 Task: Look for space in Shahrisabz, Uzbekistan from 8th August, 2023 to 15th August, 2023 for 9 adults in price range Rs.10000 to Rs.14000. Place can be shared room with 5 bedrooms having 9 beds and 5 bathrooms. Property type can be house, flat, guest house. Amenities needed are: wifi, TV, free parkinig on premises, gym, breakfast. Booking option can be shelf check-in. Required host language is English.
Action: Mouse moved to (548, 129)
Screenshot: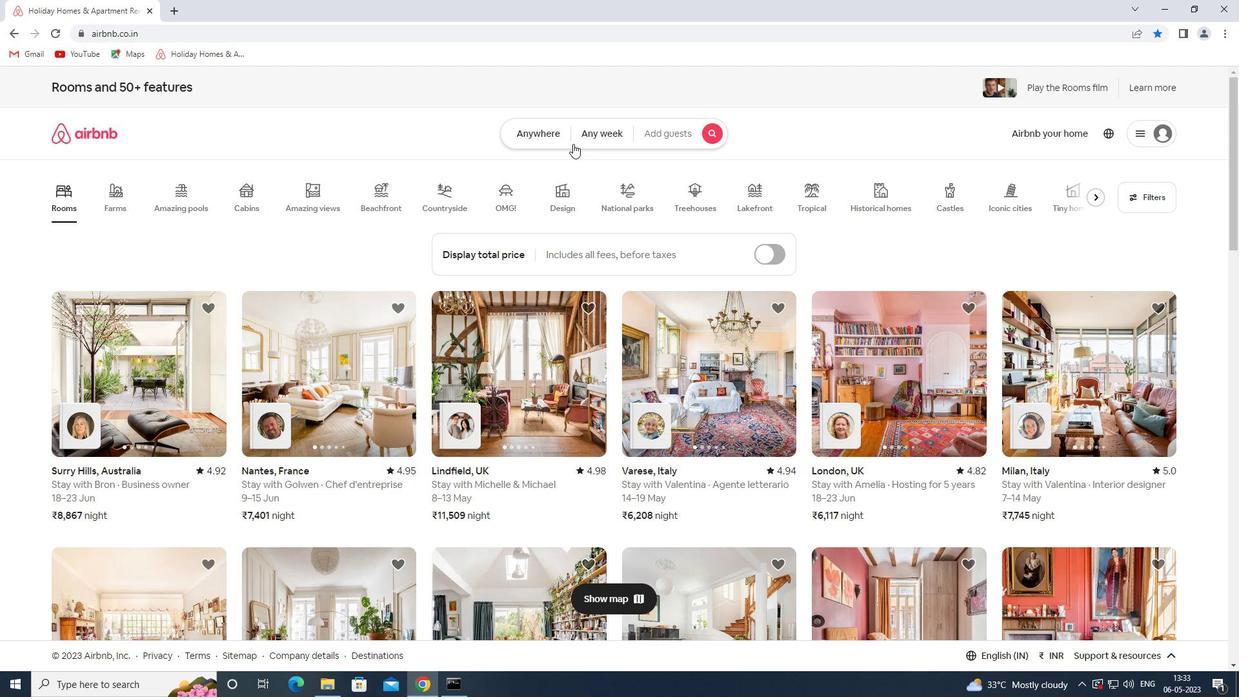 
Action: Mouse pressed left at (548, 129)
Screenshot: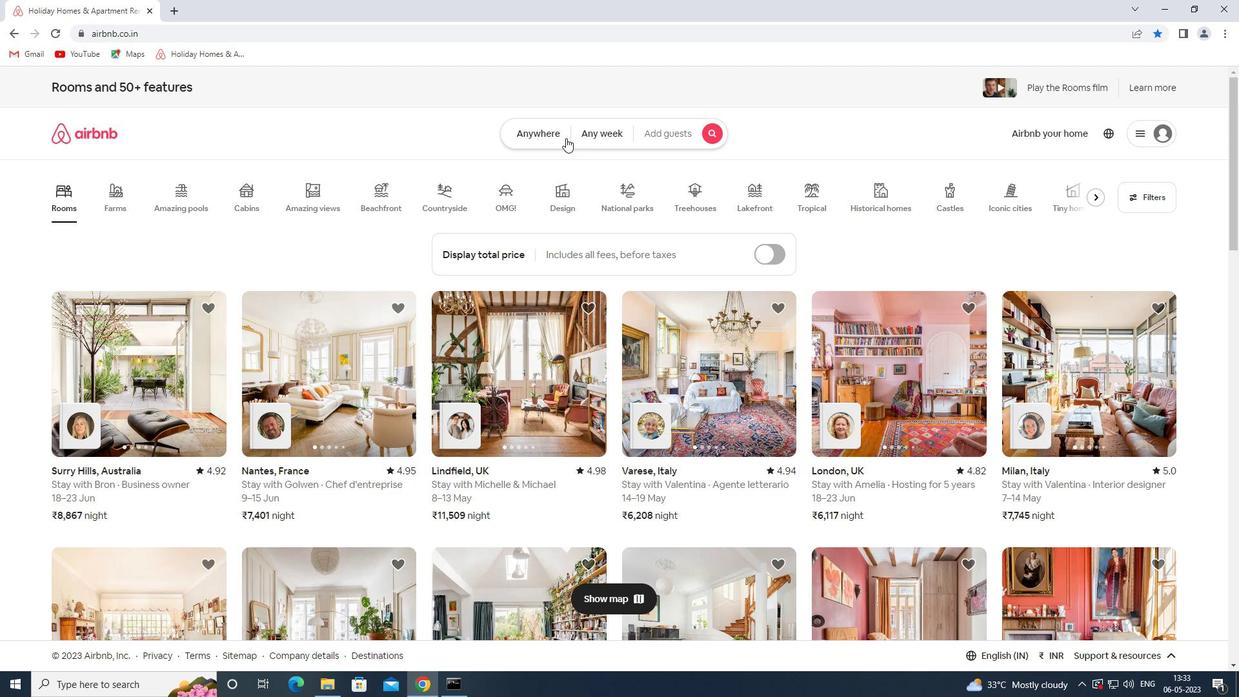 
Action: Mouse moved to (418, 189)
Screenshot: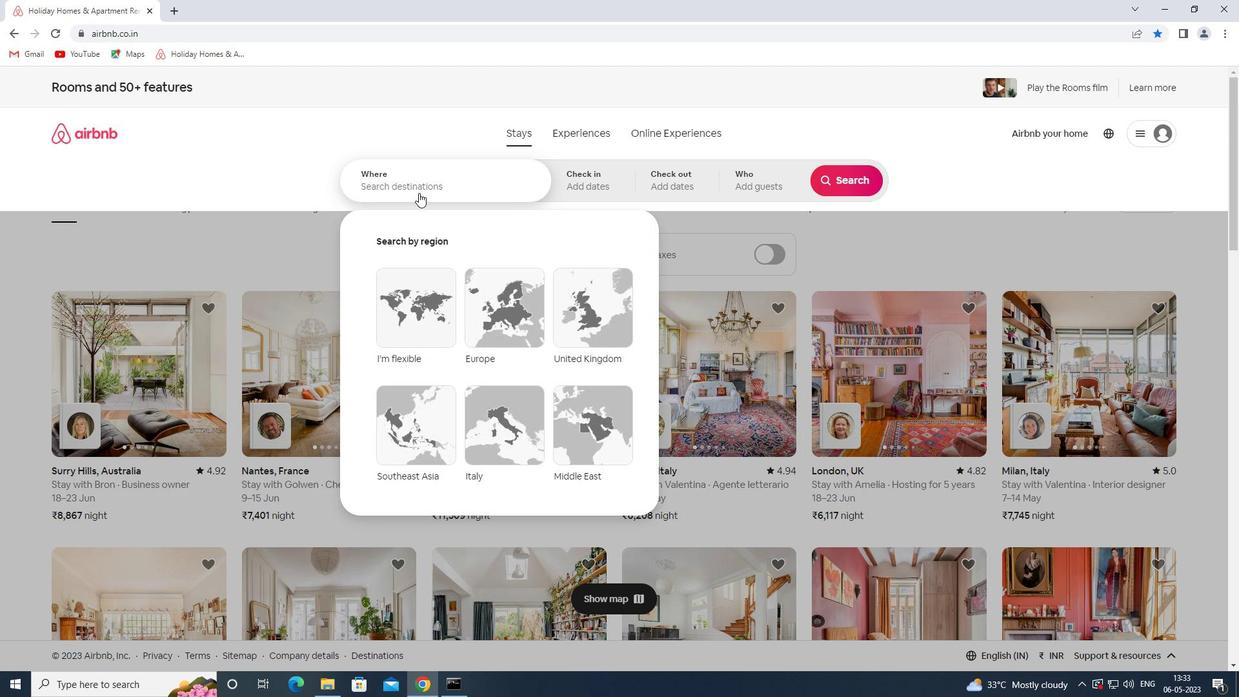 
Action: Mouse pressed left at (418, 189)
Screenshot: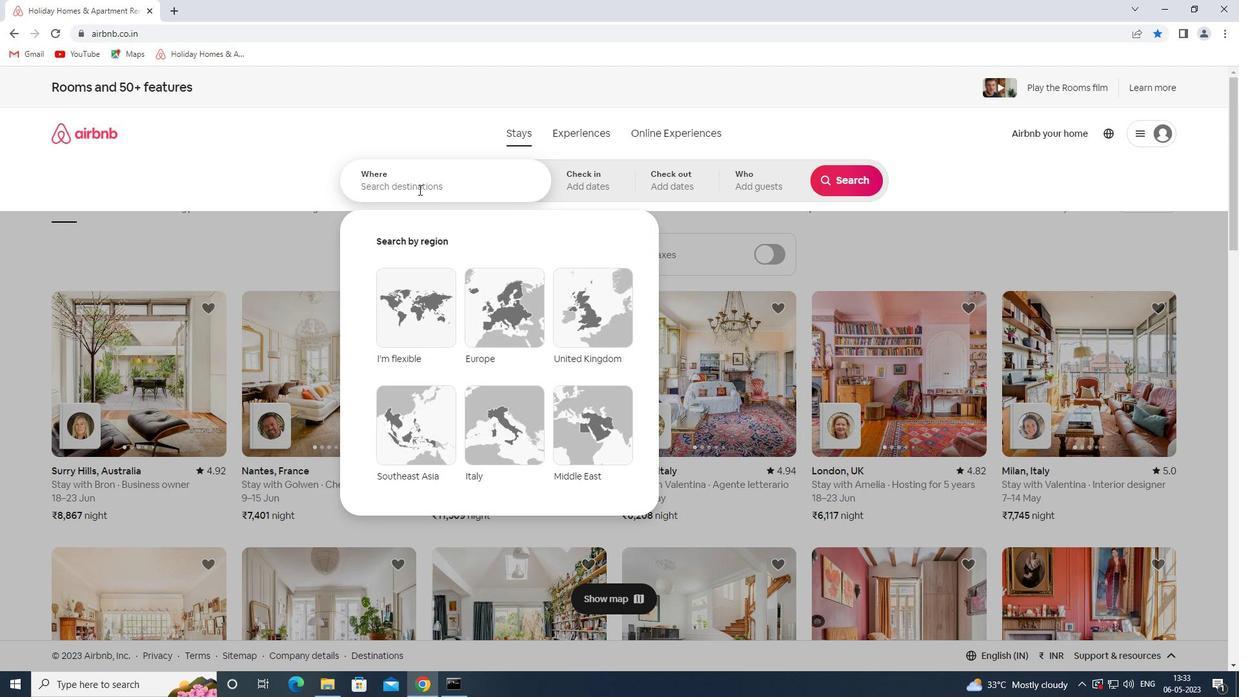 
Action: Key pressed shahrisabz<Key.space>
Screenshot: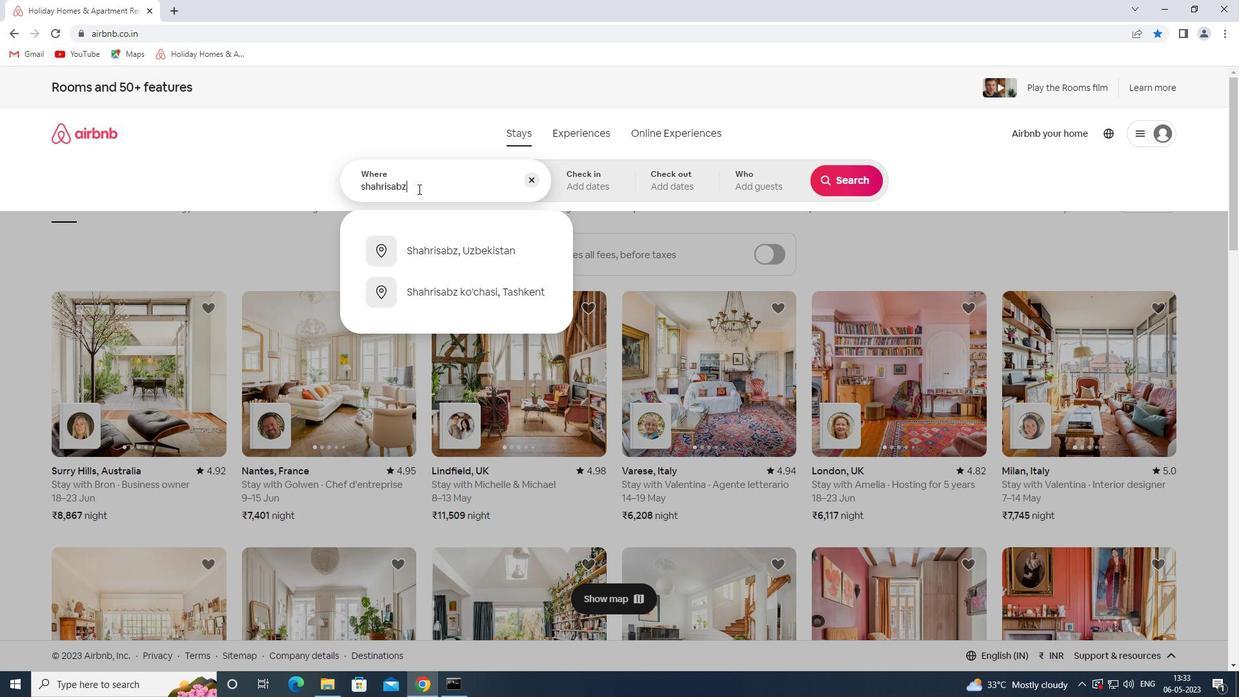 
Action: Mouse moved to (527, 246)
Screenshot: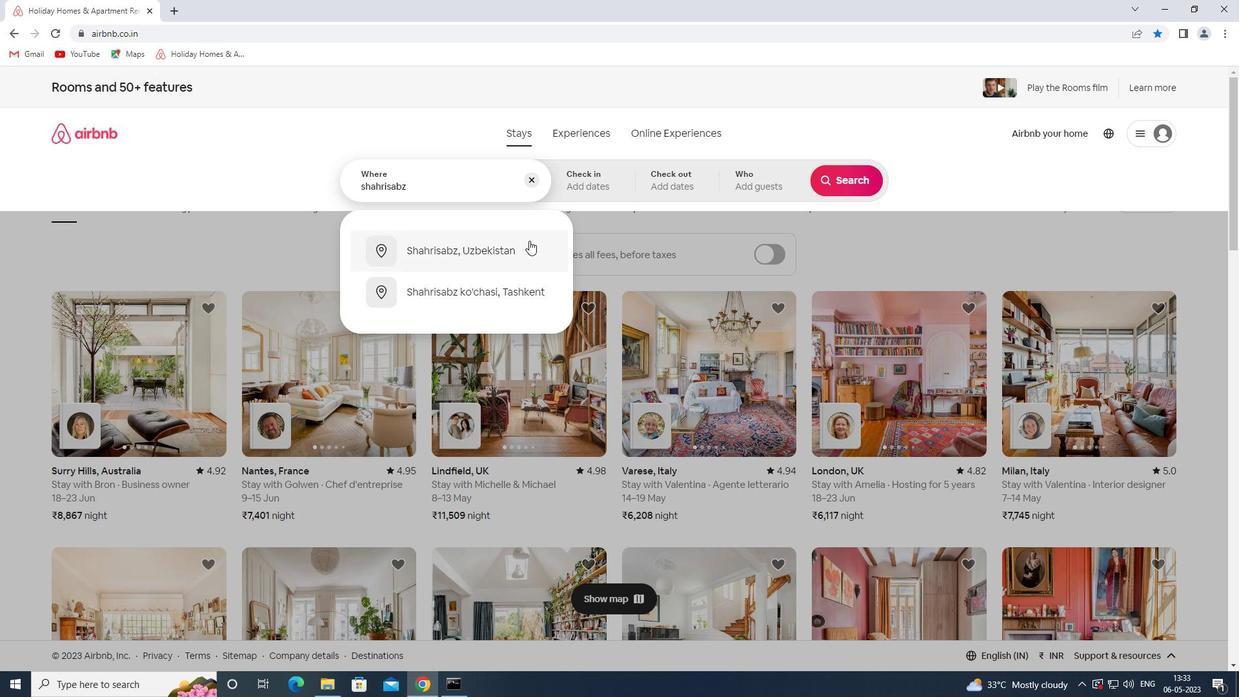
Action: Mouse pressed left at (527, 246)
Screenshot: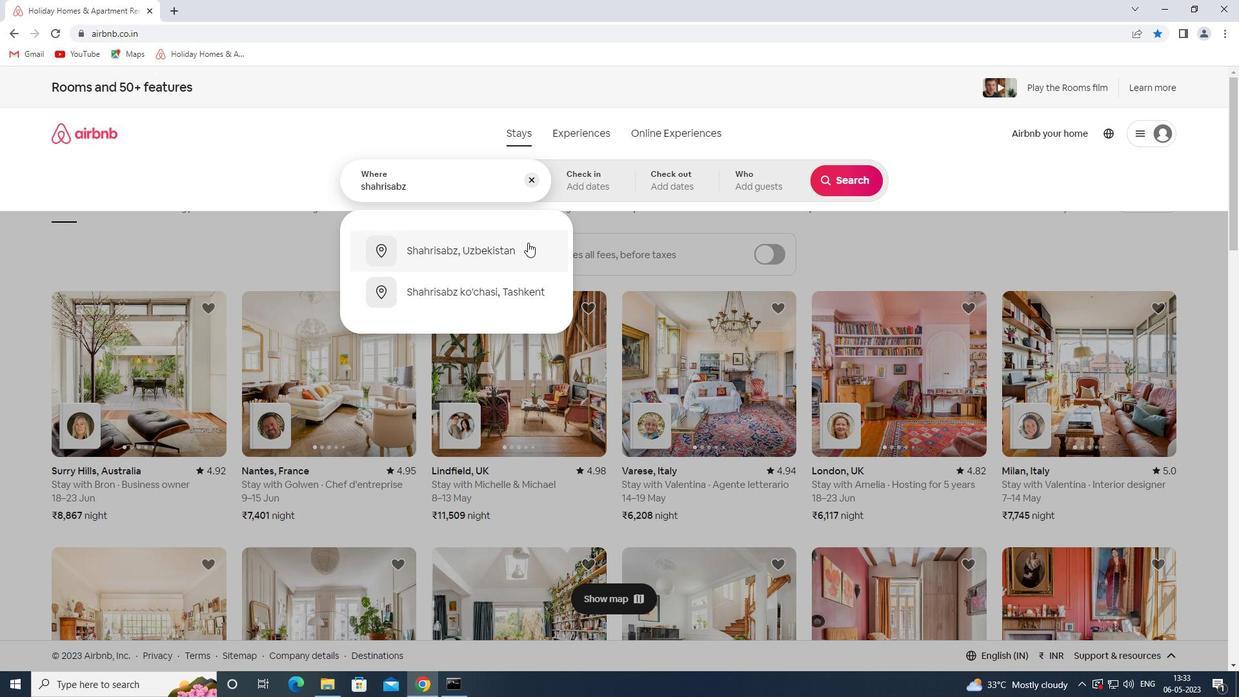 
Action: Mouse moved to (850, 281)
Screenshot: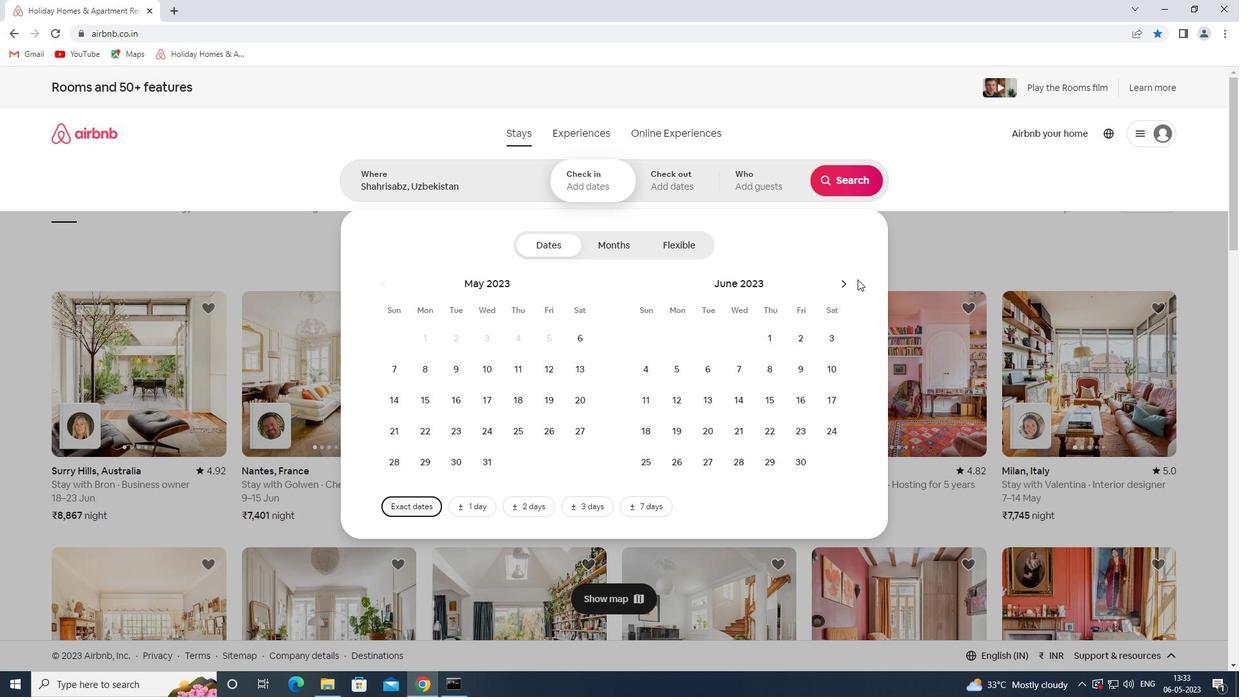
Action: Mouse pressed left at (850, 281)
Screenshot: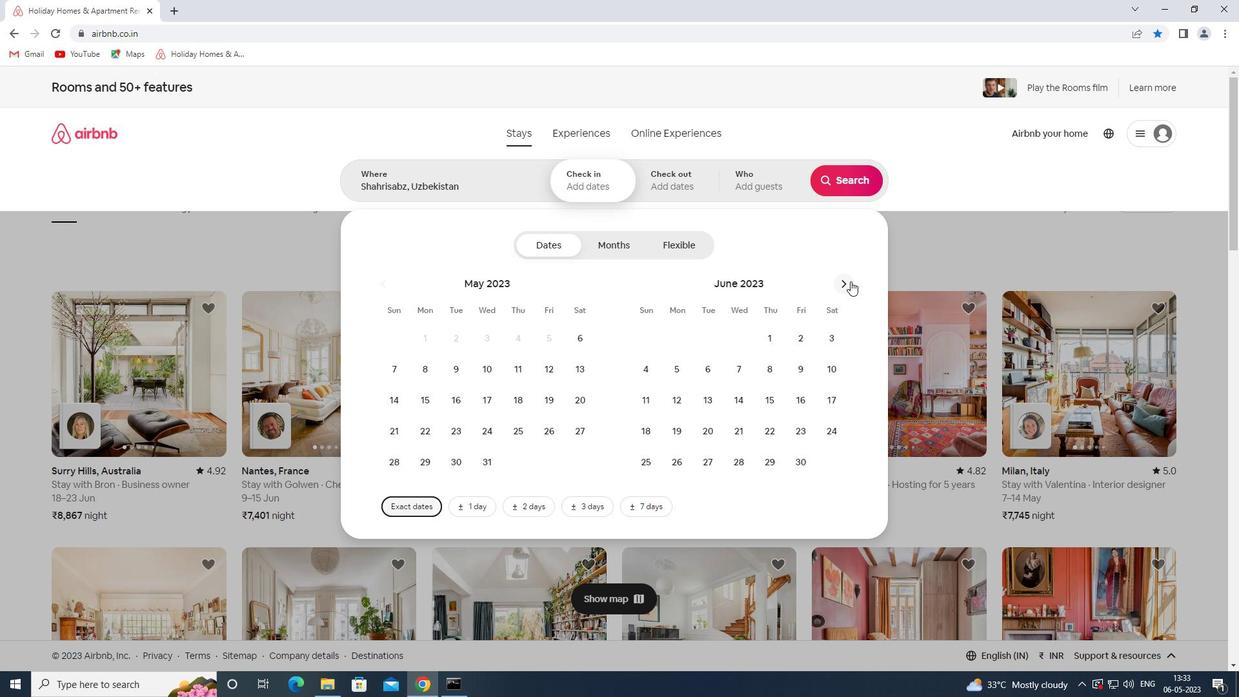 
Action: Mouse moved to (838, 281)
Screenshot: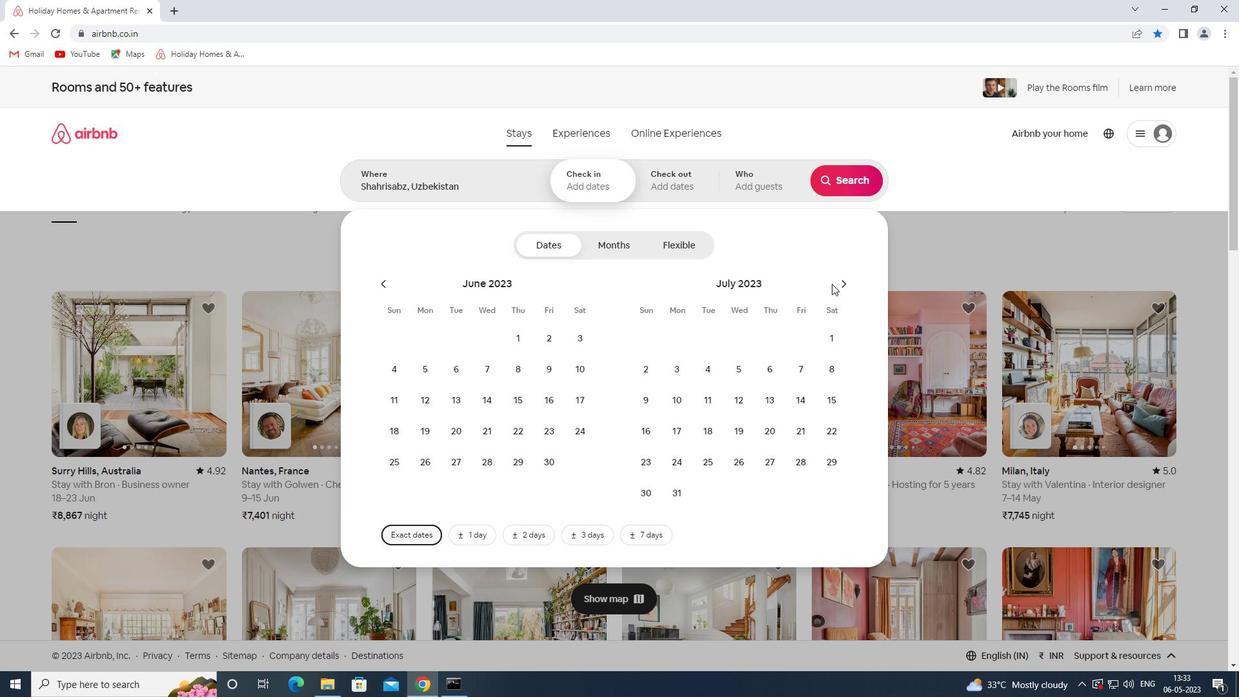 
Action: Mouse pressed left at (838, 281)
Screenshot: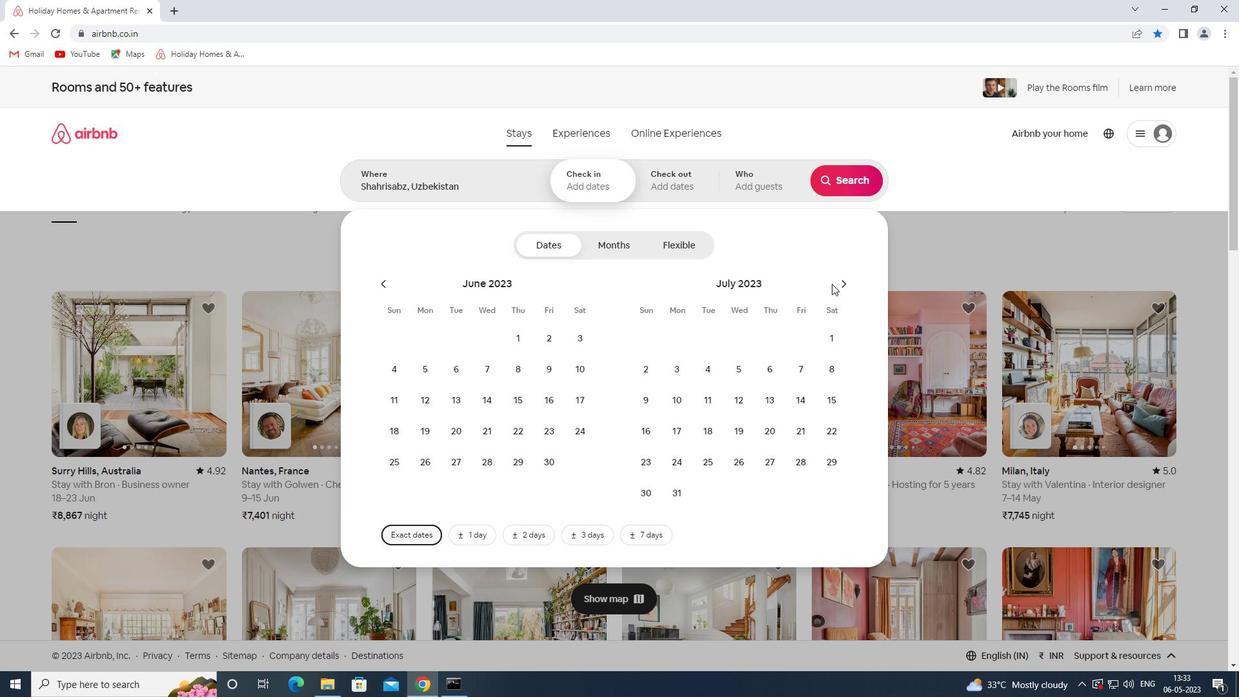 
Action: Mouse moved to (712, 374)
Screenshot: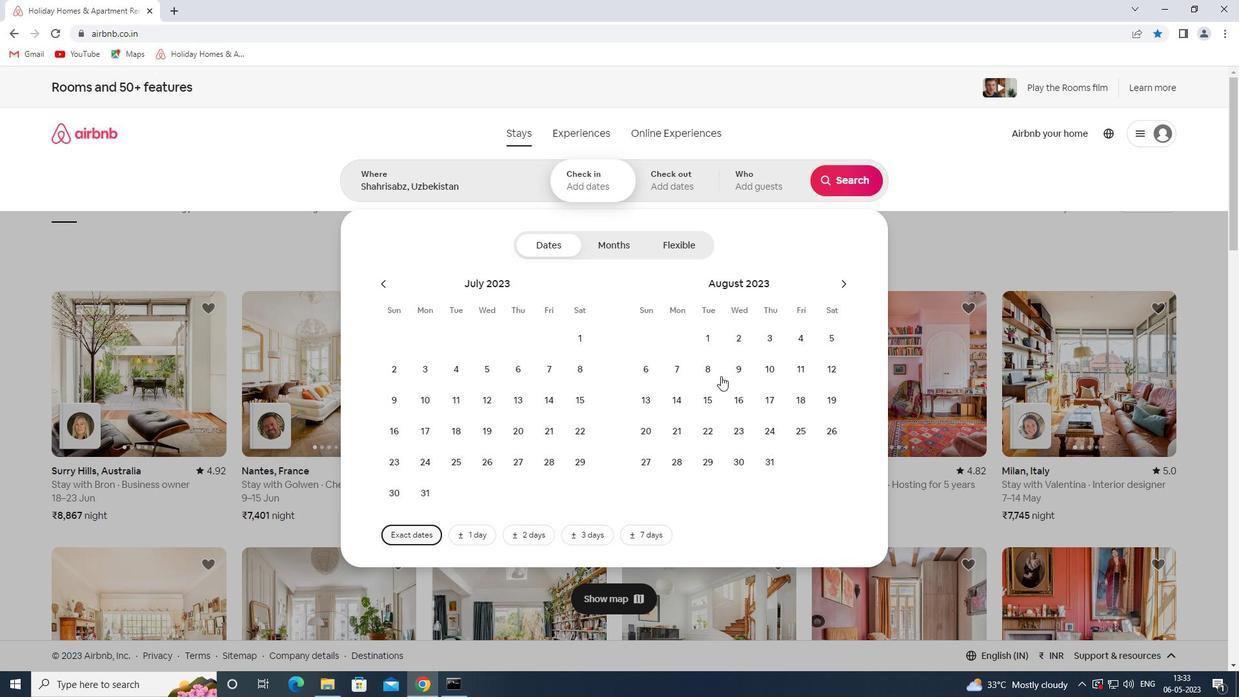 
Action: Mouse pressed left at (712, 374)
Screenshot: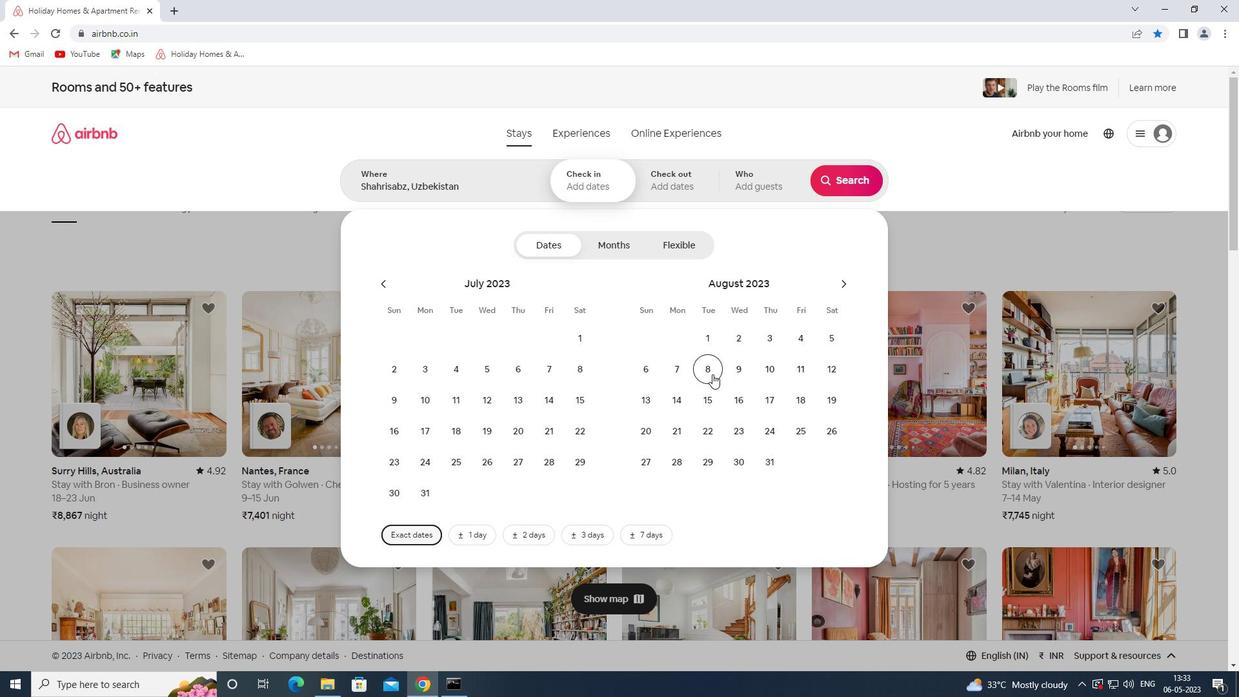 
Action: Mouse moved to (712, 401)
Screenshot: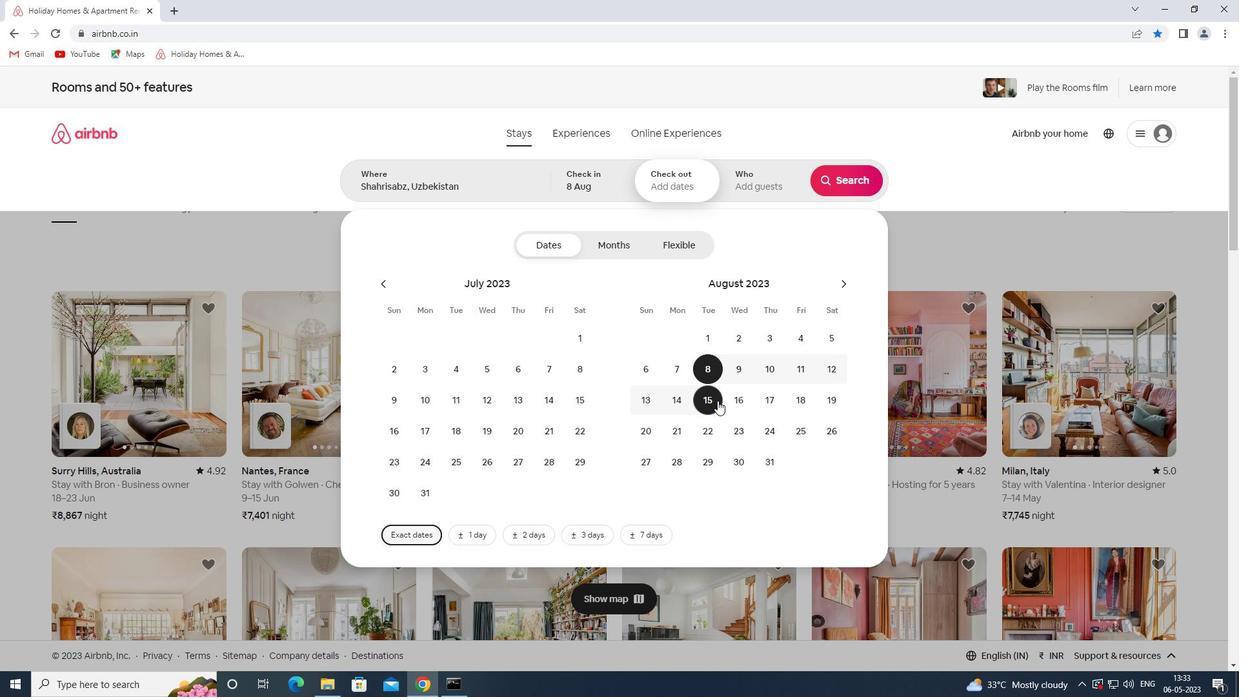 
Action: Mouse pressed left at (712, 401)
Screenshot: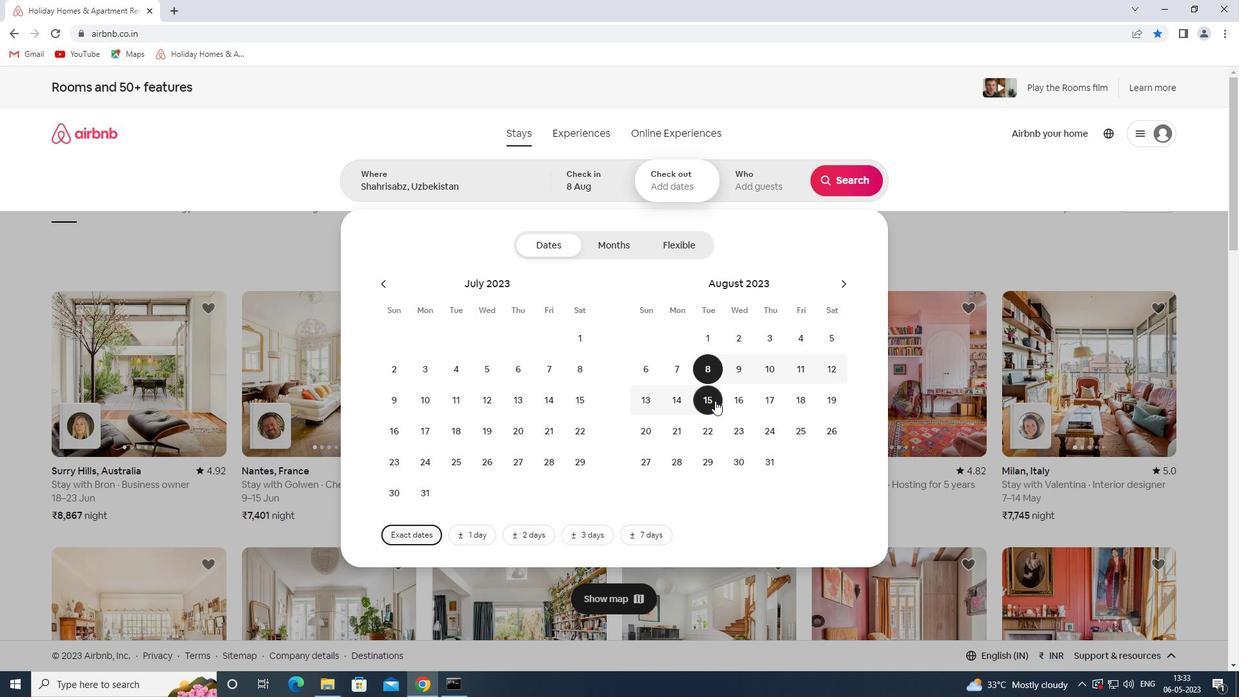 
Action: Mouse moved to (757, 191)
Screenshot: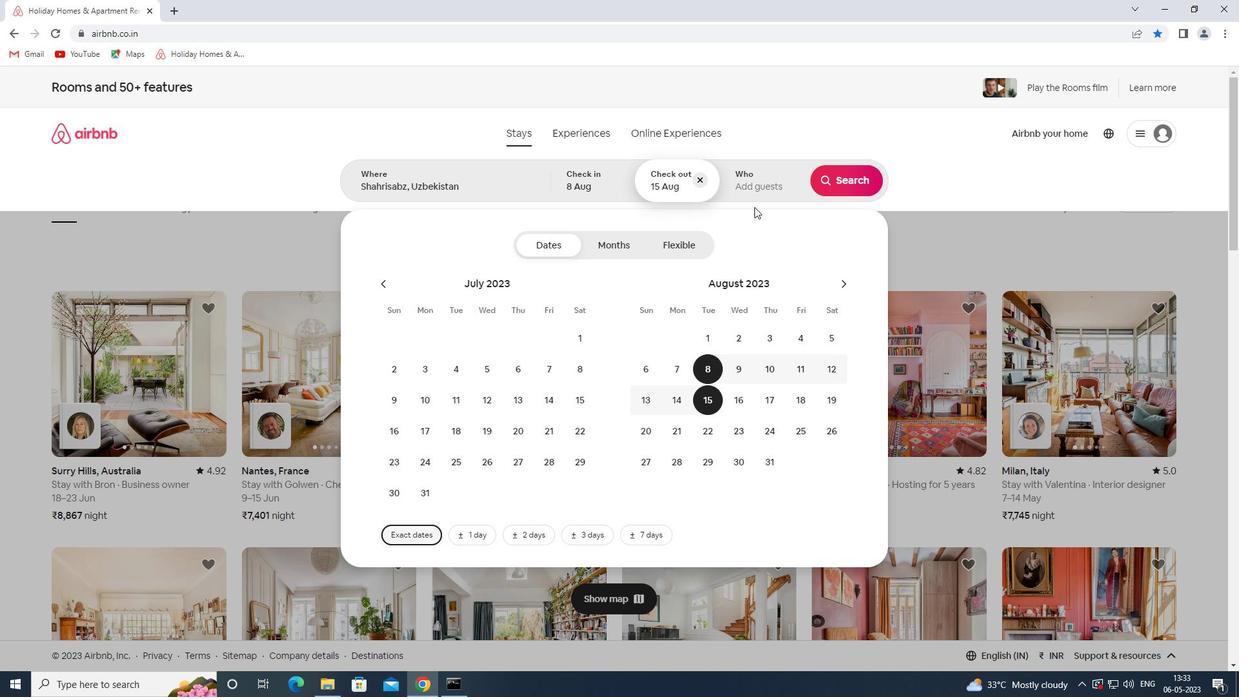 
Action: Mouse pressed left at (757, 191)
Screenshot: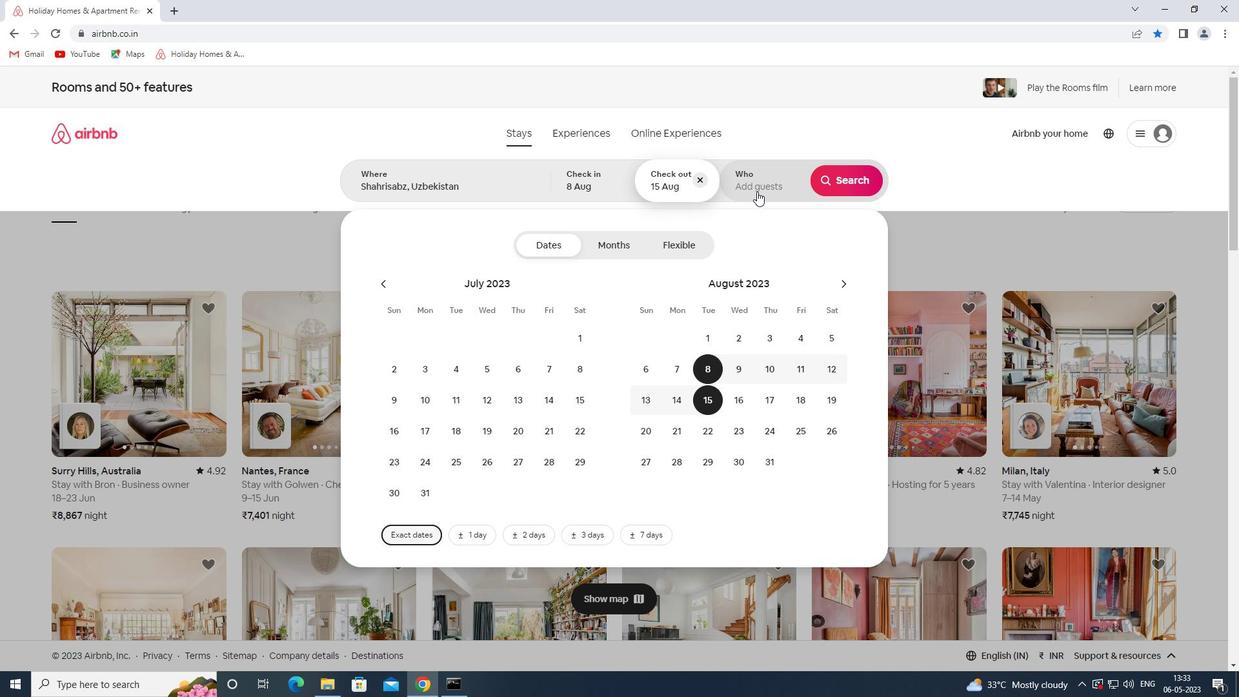 
Action: Mouse moved to (845, 249)
Screenshot: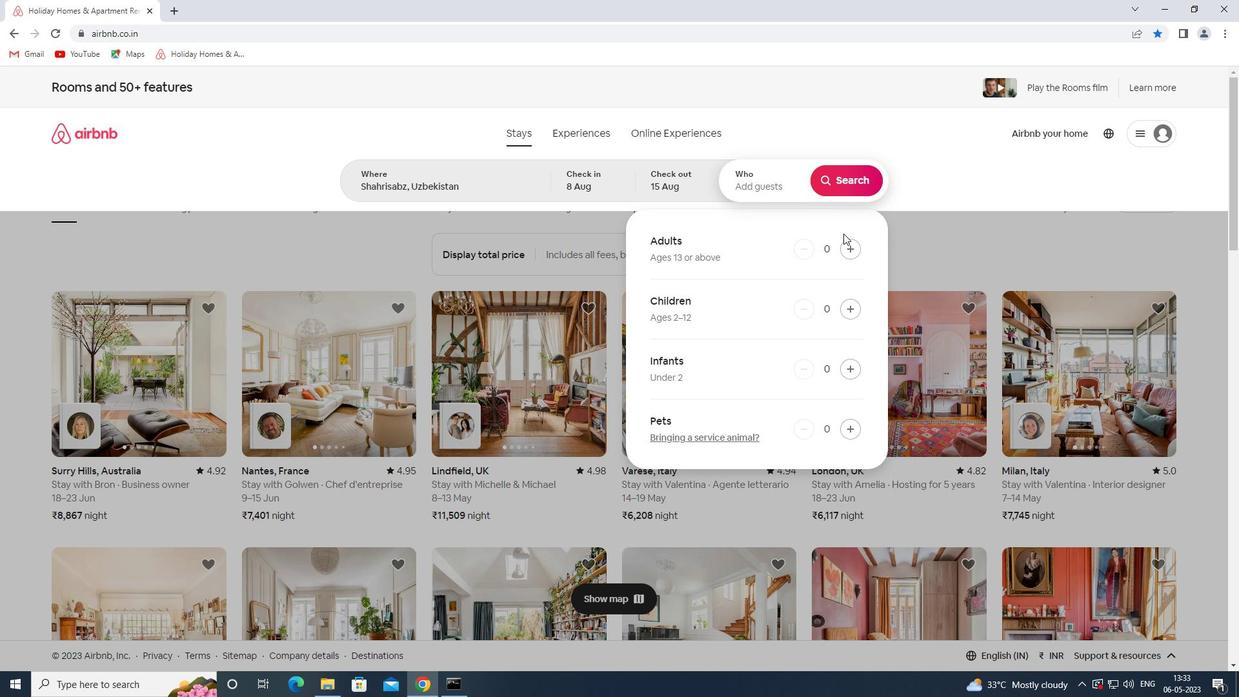 
Action: Mouse pressed left at (845, 249)
Screenshot: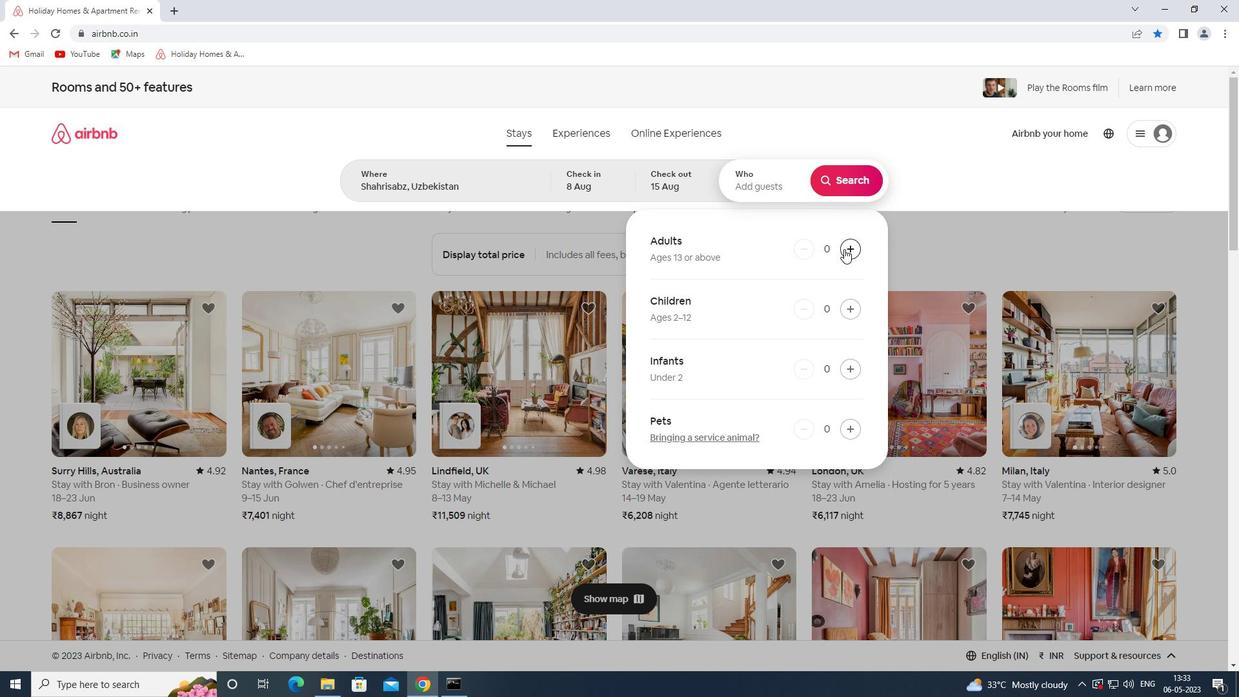 
Action: Mouse pressed left at (845, 249)
Screenshot: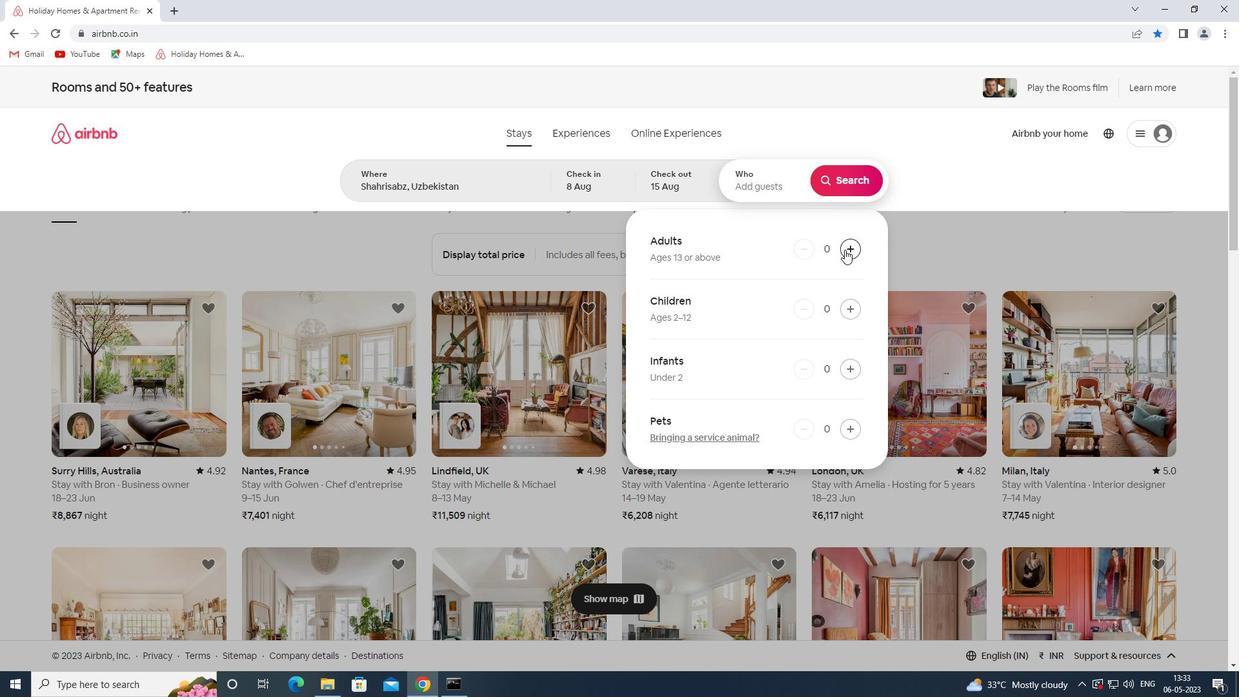 
Action: Mouse pressed left at (845, 249)
Screenshot: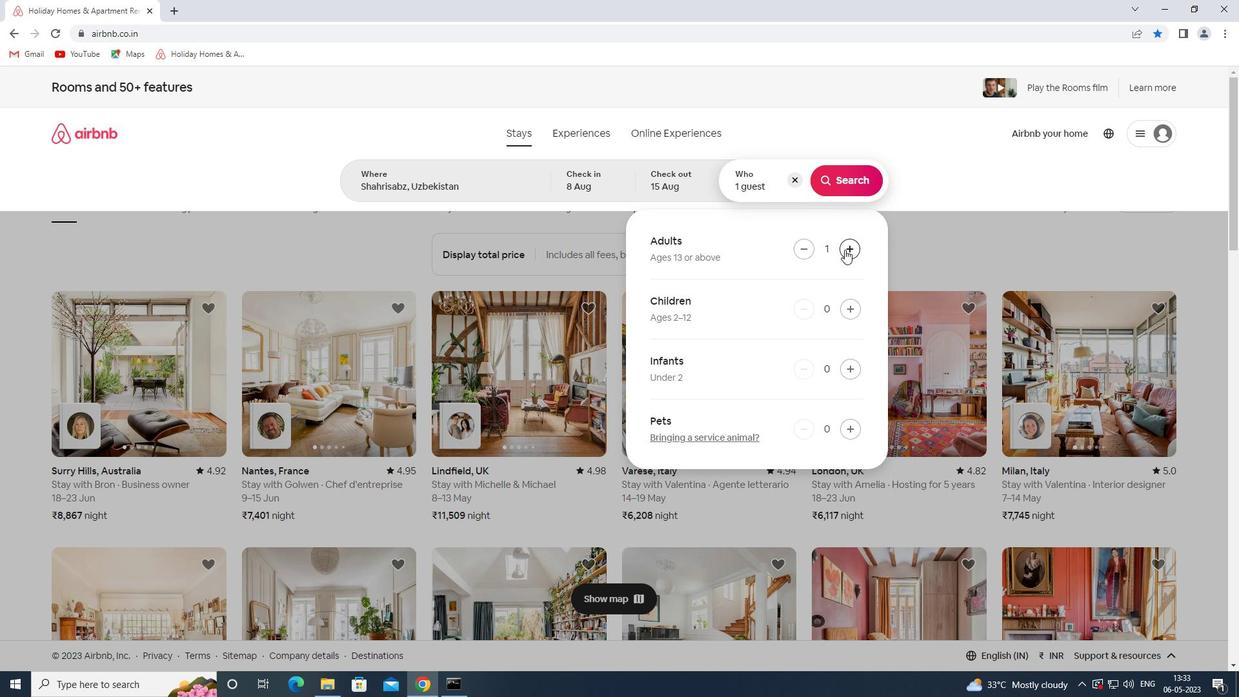 
Action: Mouse pressed left at (845, 249)
Screenshot: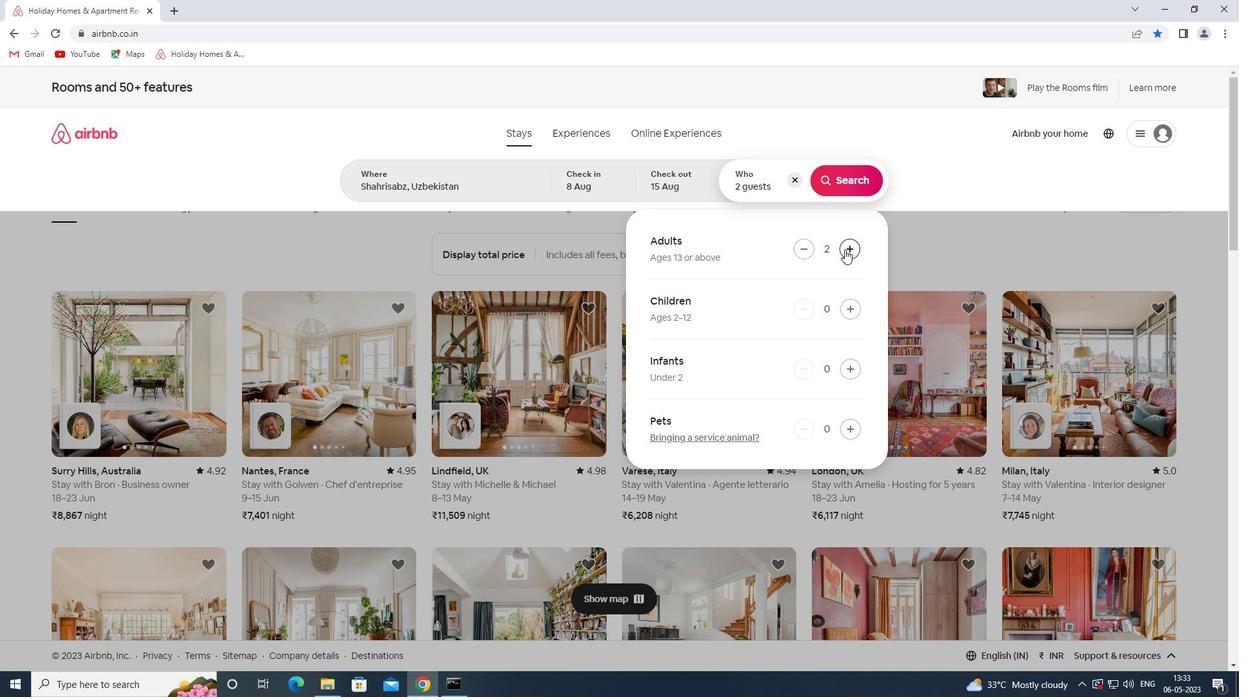 
Action: Mouse pressed left at (845, 249)
Screenshot: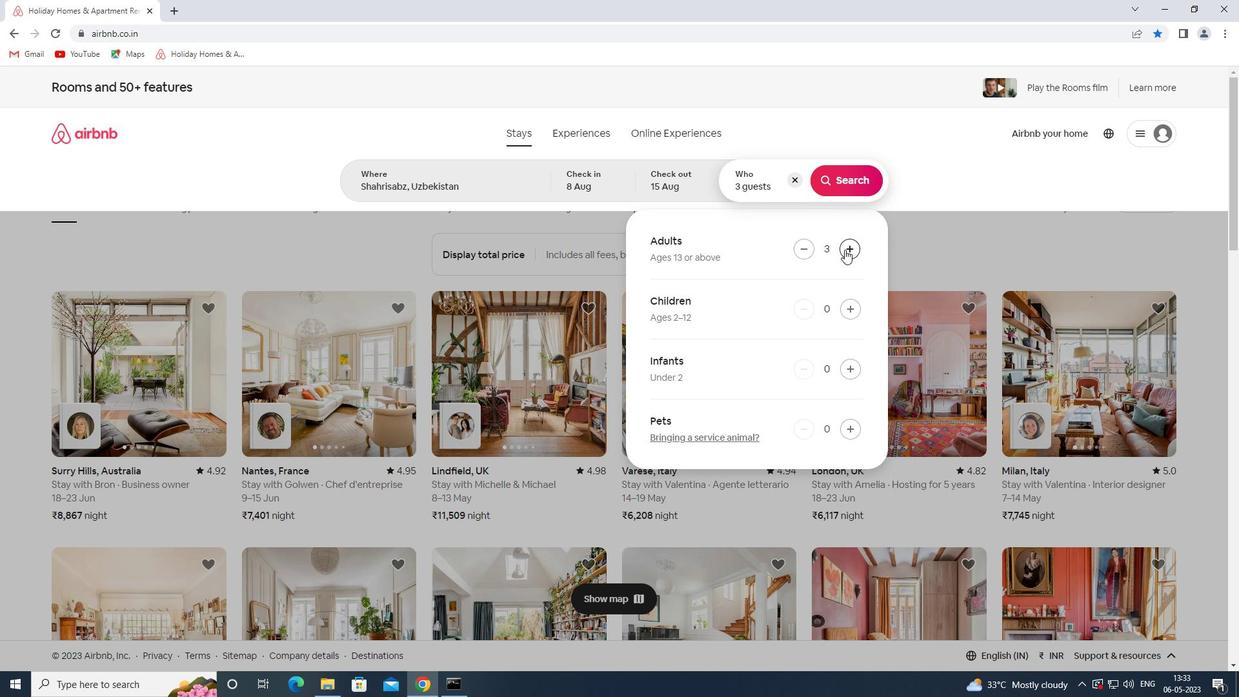 
Action: Mouse pressed left at (845, 249)
Screenshot: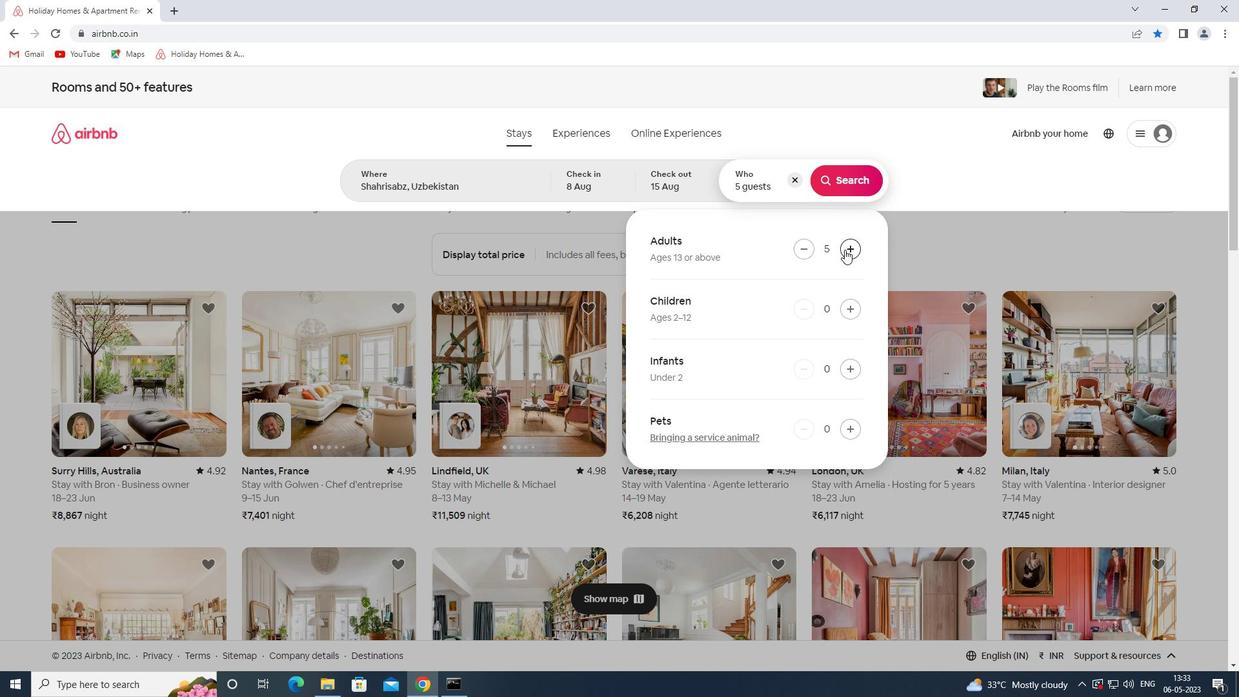 
Action: Mouse pressed left at (845, 249)
Screenshot: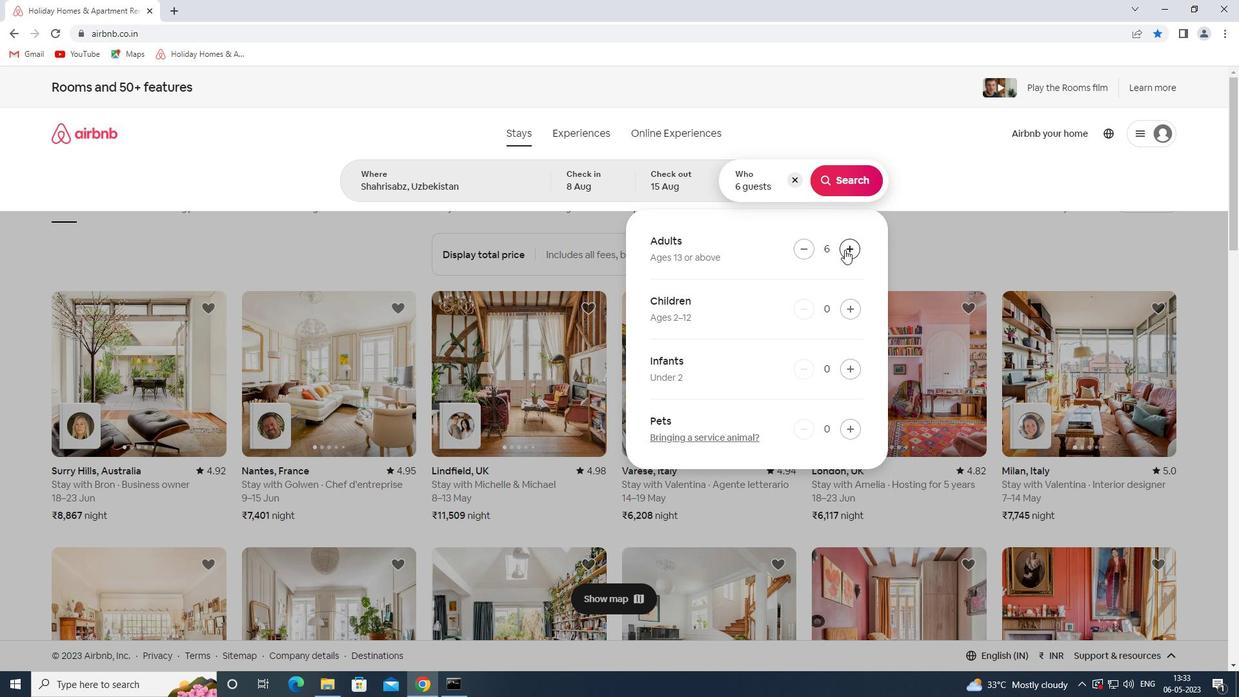 
Action: Mouse pressed left at (845, 249)
Screenshot: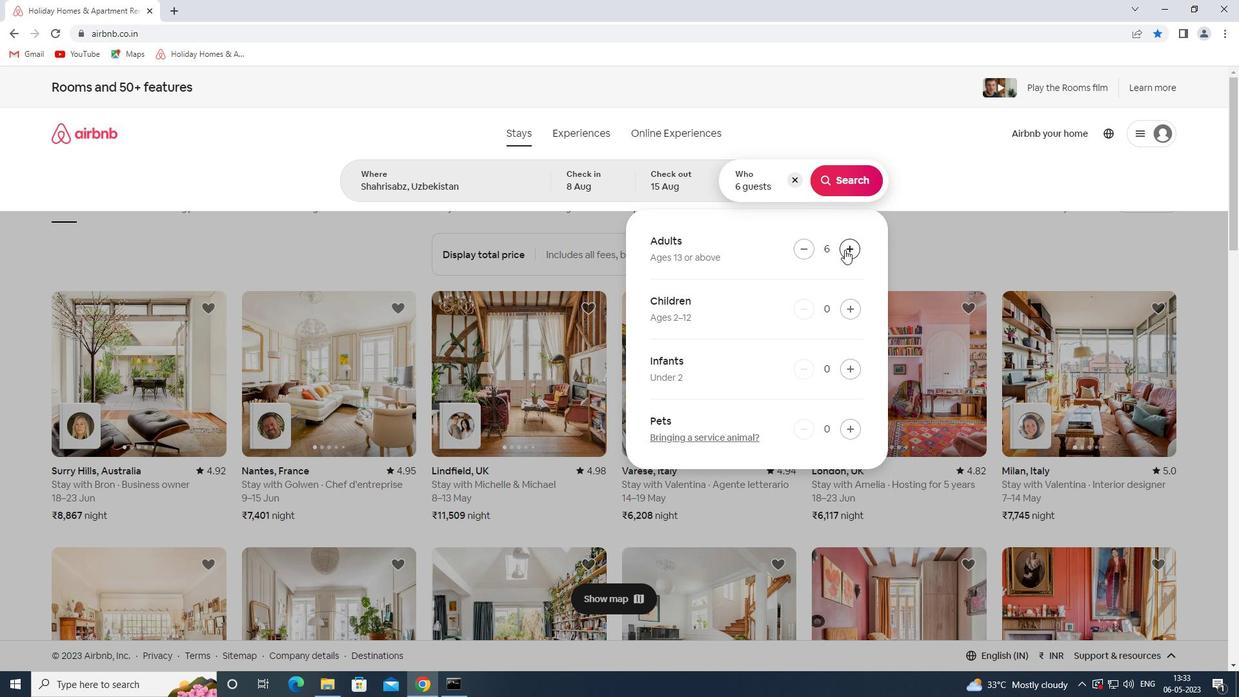 
Action: Mouse pressed left at (845, 249)
Screenshot: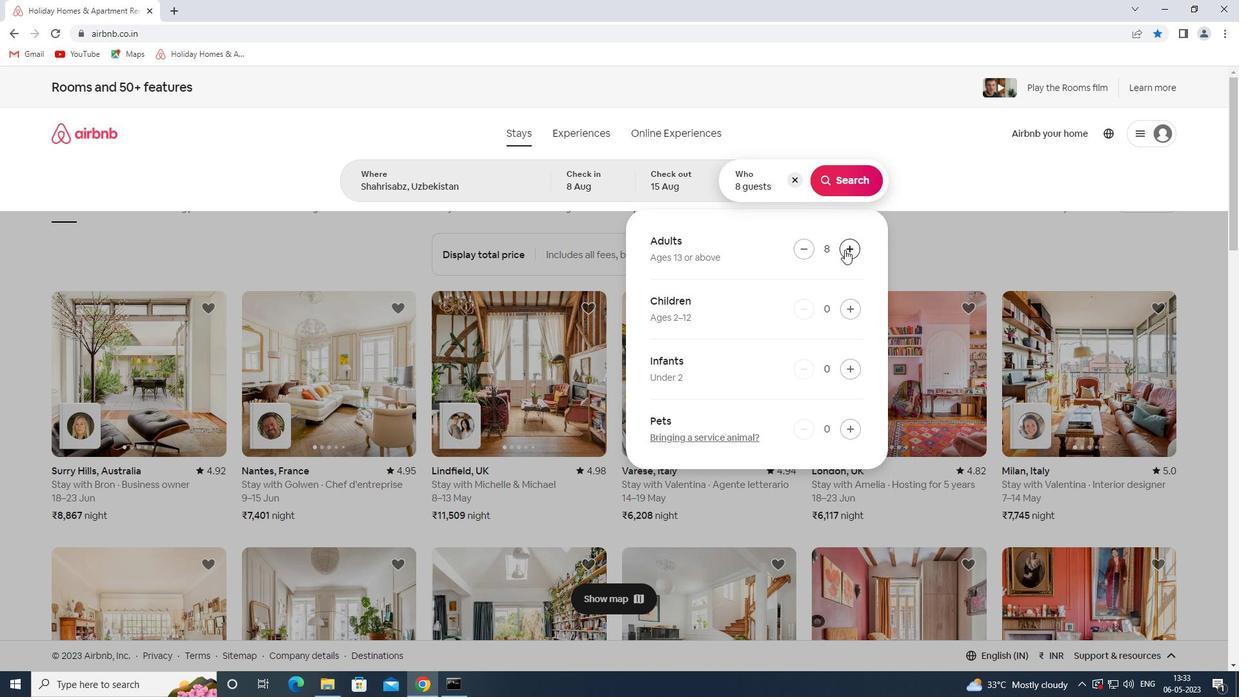 
Action: Mouse moved to (840, 178)
Screenshot: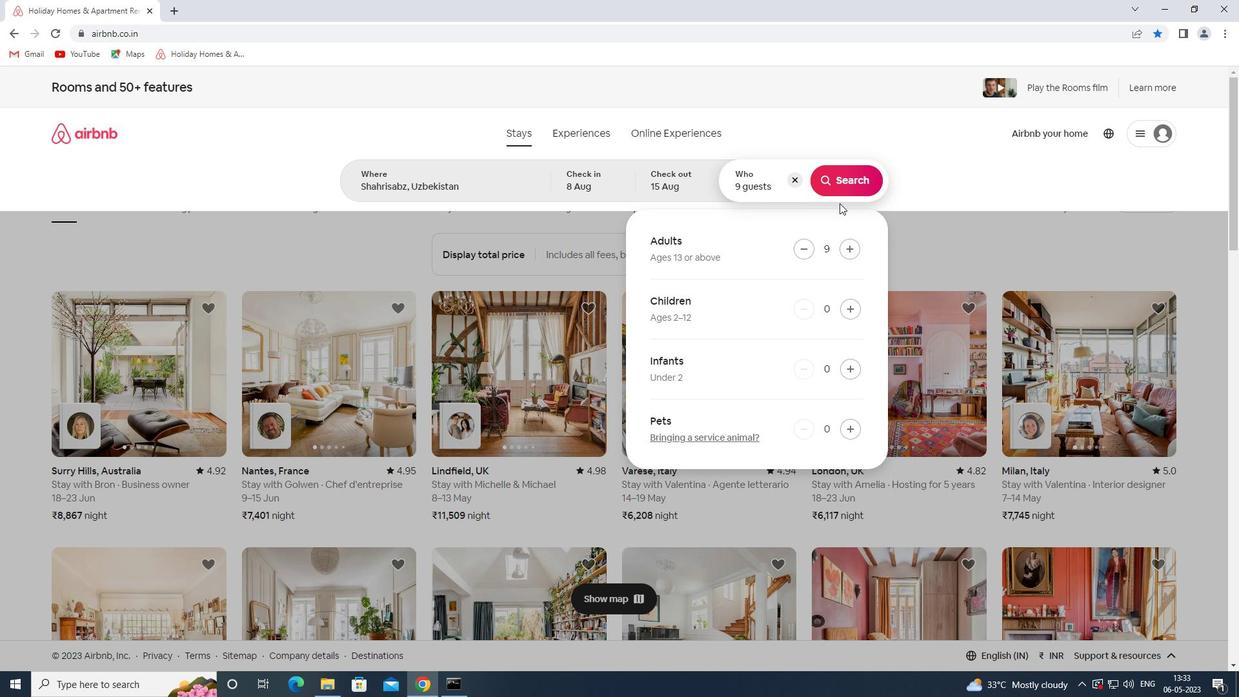 
Action: Mouse pressed left at (840, 178)
Screenshot: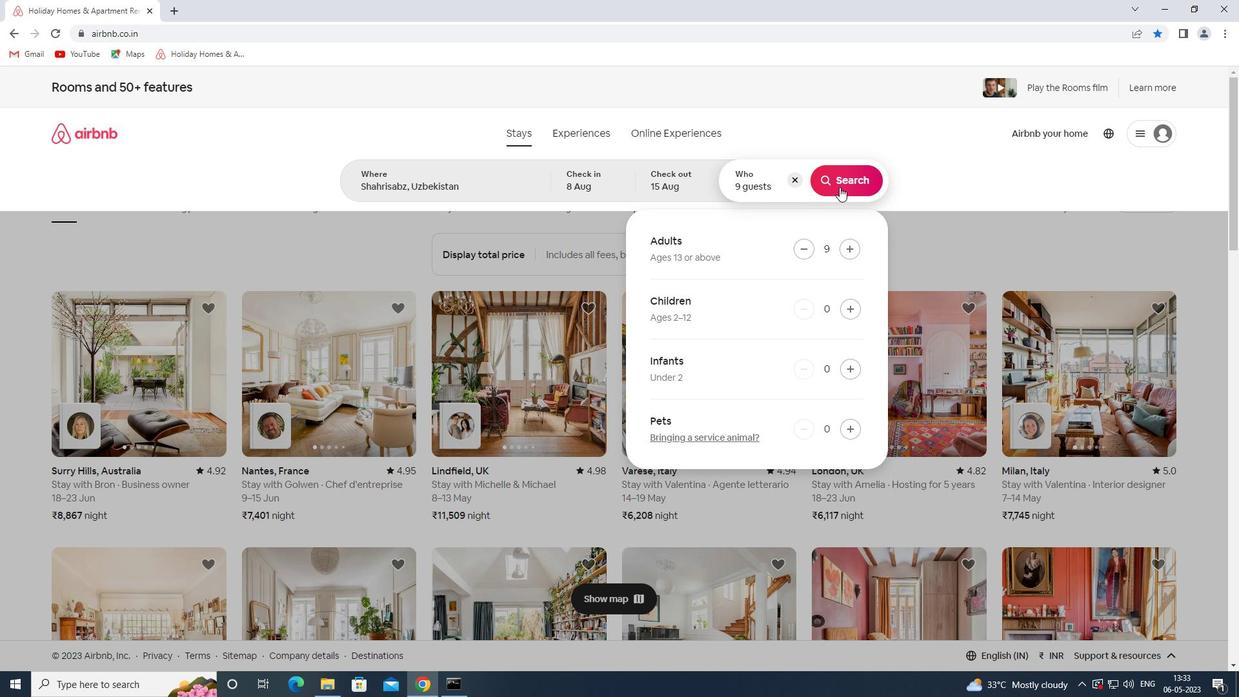 
Action: Mouse moved to (1190, 149)
Screenshot: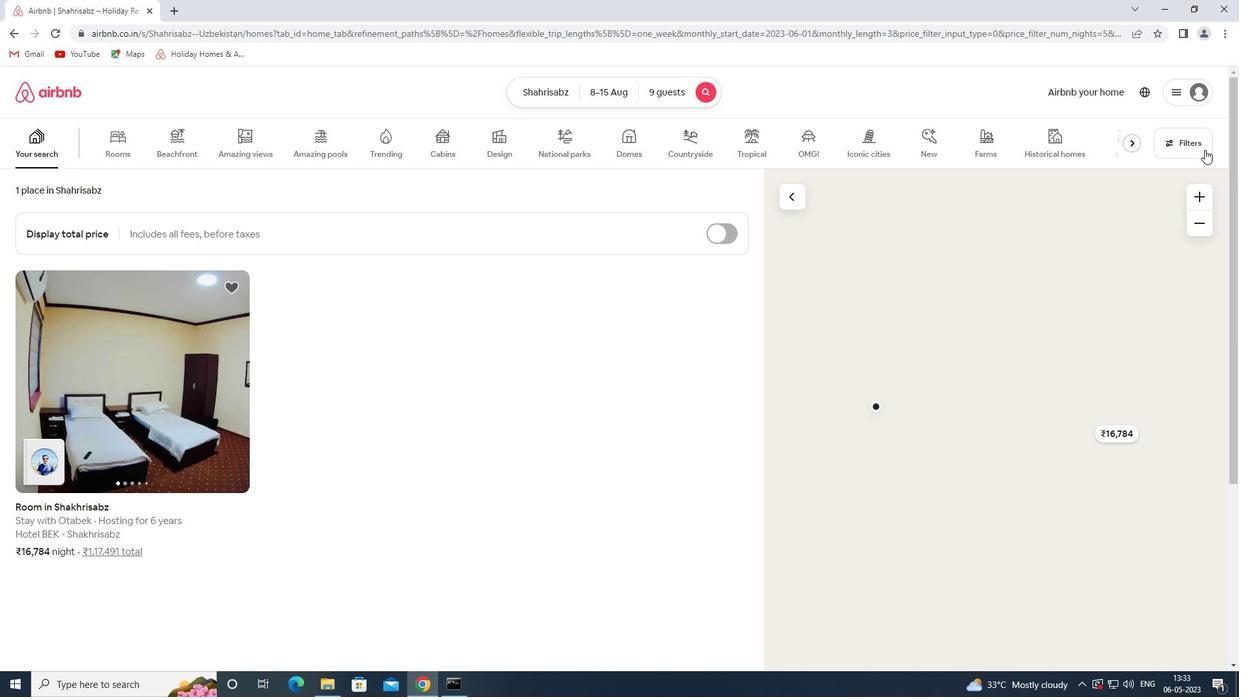 
Action: Mouse pressed left at (1190, 149)
Screenshot: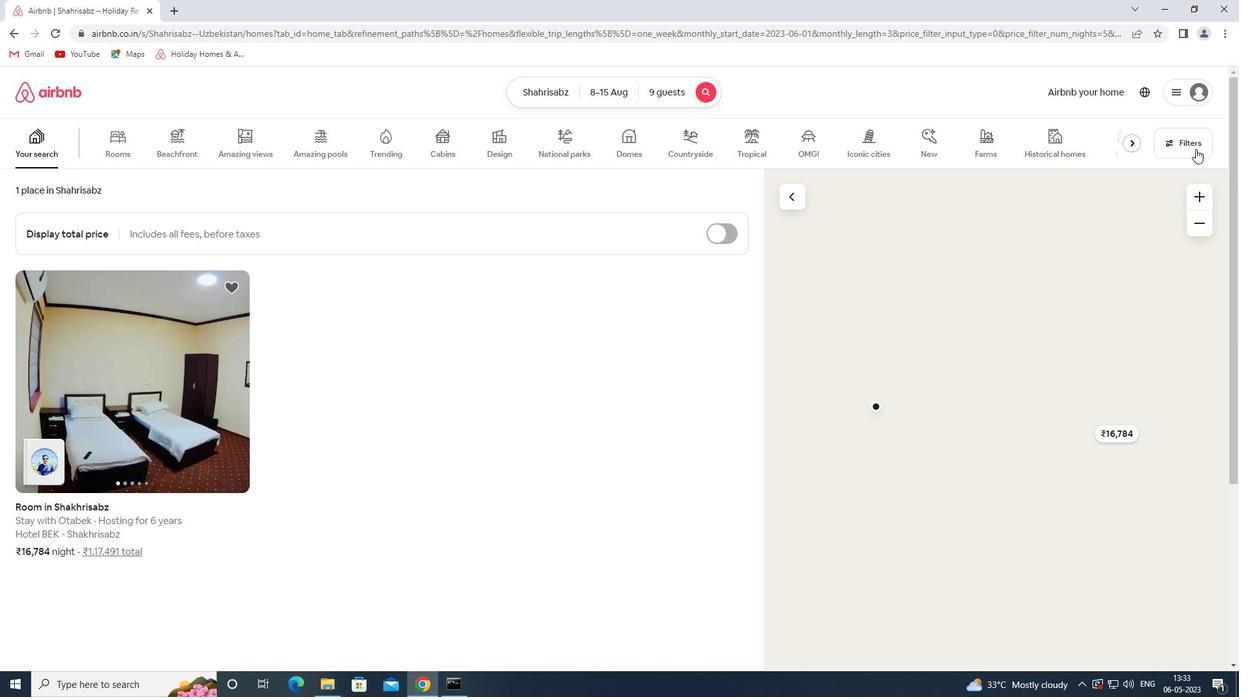 
Action: Mouse moved to (461, 463)
Screenshot: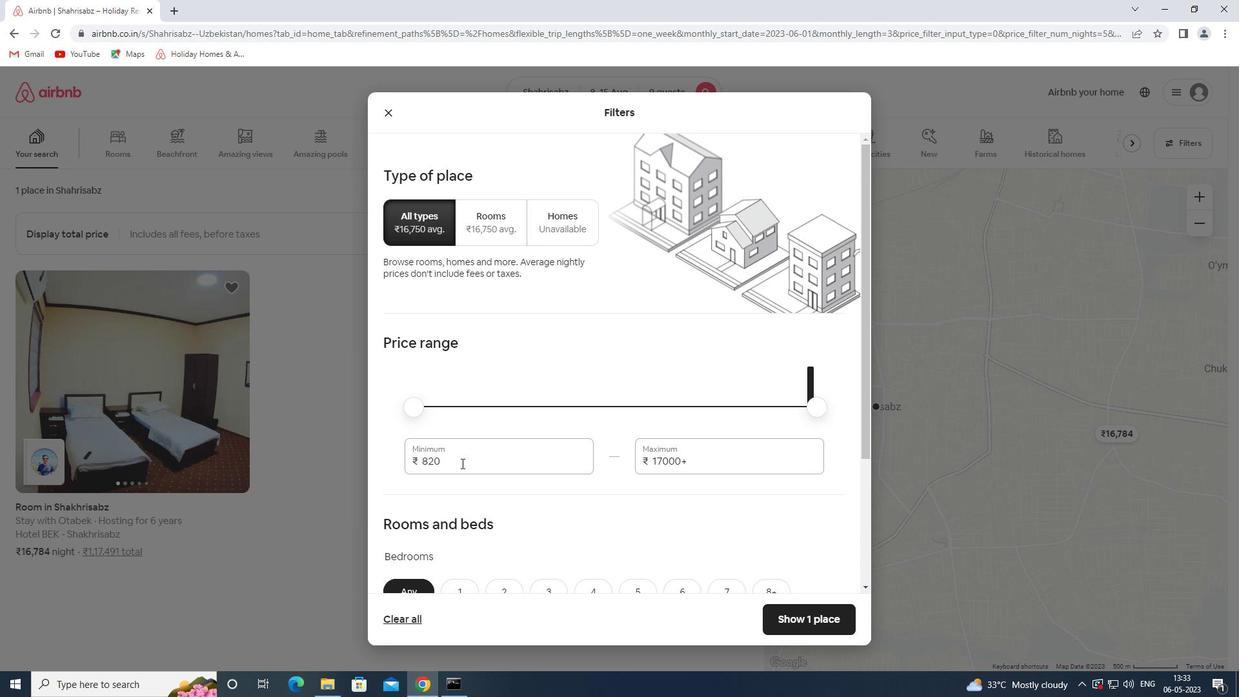 
Action: Mouse pressed left at (461, 463)
Screenshot: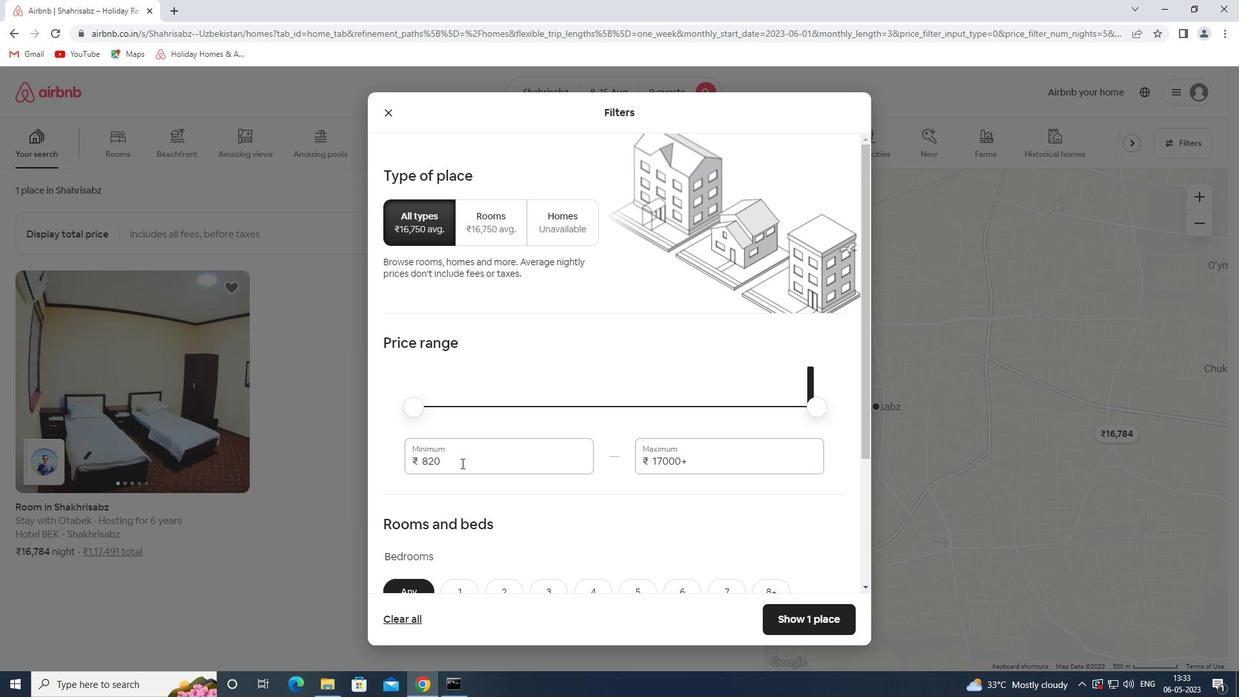 
Action: Mouse pressed left at (461, 463)
Screenshot: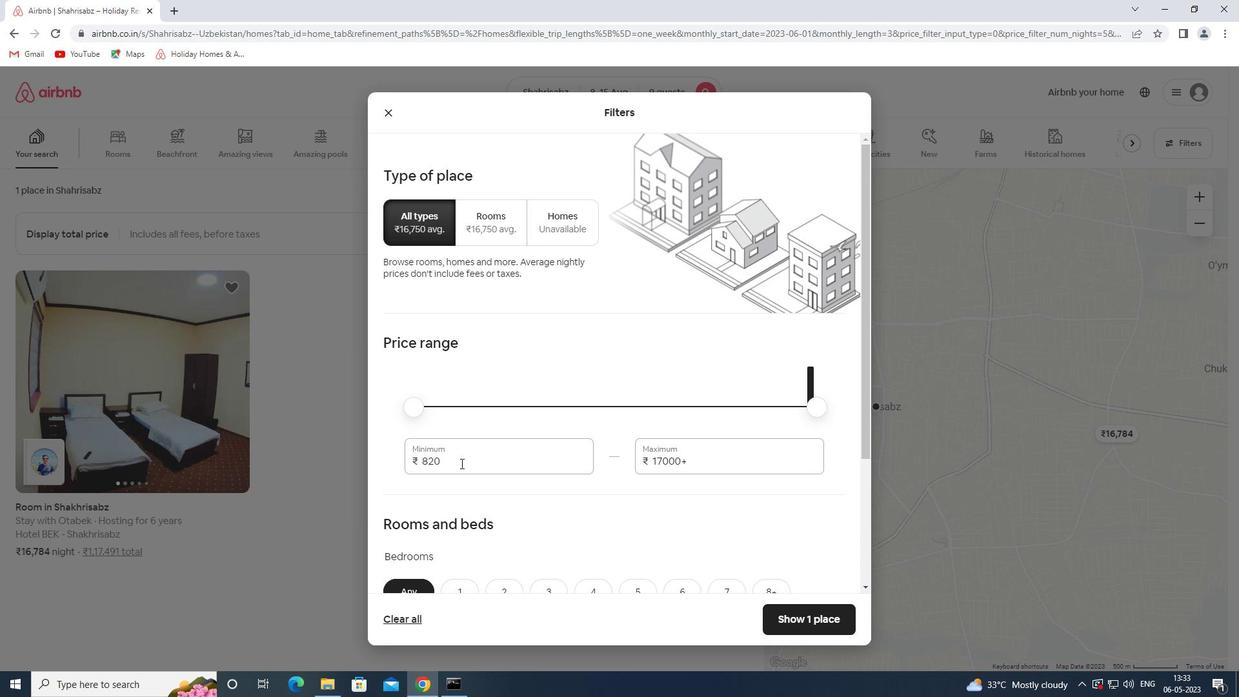 
Action: Key pressed 10000
Screenshot: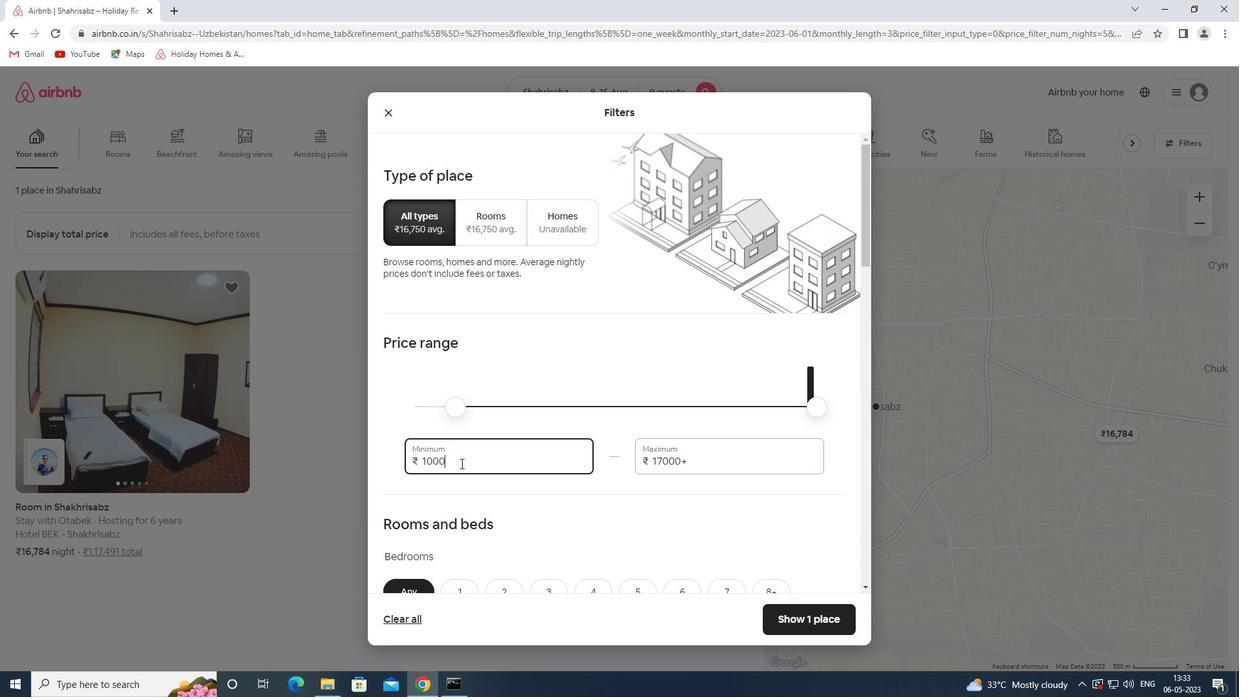 
Action: Mouse moved to (705, 465)
Screenshot: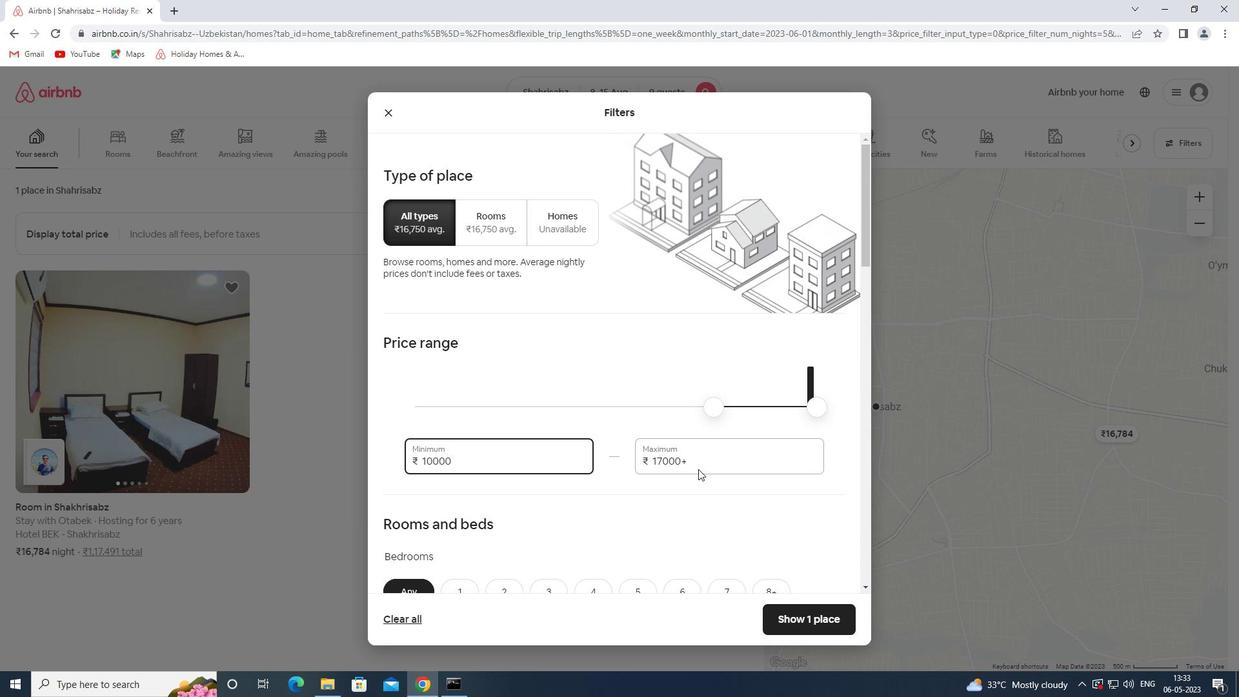 
Action: Mouse pressed left at (705, 465)
Screenshot: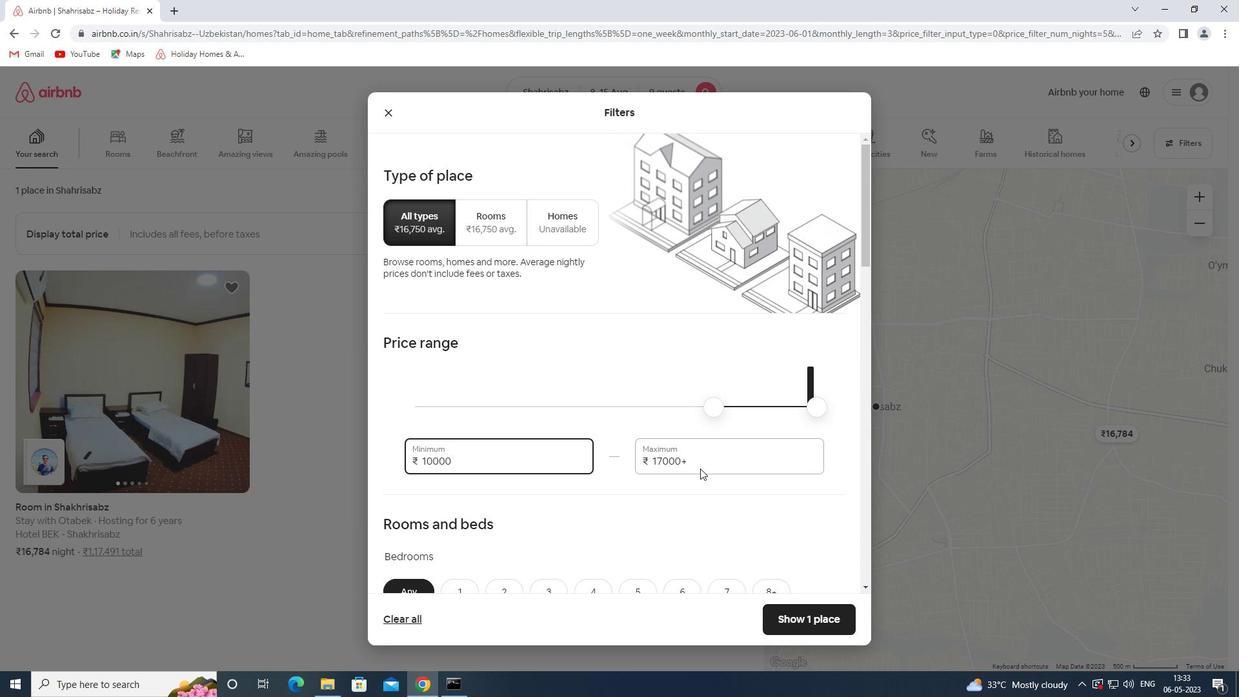 
Action: Mouse pressed left at (705, 465)
Screenshot: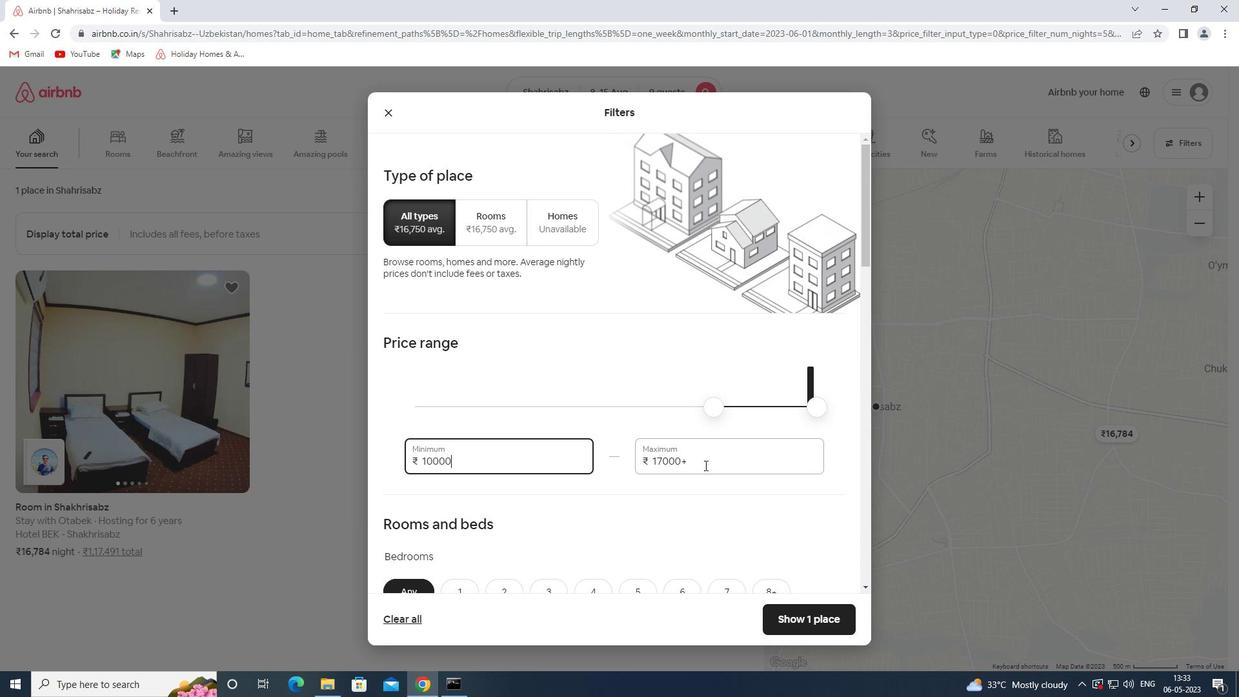 
Action: Mouse pressed left at (705, 465)
Screenshot: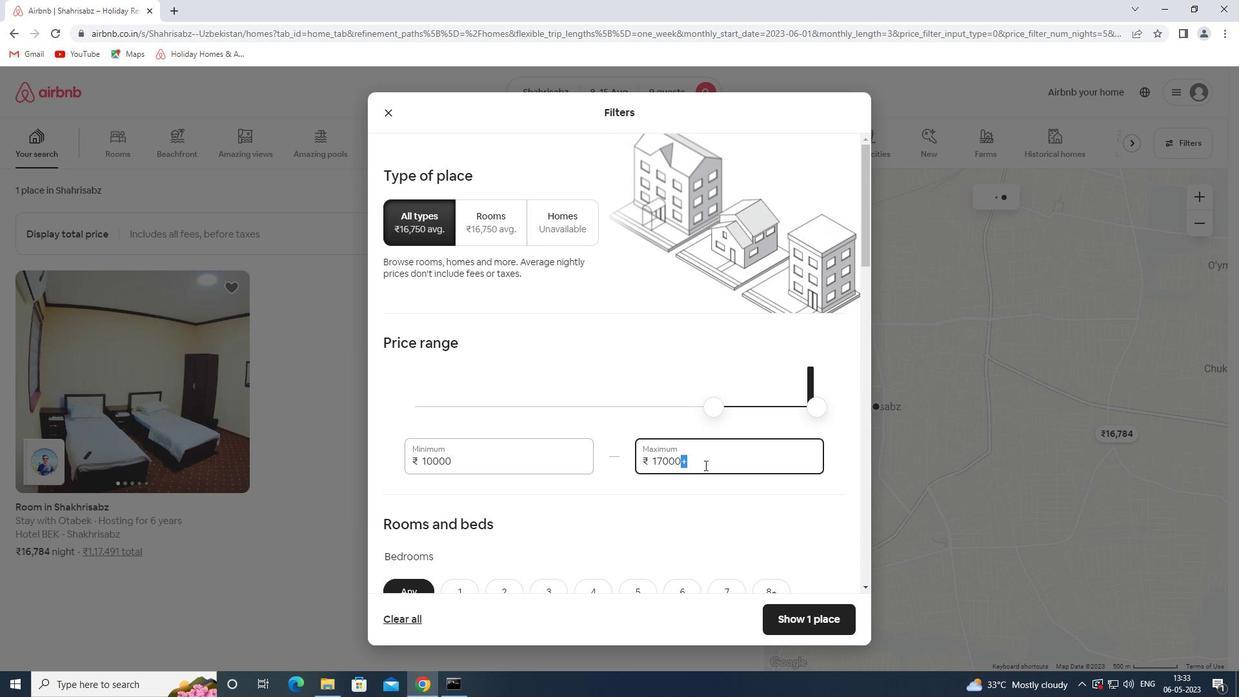 
Action: Mouse pressed left at (705, 465)
Screenshot: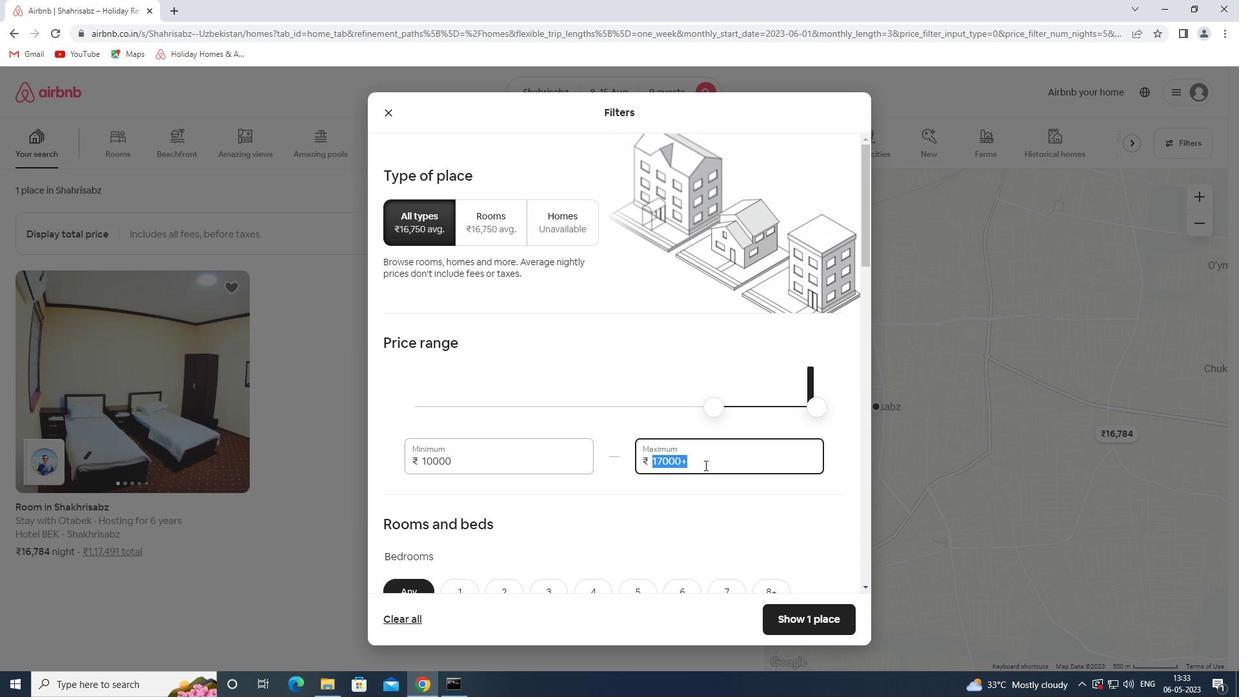 
Action: Key pressed 14000
Screenshot: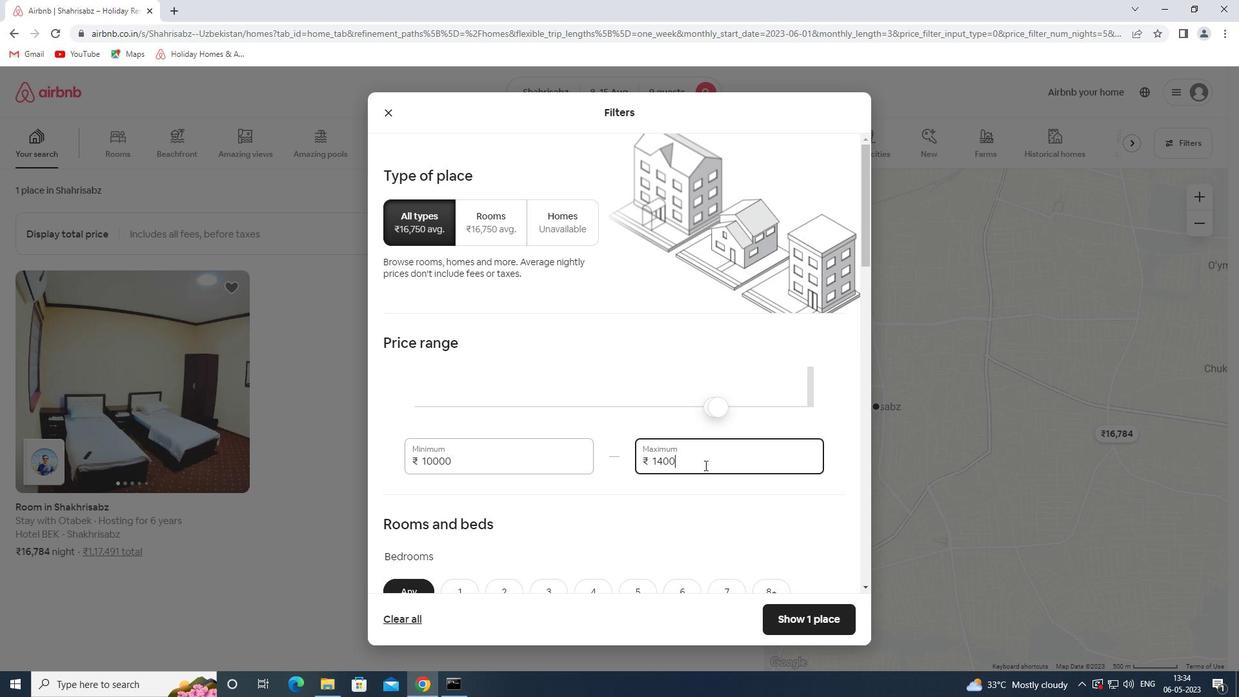 
Action: Mouse moved to (650, 443)
Screenshot: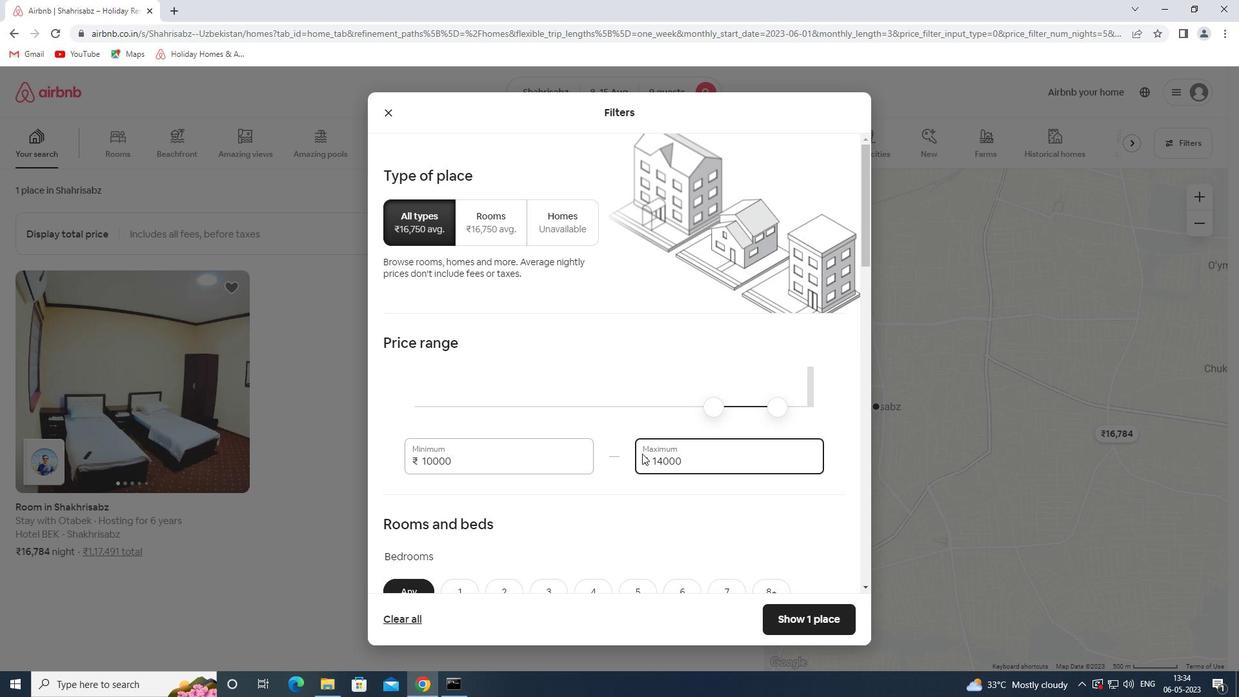 
Action: Mouse scrolled (650, 442) with delta (0, 0)
Screenshot: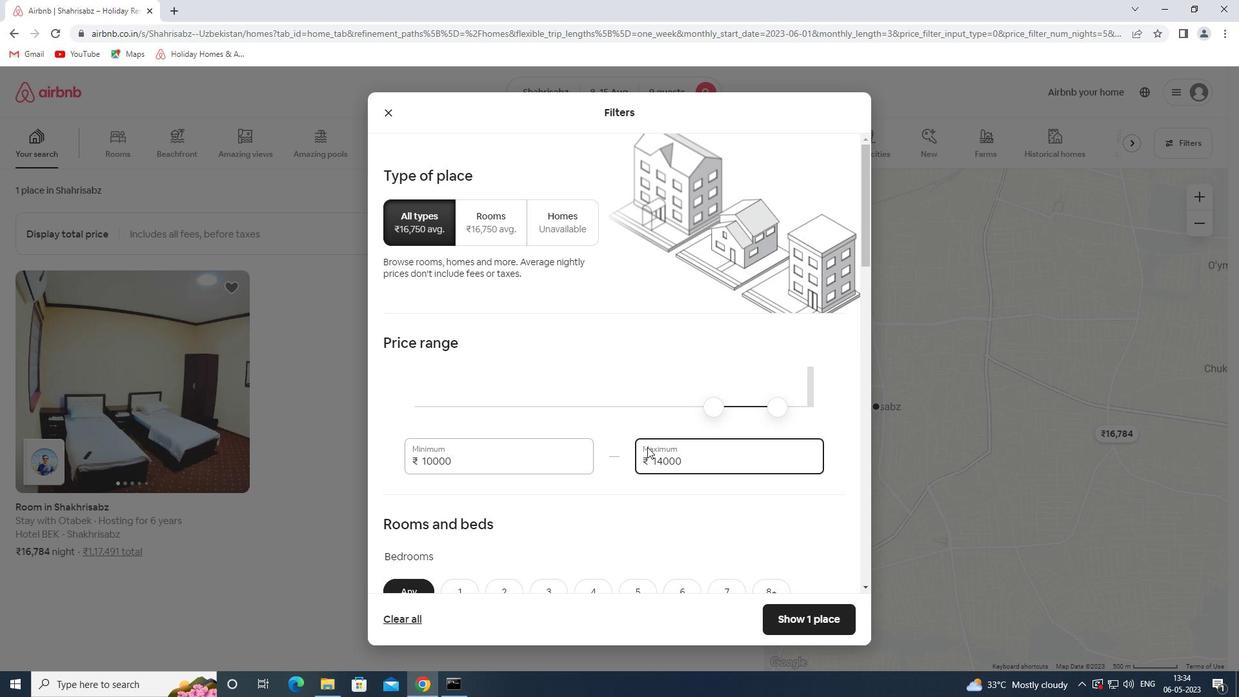 
Action: Mouse scrolled (650, 442) with delta (0, 0)
Screenshot: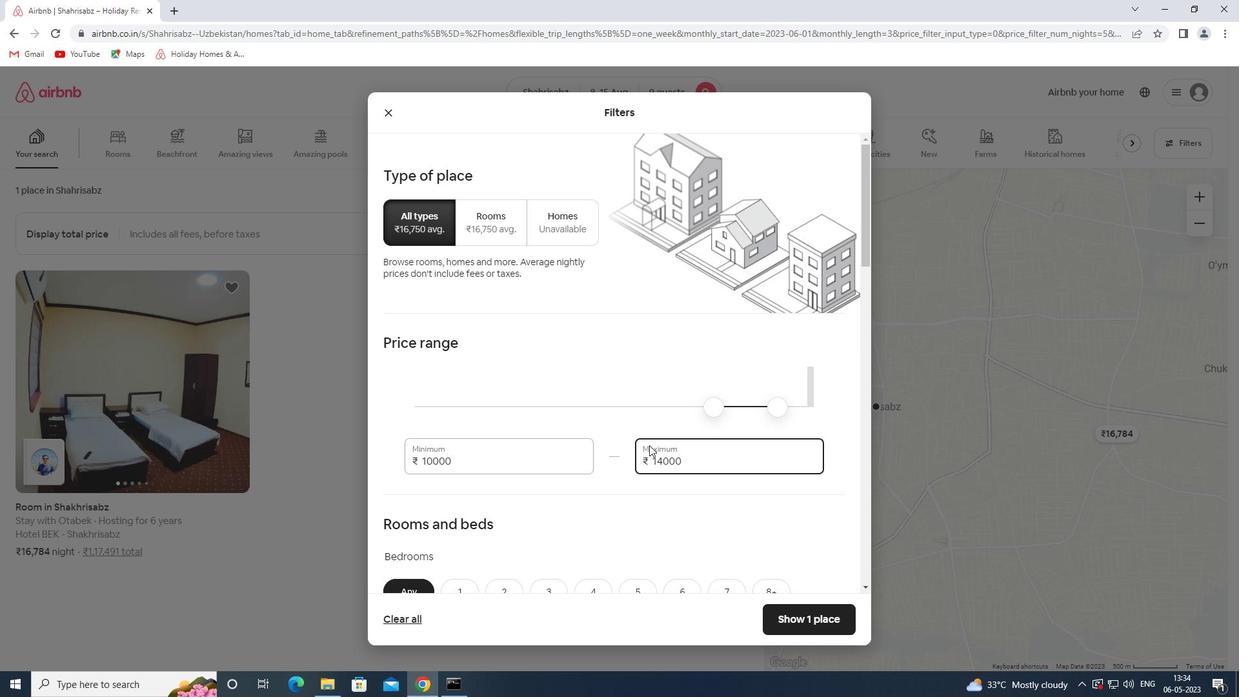 
Action: Mouse scrolled (650, 442) with delta (0, 0)
Screenshot: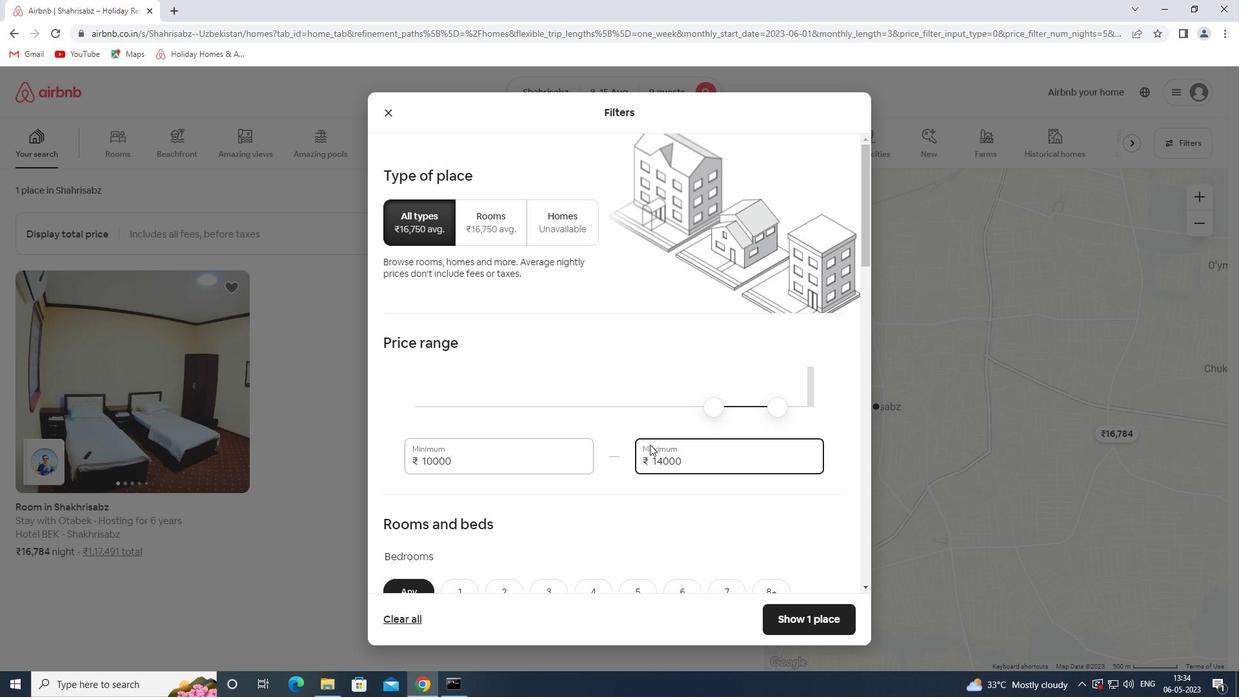
Action: Mouse moved to (637, 407)
Screenshot: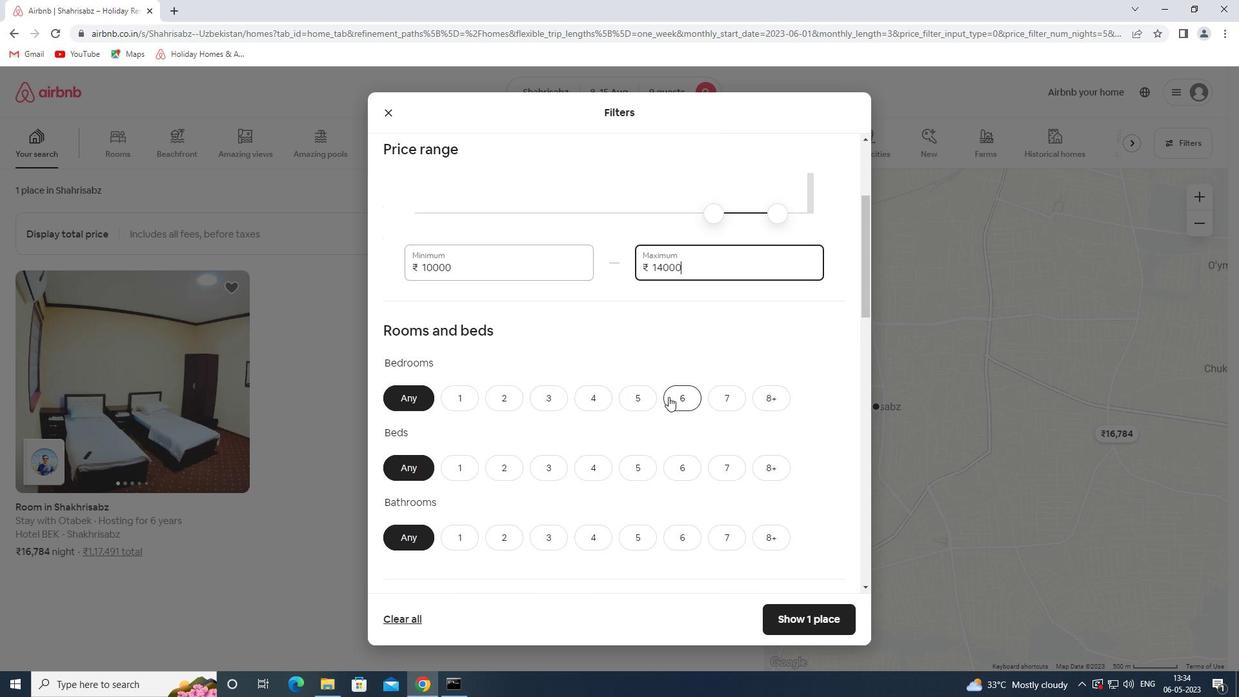 
Action: Mouse pressed left at (637, 407)
Screenshot: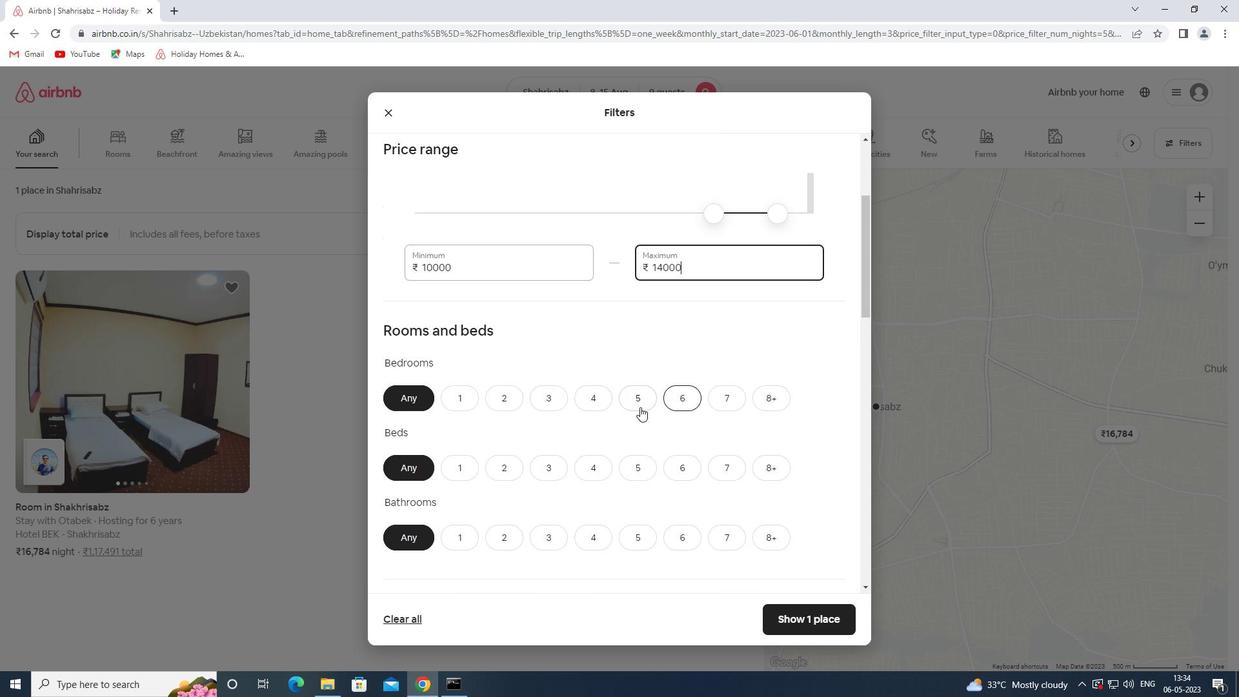 
Action: Mouse moved to (766, 466)
Screenshot: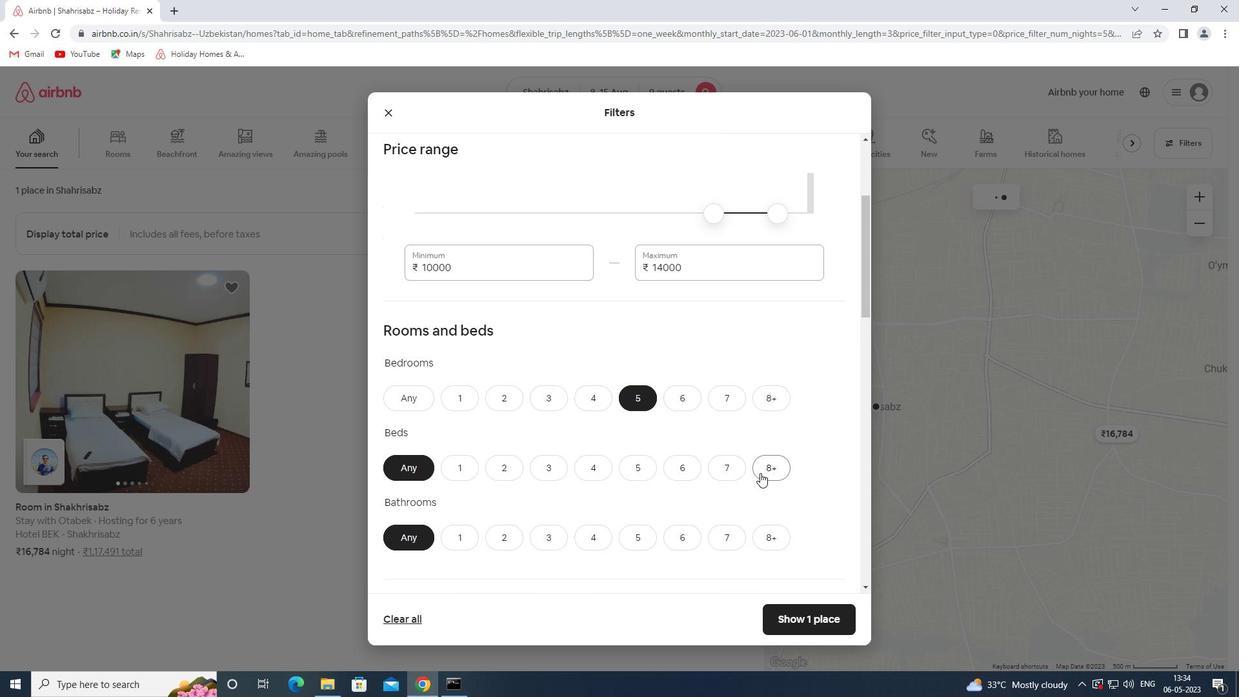 
Action: Mouse pressed left at (766, 466)
Screenshot: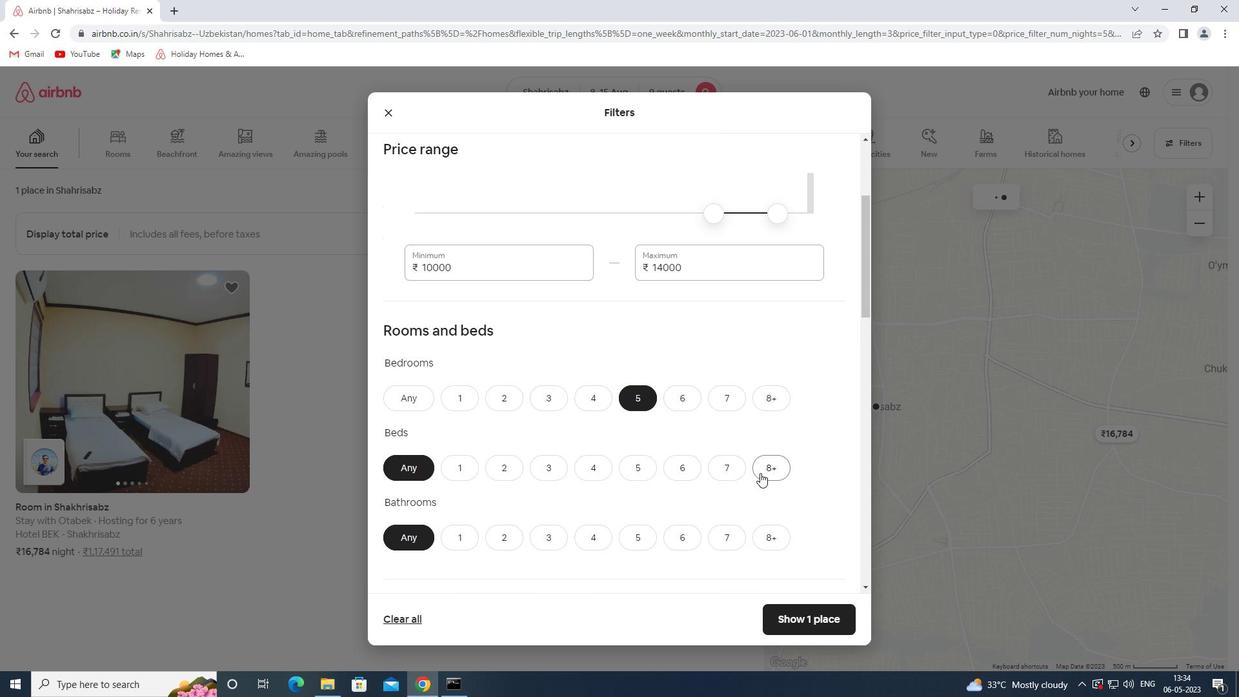 
Action: Mouse moved to (641, 539)
Screenshot: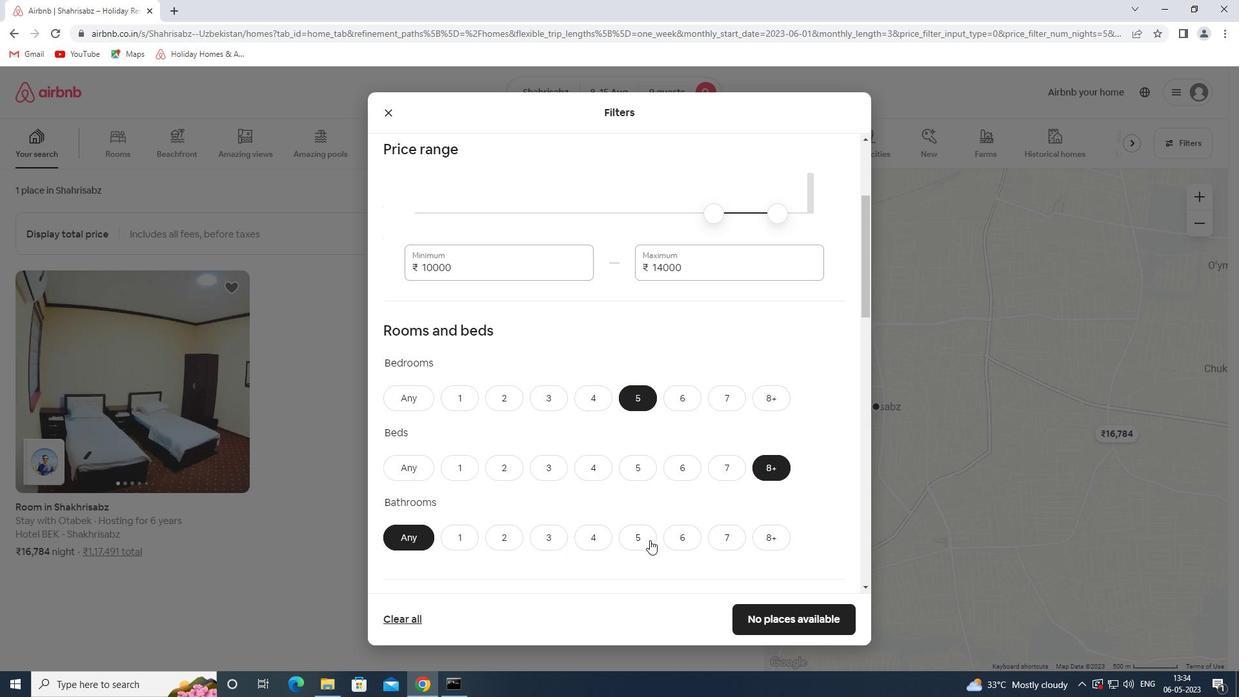 
Action: Mouse pressed left at (641, 539)
Screenshot: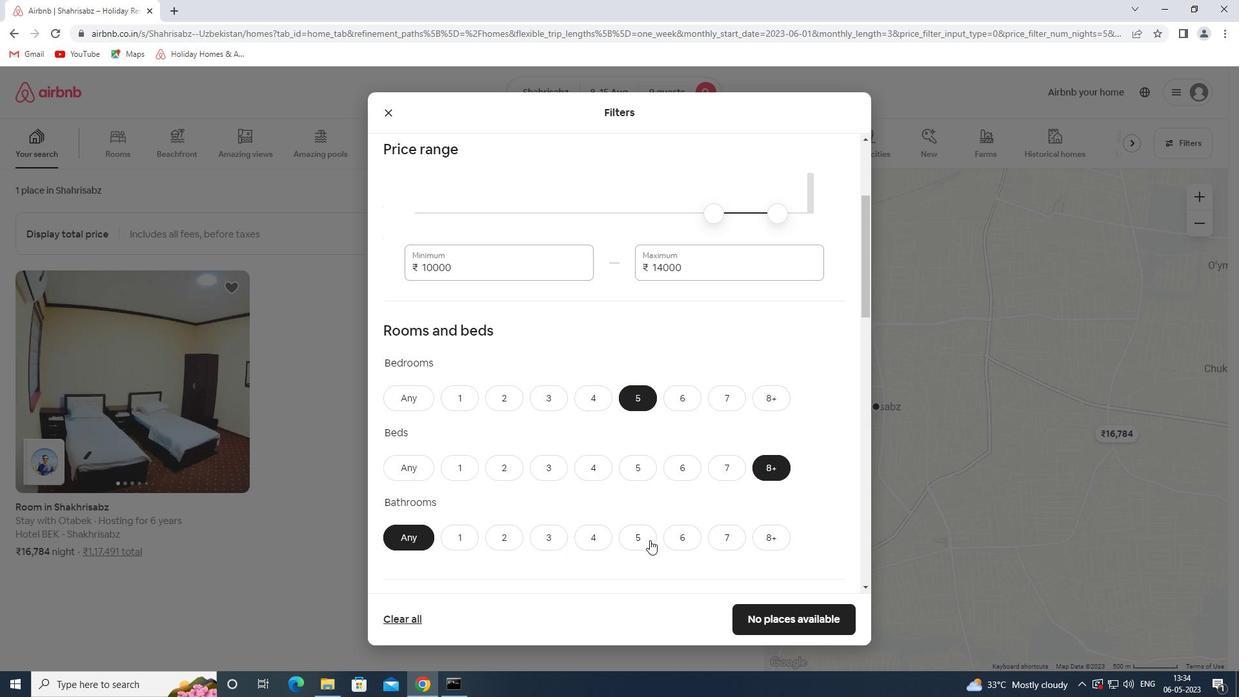 
Action: Mouse moved to (650, 475)
Screenshot: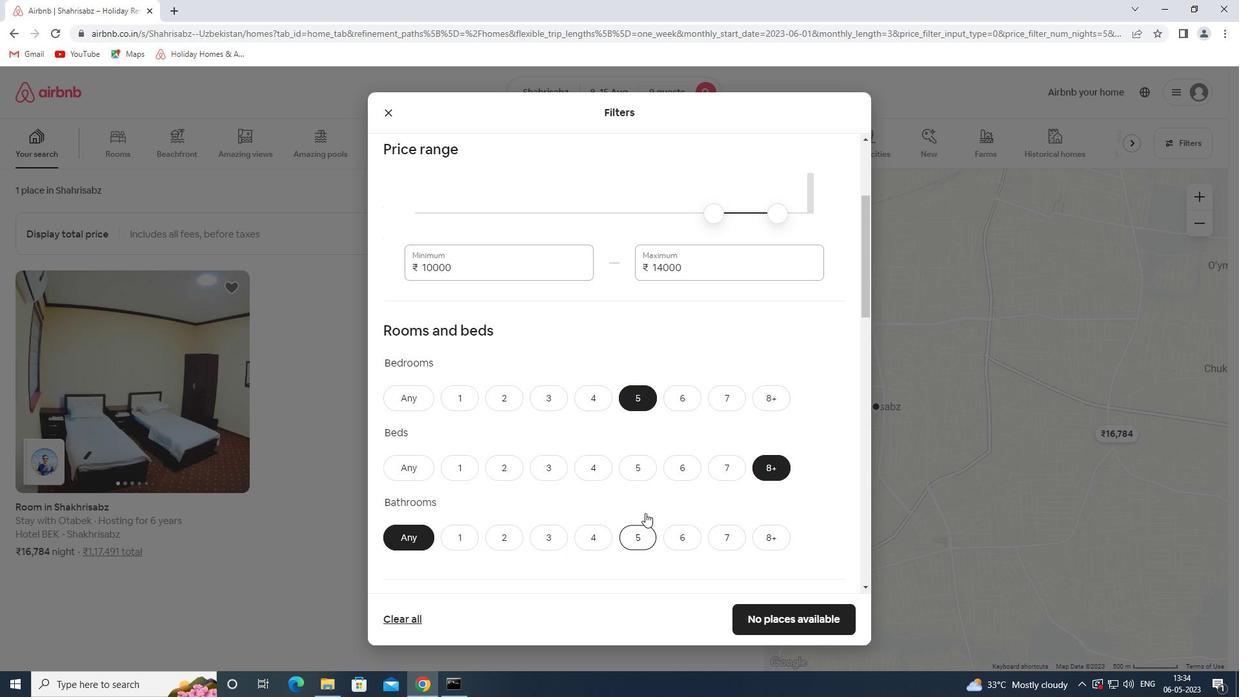 
Action: Mouse scrolled (650, 475) with delta (0, 0)
Screenshot: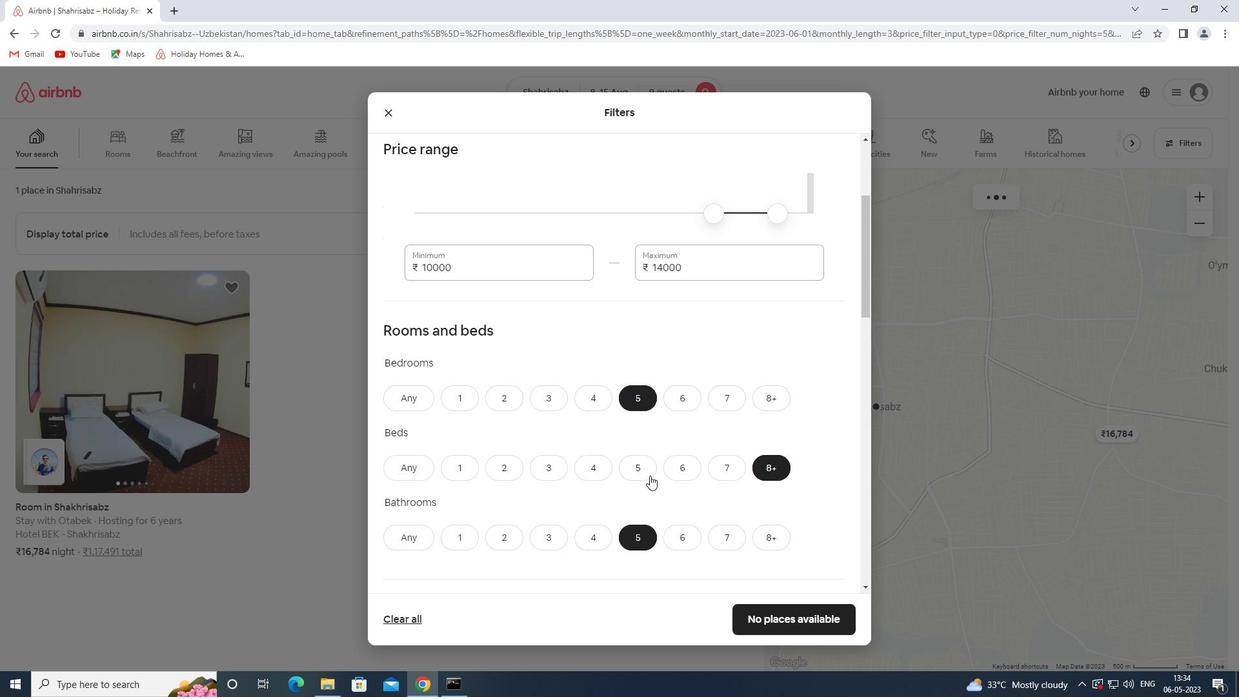 
Action: Mouse scrolled (650, 475) with delta (0, 0)
Screenshot: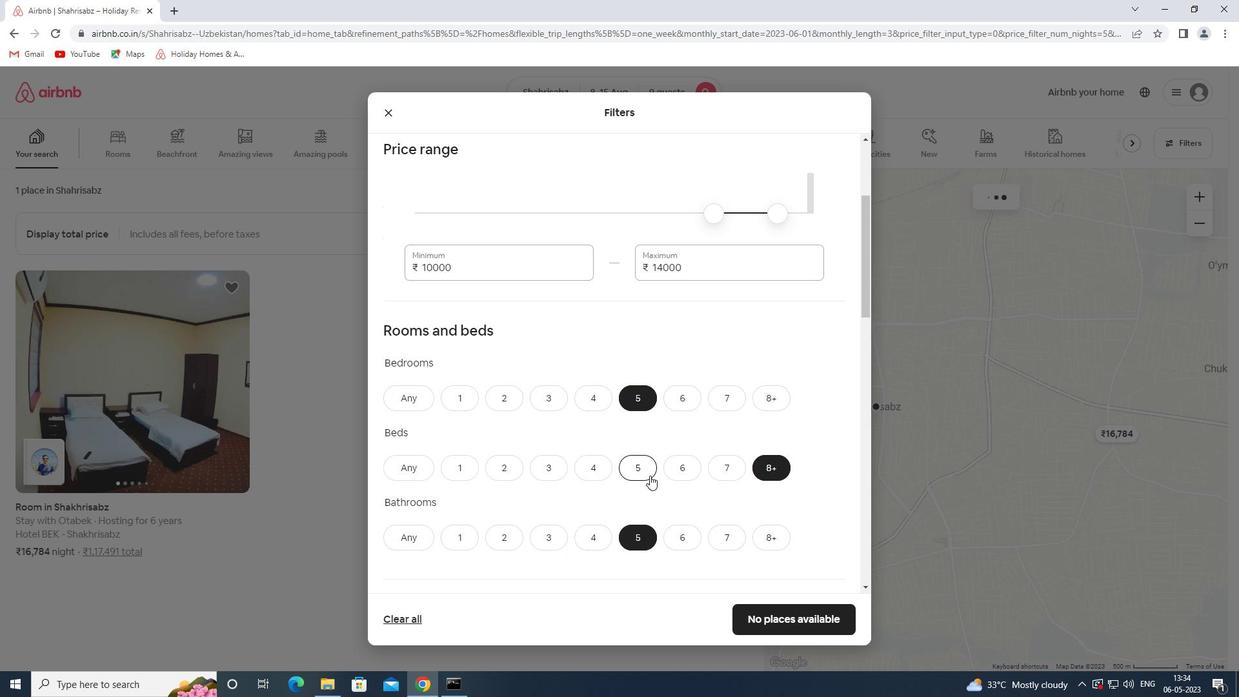 
Action: Mouse scrolled (650, 475) with delta (0, 0)
Screenshot: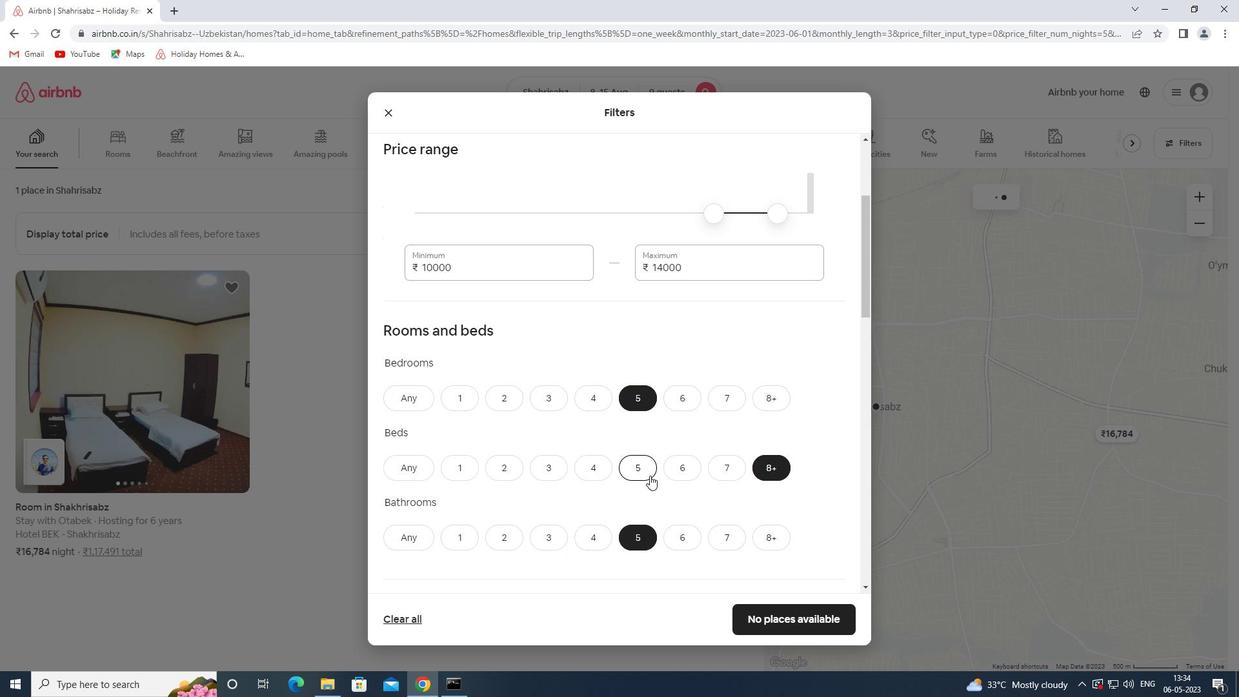 
Action: Mouse scrolled (650, 475) with delta (0, 0)
Screenshot: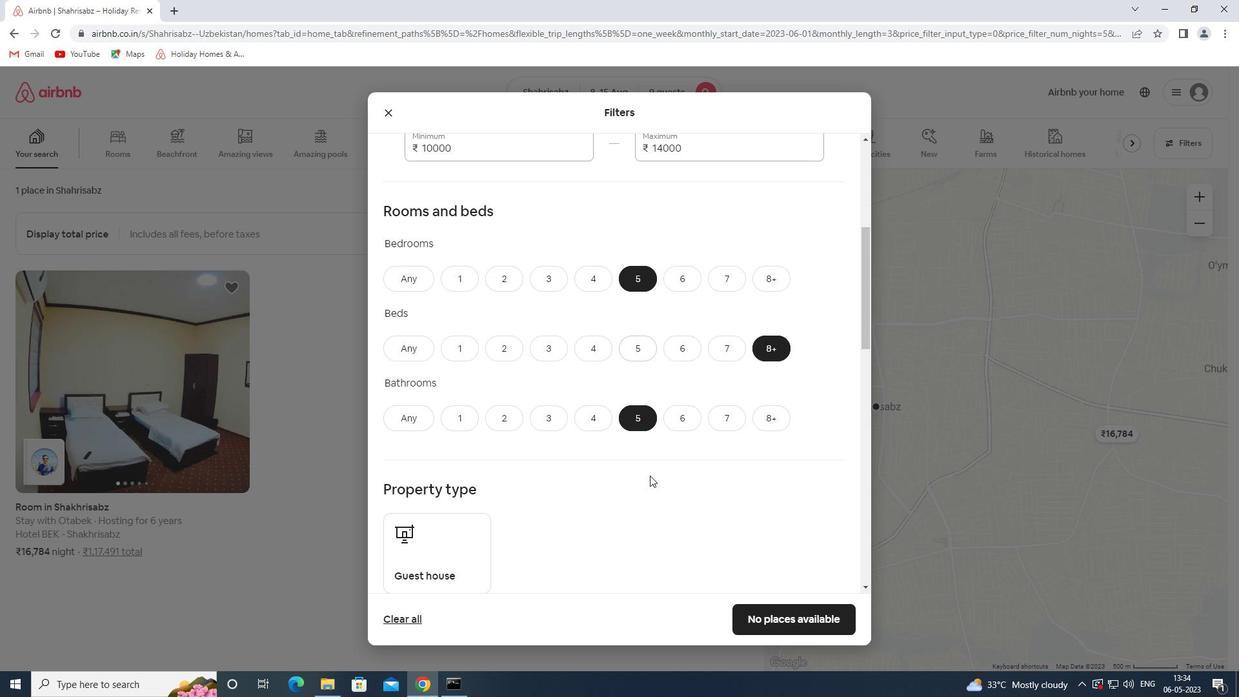 
Action: Mouse scrolled (650, 475) with delta (0, 0)
Screenshot: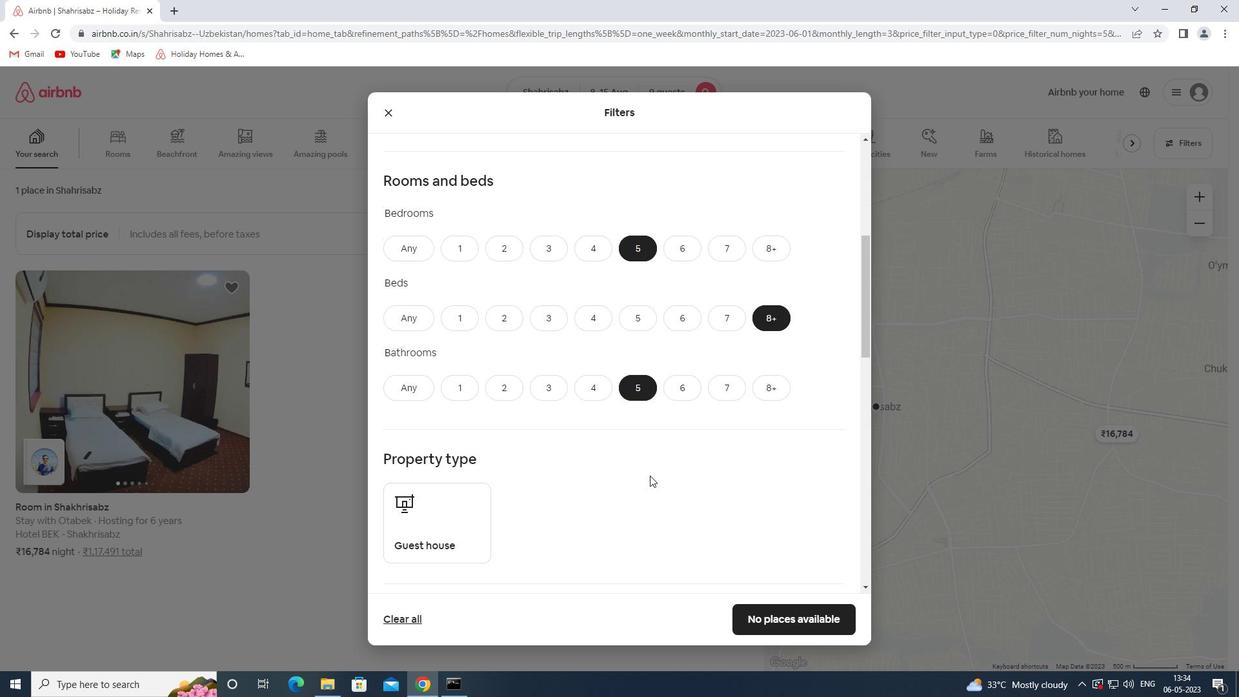 
Action: Mouse moved to (648, 471)
Screenshot: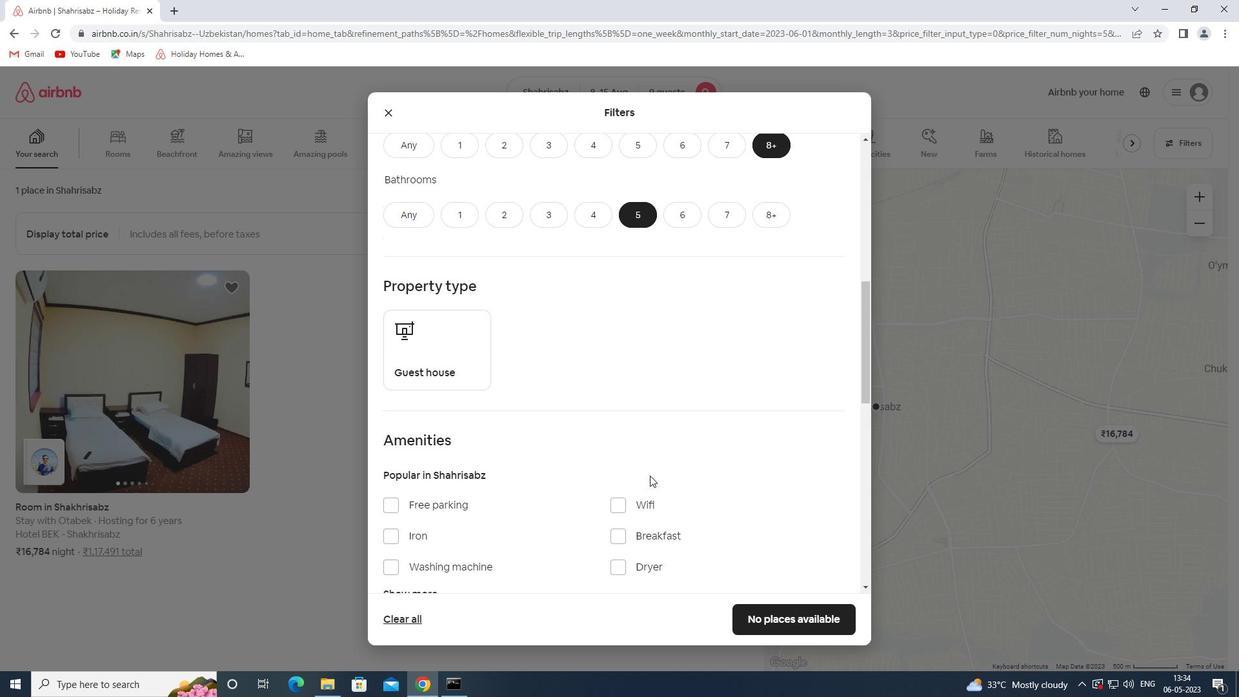 
Action: Mouse scrolled (648, 470) with delta (0, 0)
Screenshot: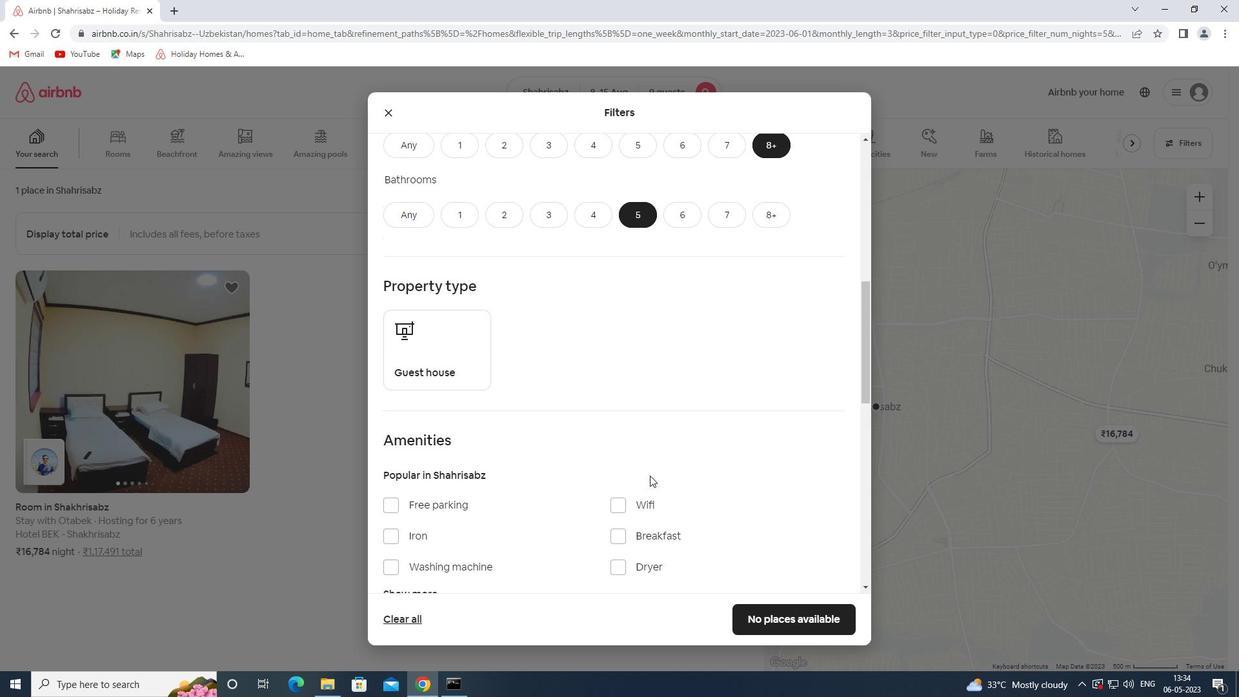
Action: Mouse scrolled (648, 470) with delta (0, 0)
Screenshot: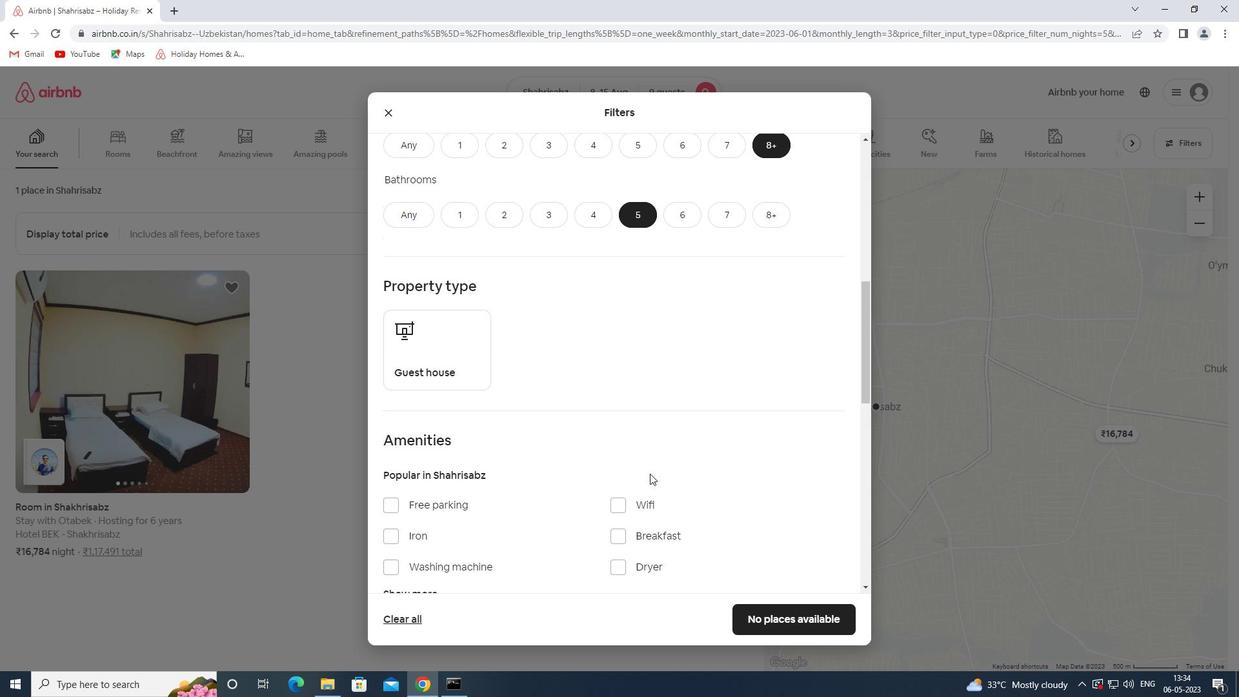 
Action: Mouse moved to (646, 471)
Screenshot: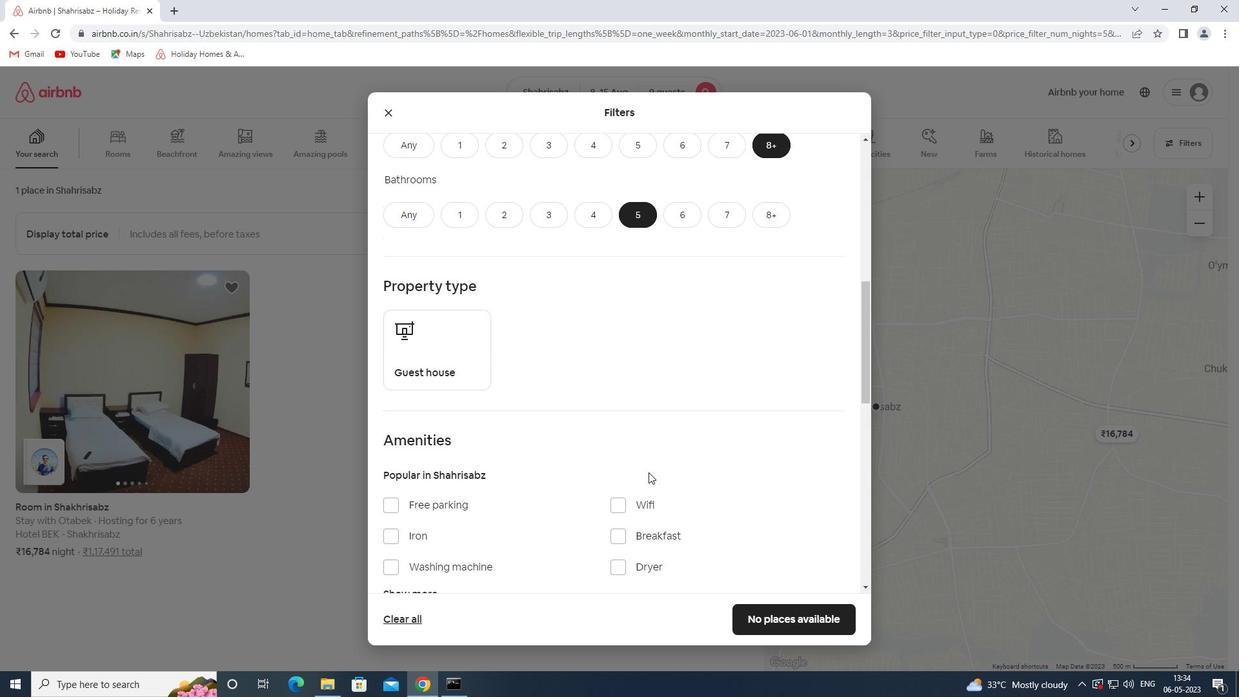 
Action: Mouse scrolled (646, 470) with delta (0, 0)
Screenshot: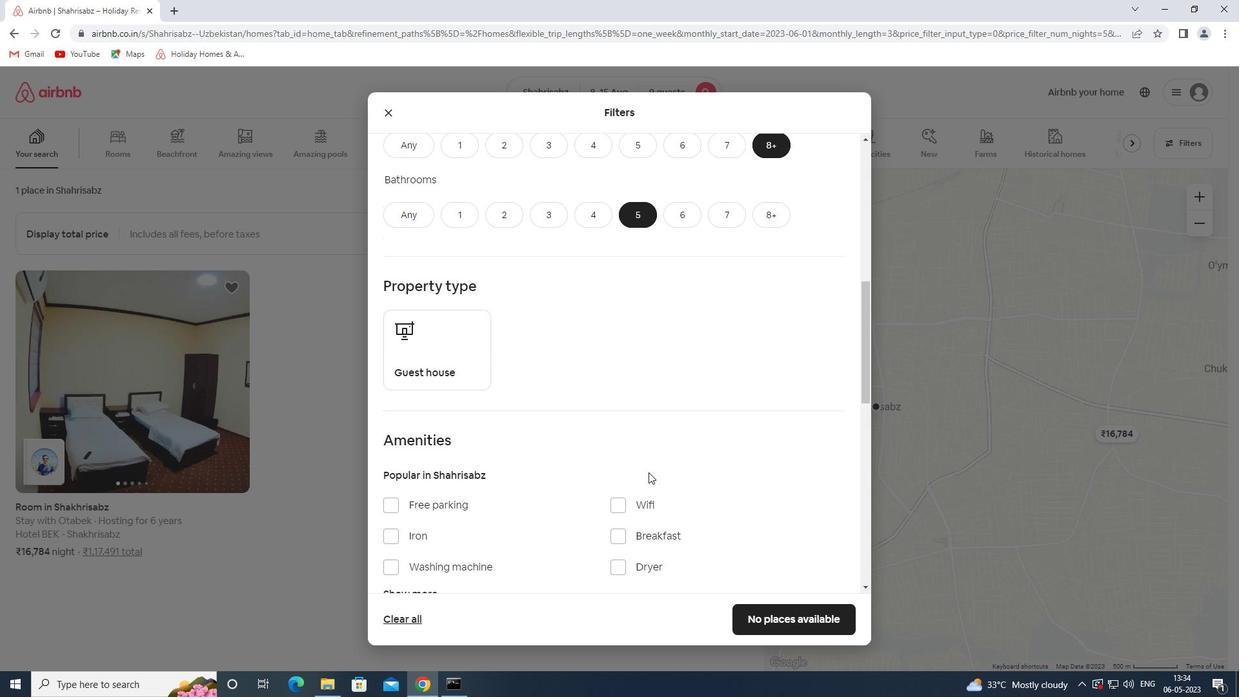 
Action: Mouse moved to (443, 187)
Screenshot: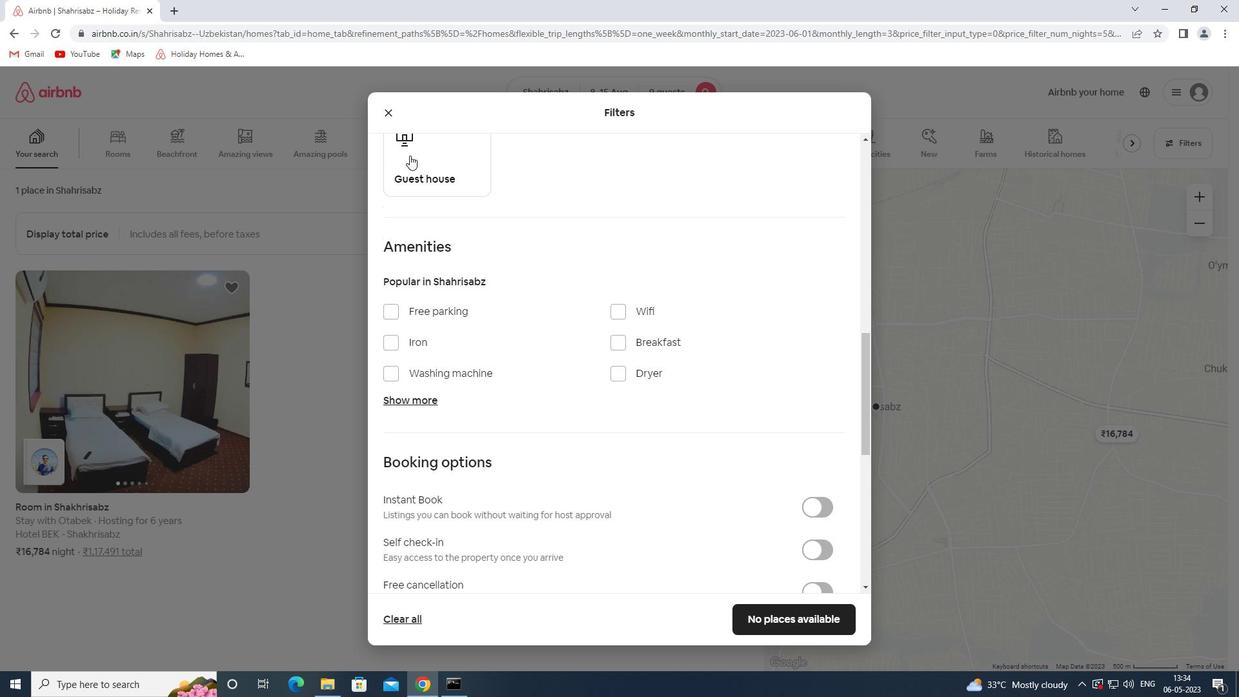
Action: Mouse pressed left at (443, 187)
Screenshot: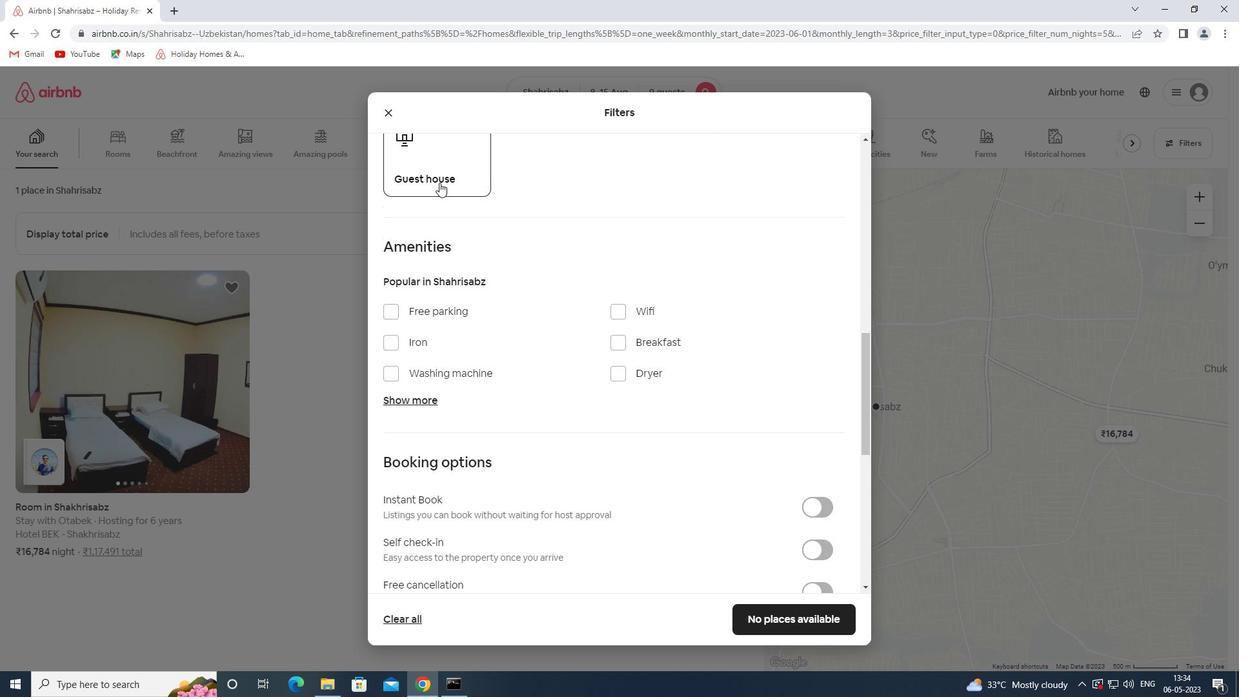 
Action: Mouse moved to (538, 326)
Screenshot: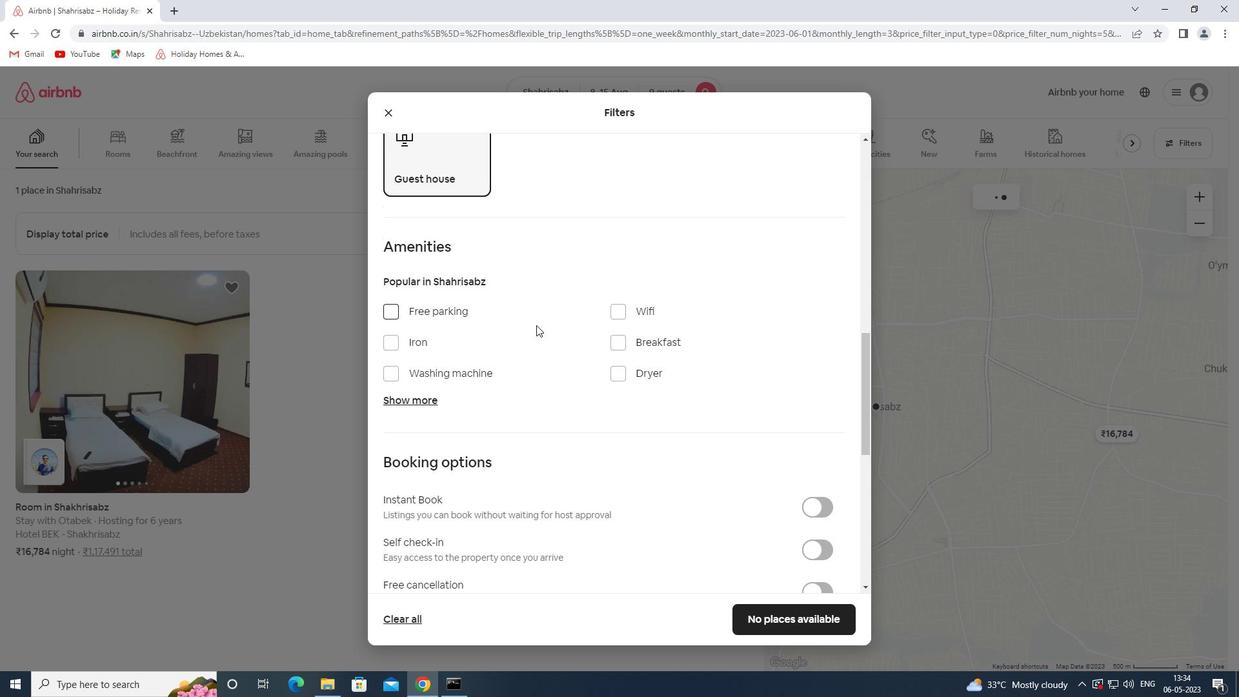 
Action: Mouse scrolled (538, 325) with delta (0, 0)
Screenshot: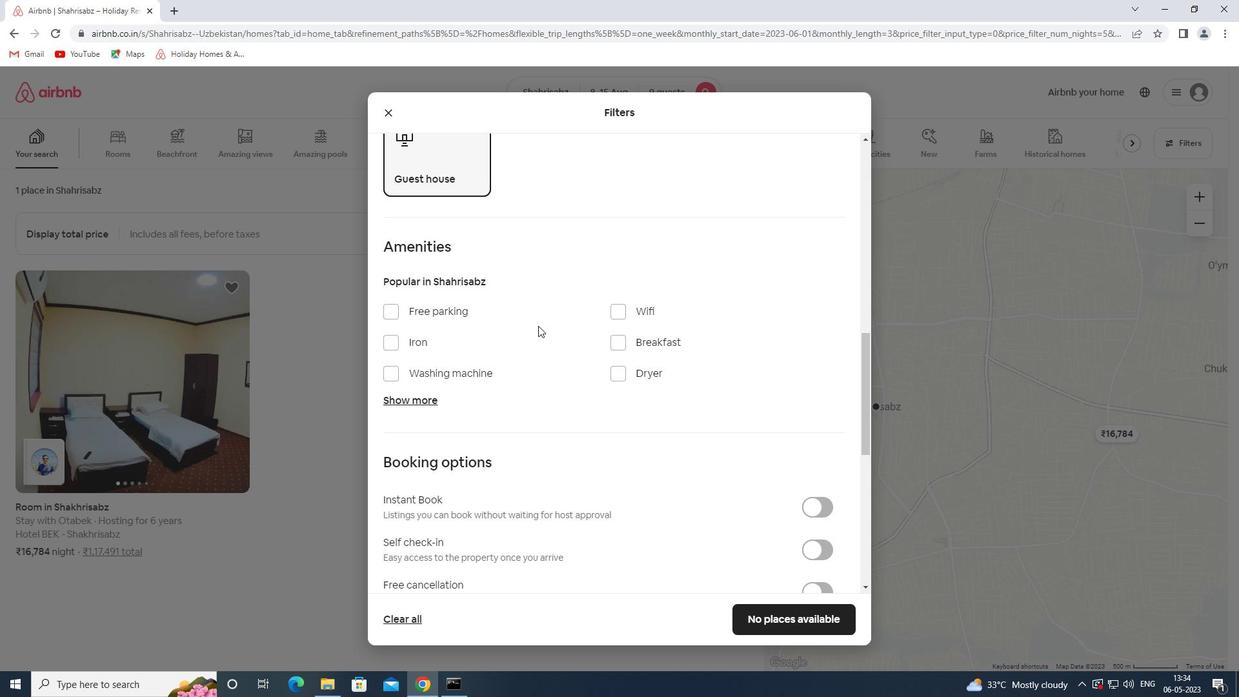 
Action: Mouse moved to (415, 323)
Screenshot: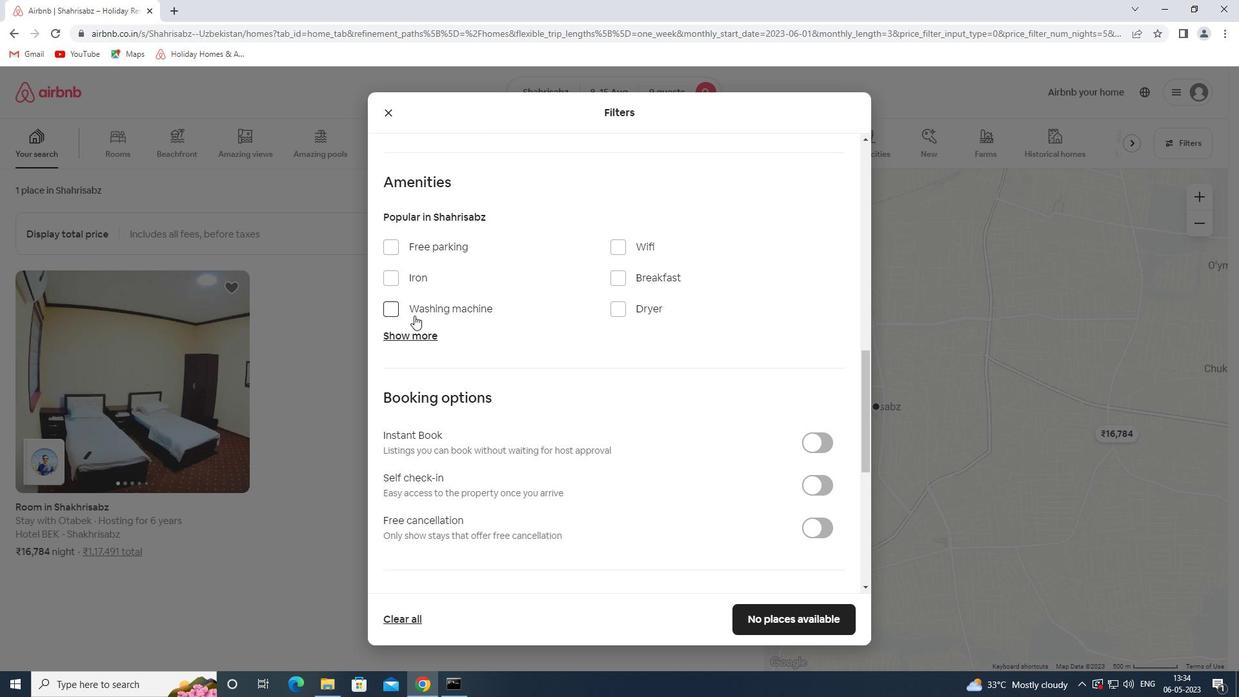 
Action: Mouse pressed left at (415, 323)
Screenshot: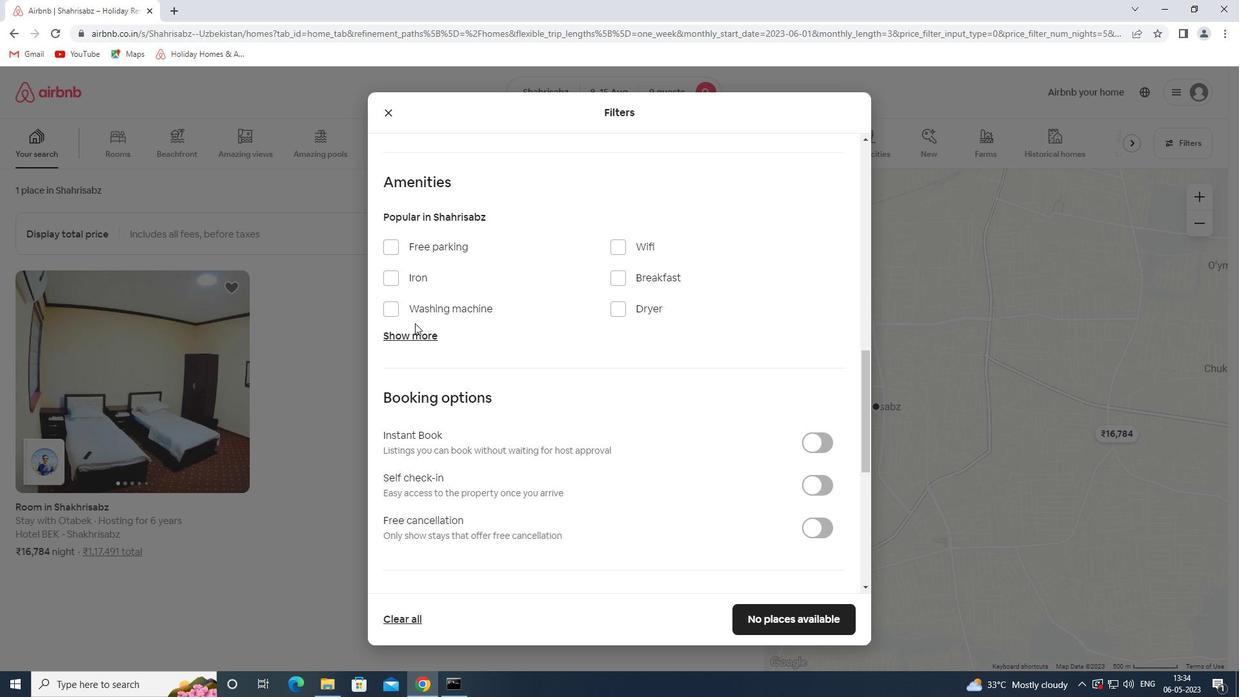 
Action: Mouse moved to (627, 244)
Screenshot: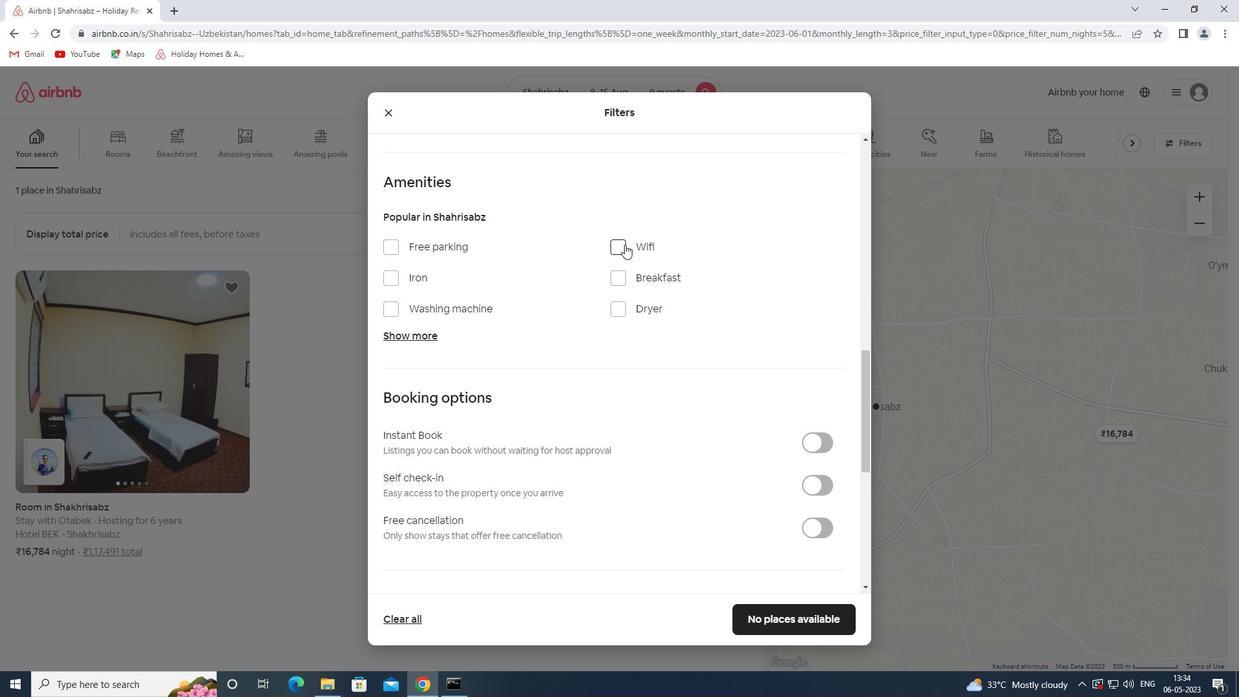 
Action: Mouse pressed left at (627, 244)
Screenshot: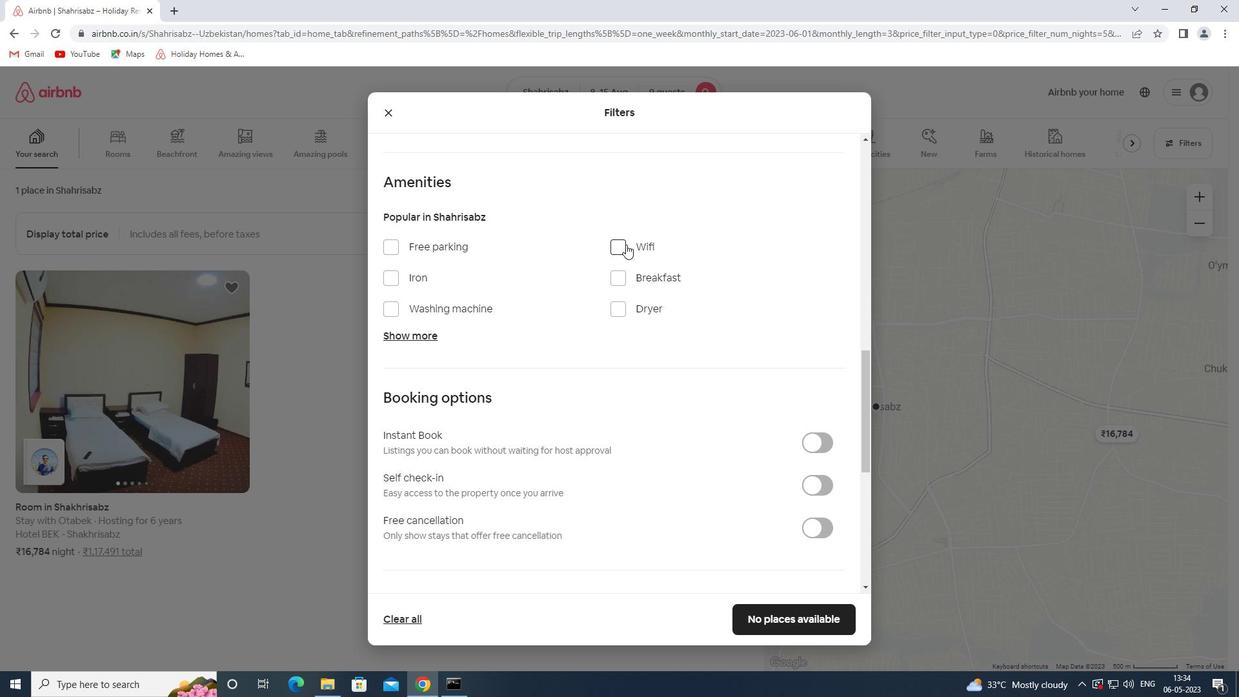 
Action: Mouse moved to (629, 273)
Screenshot: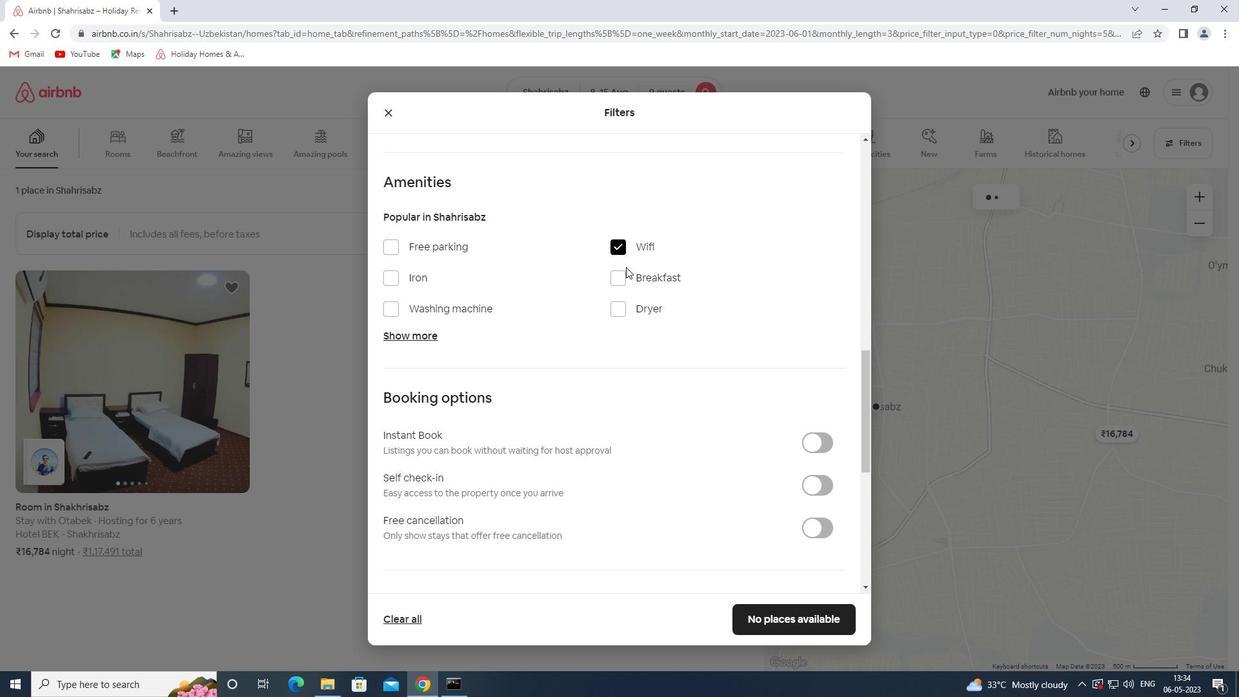 
Action: Mouse pressed left at (629, 273)
Screenshot: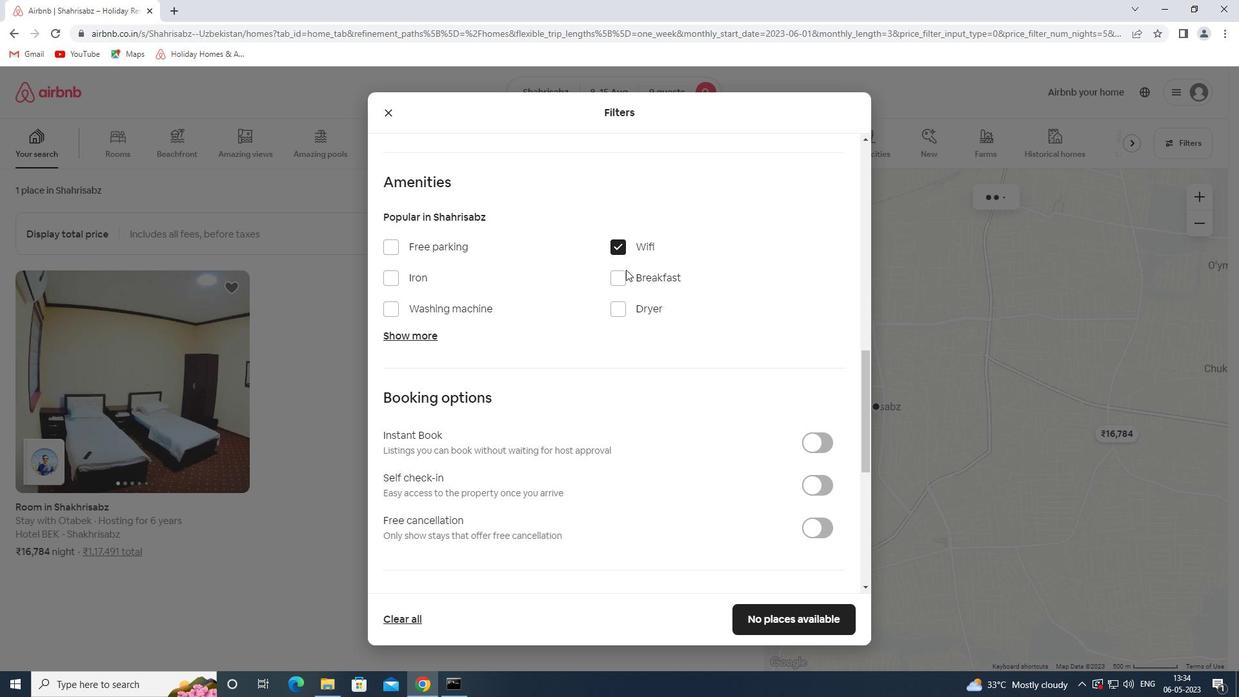 
Action: Mouse moved to (431, 247)
Screenshot: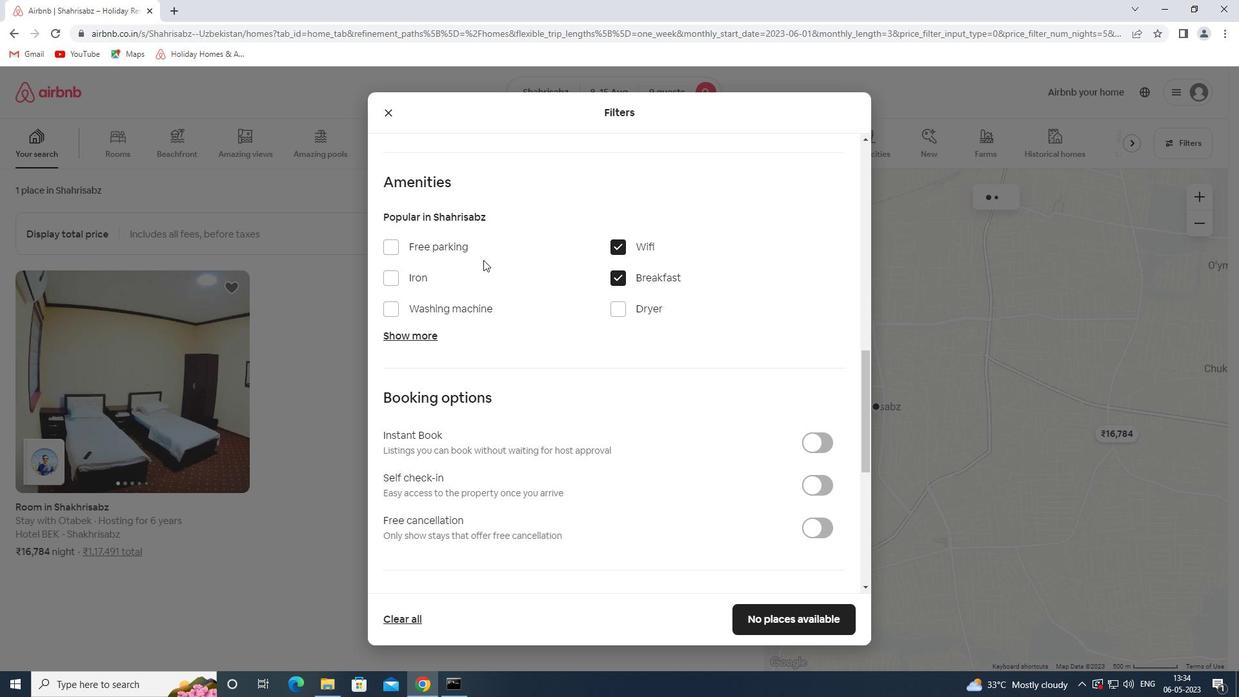 
Action: Mouse pressed left at (431, 247)
Screenshot: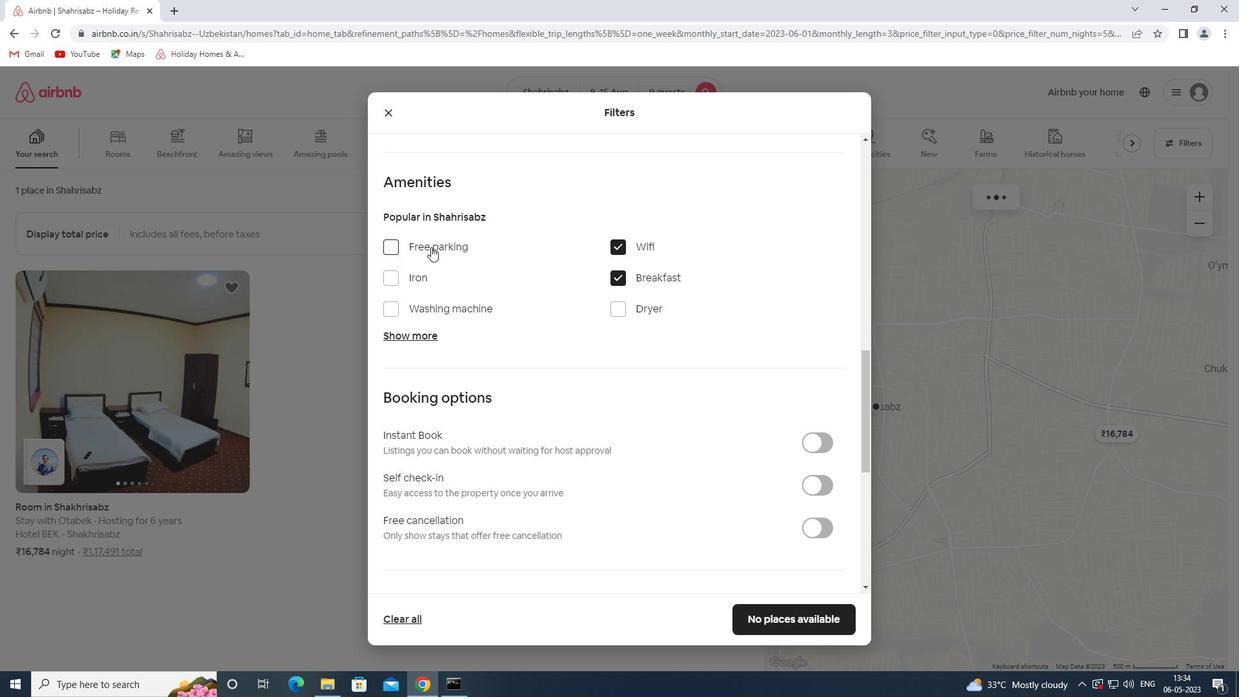 
Action: Mouse moved to (426, 338)
Screenshot: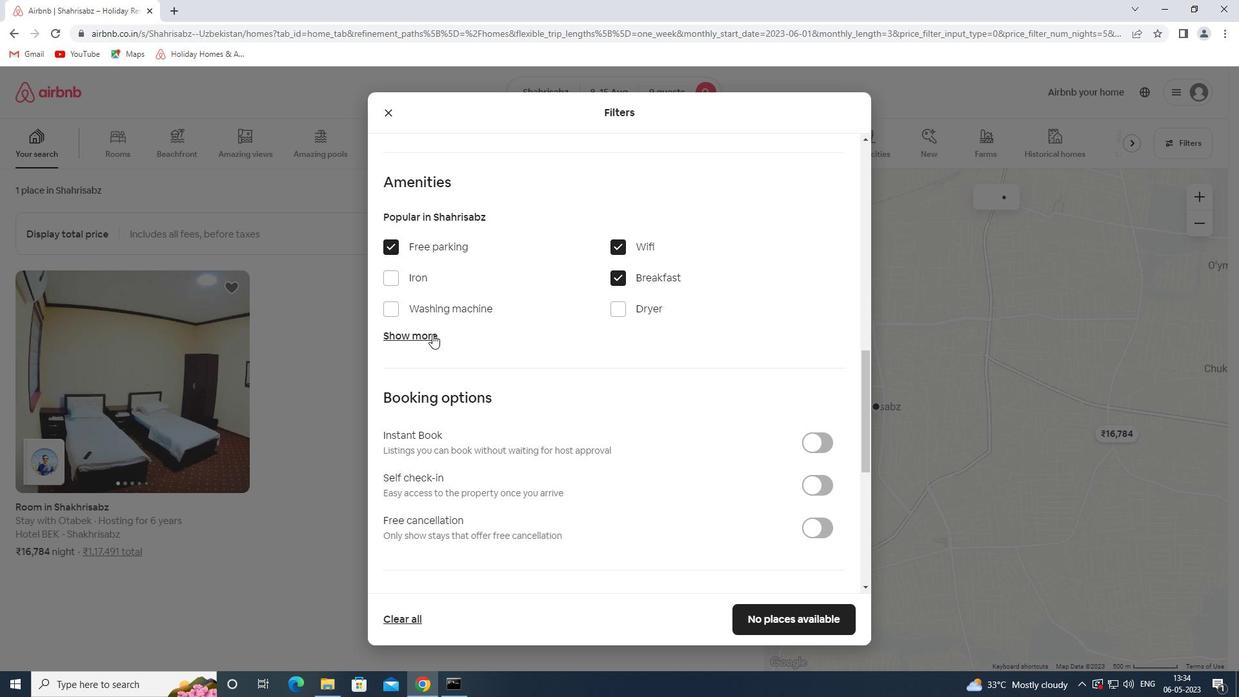 
Action: Mouse pressed left at (426, 338)
Screenshot: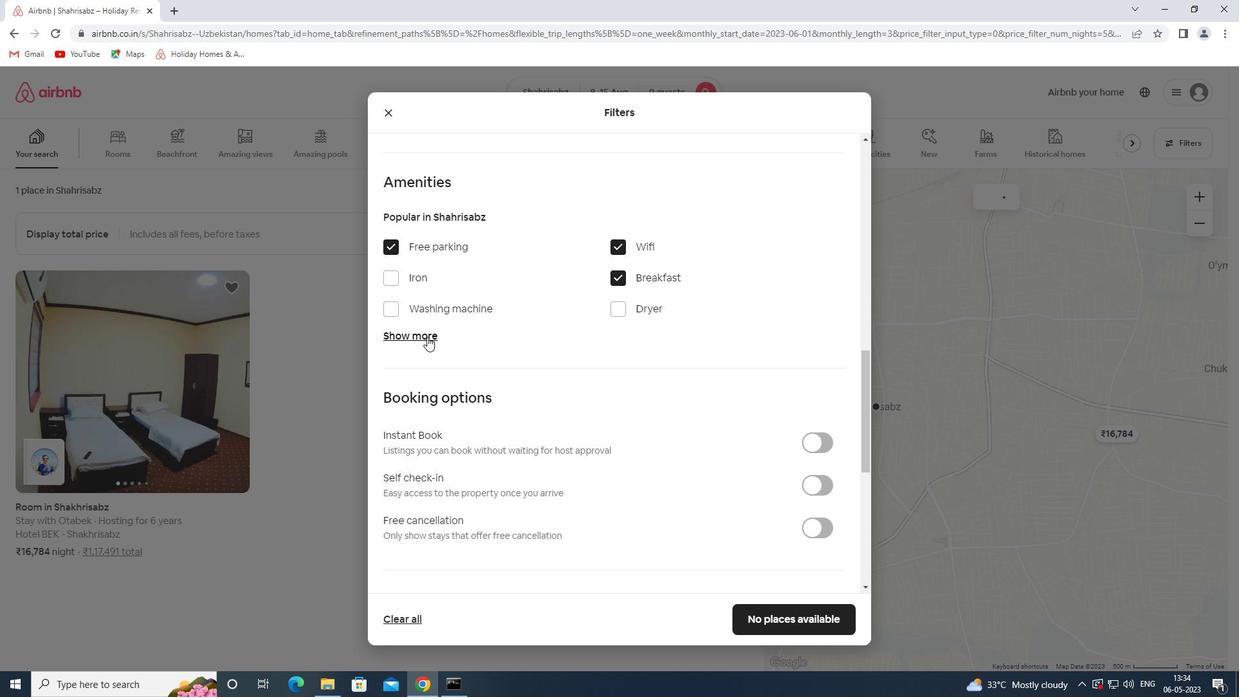 
Action: Mouse moved to (419, 444)
Screenshot: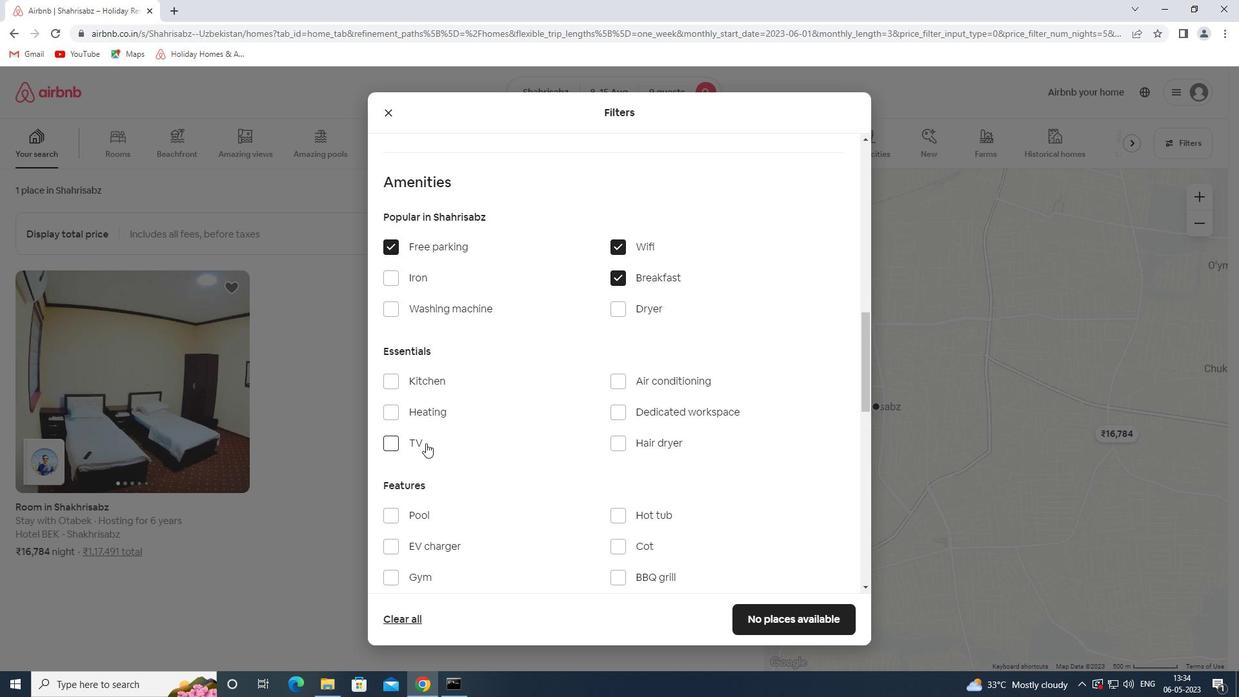 
Action: Mouse pressed left at (419, 444)
Screenshot: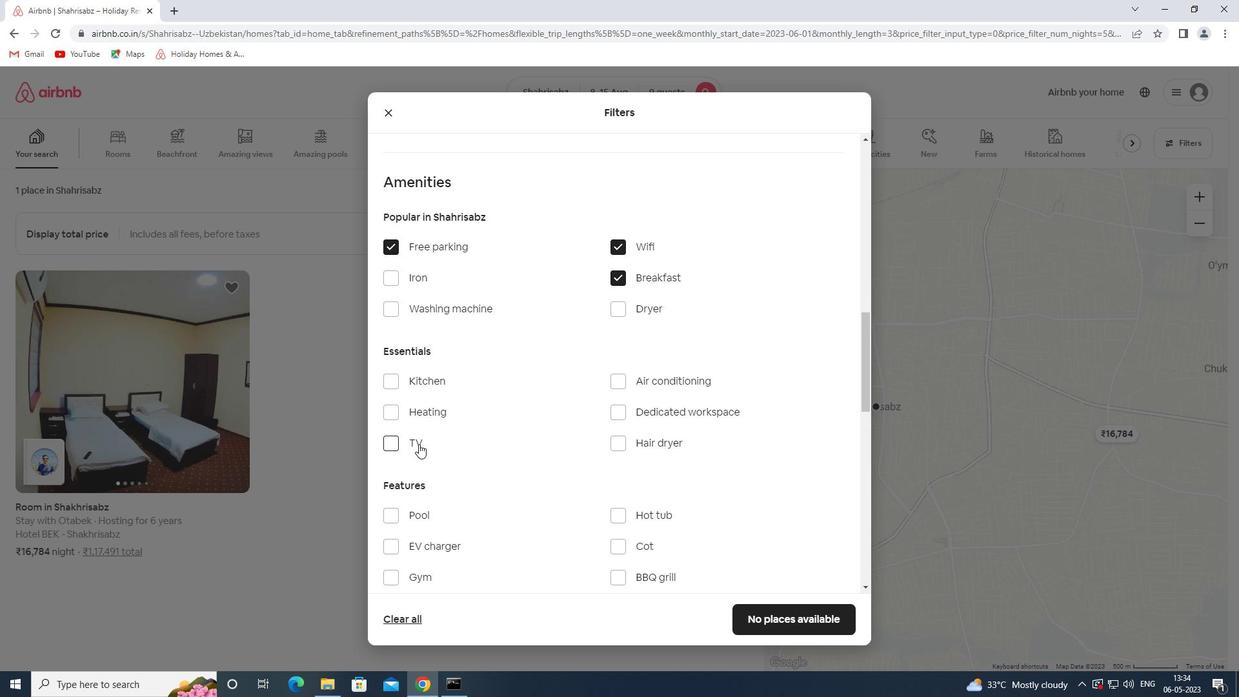 
Action: Mouse moved to (677, 460)
Screenshot: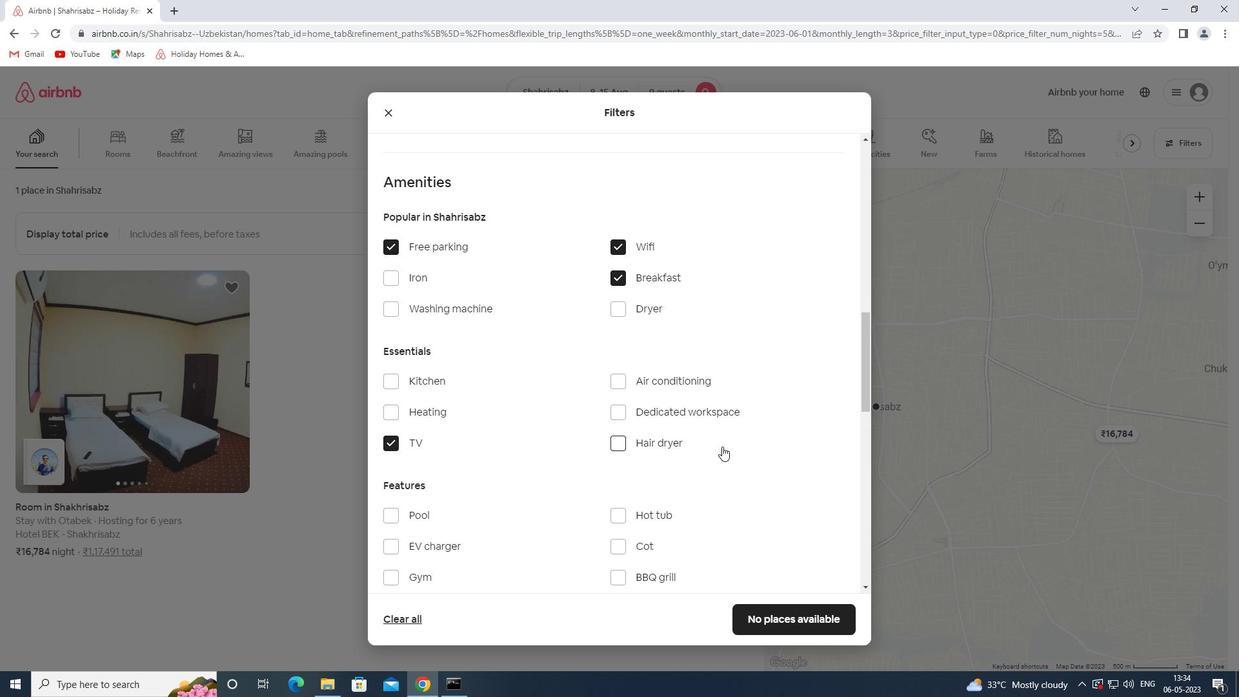 
Action: Mouse scrolled (677, 459) with delta (0, 0)
Screenshot: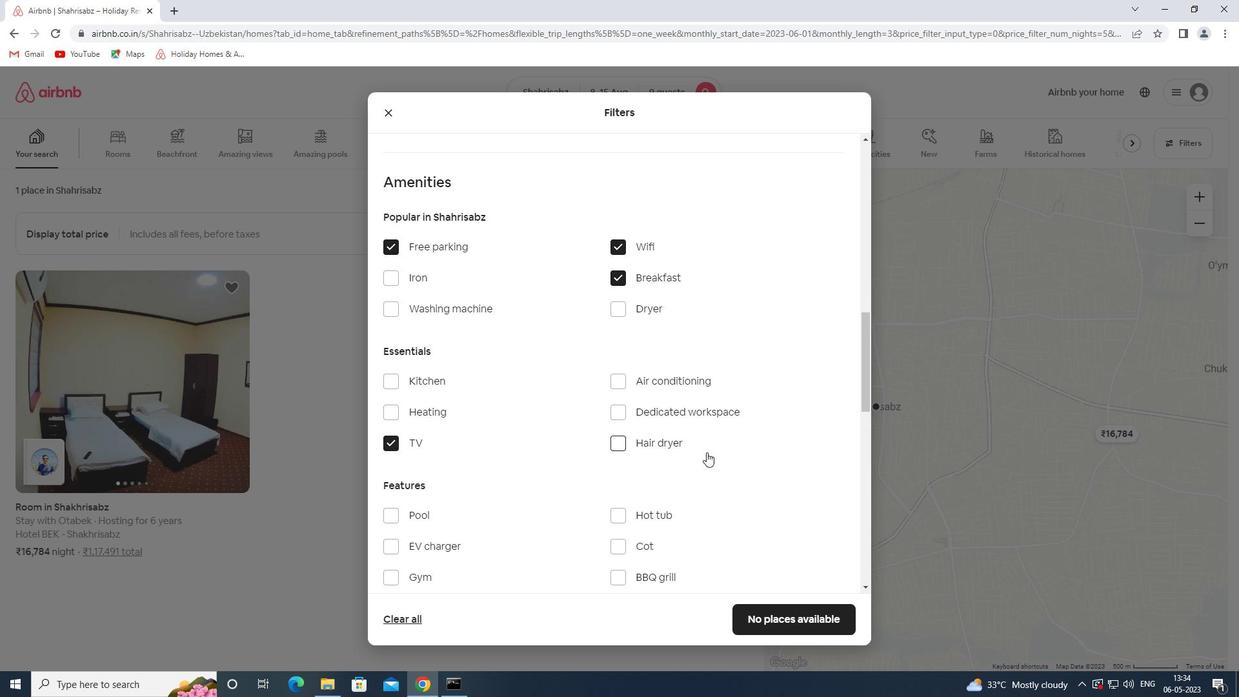 
Action: Mouse scrolled (677, 459) with delta (0, 0)
Screenshot: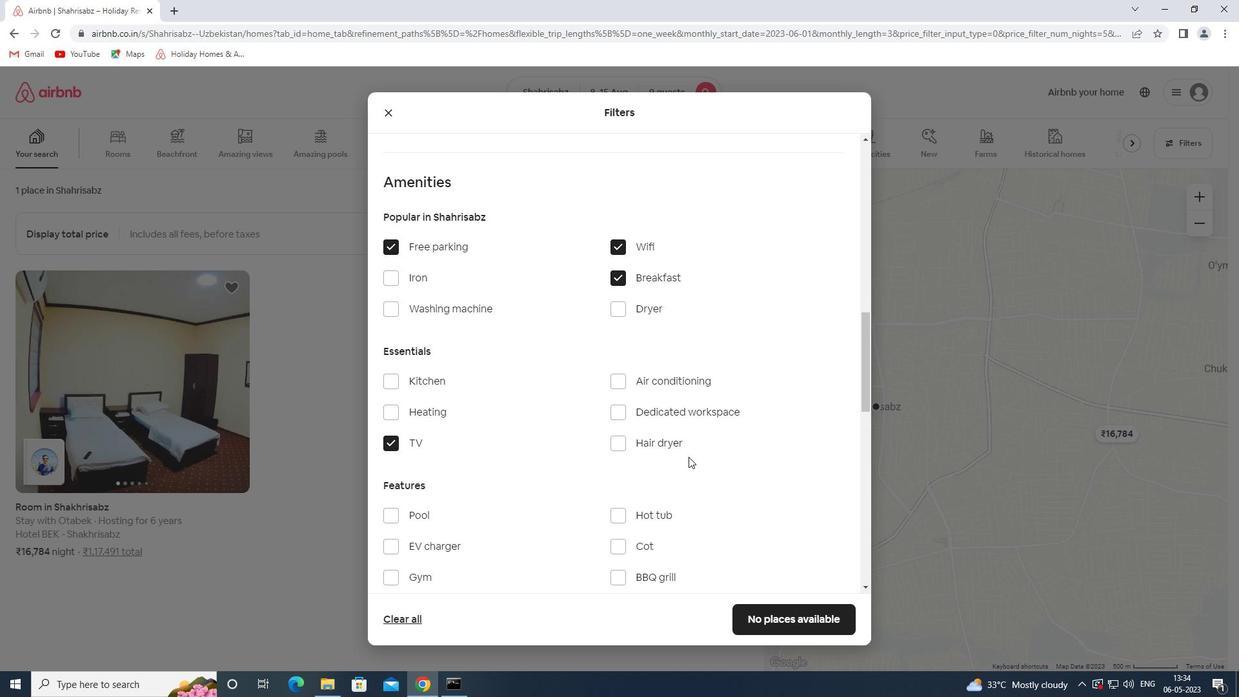 
Action: Mouse scrolled (677, 459) with delta (0, 0)
Screenshot: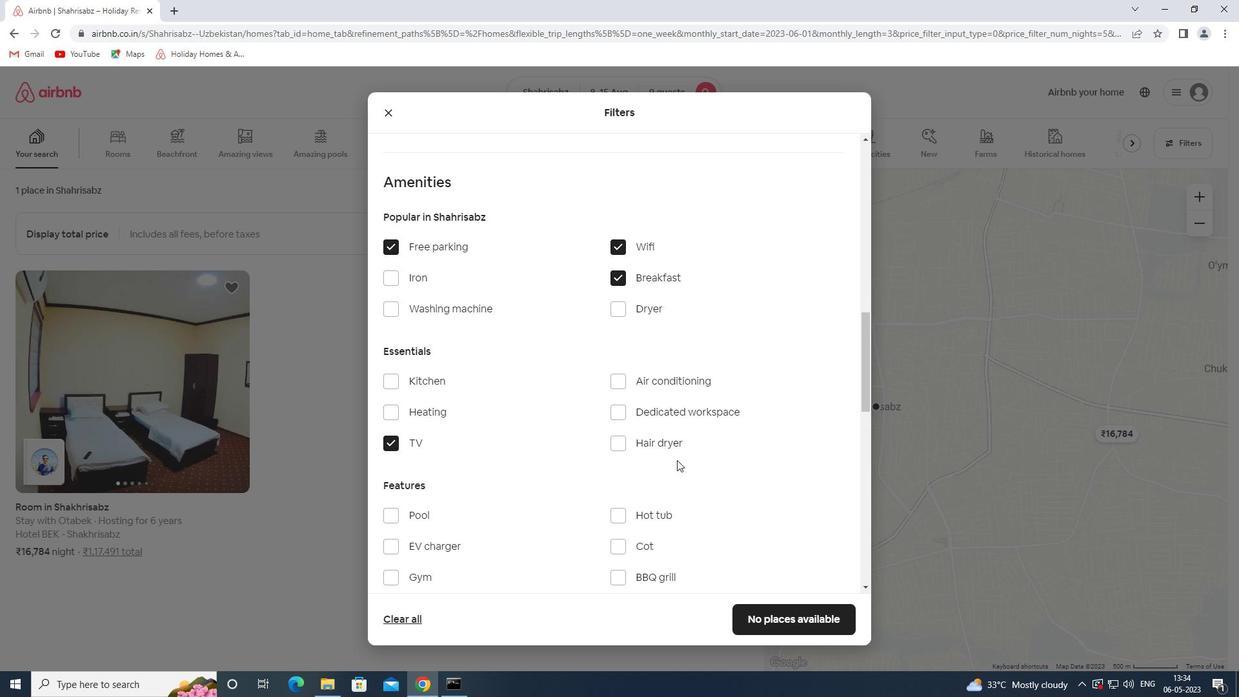 
Action: Mouse moved to (424, 381)
Screenshot: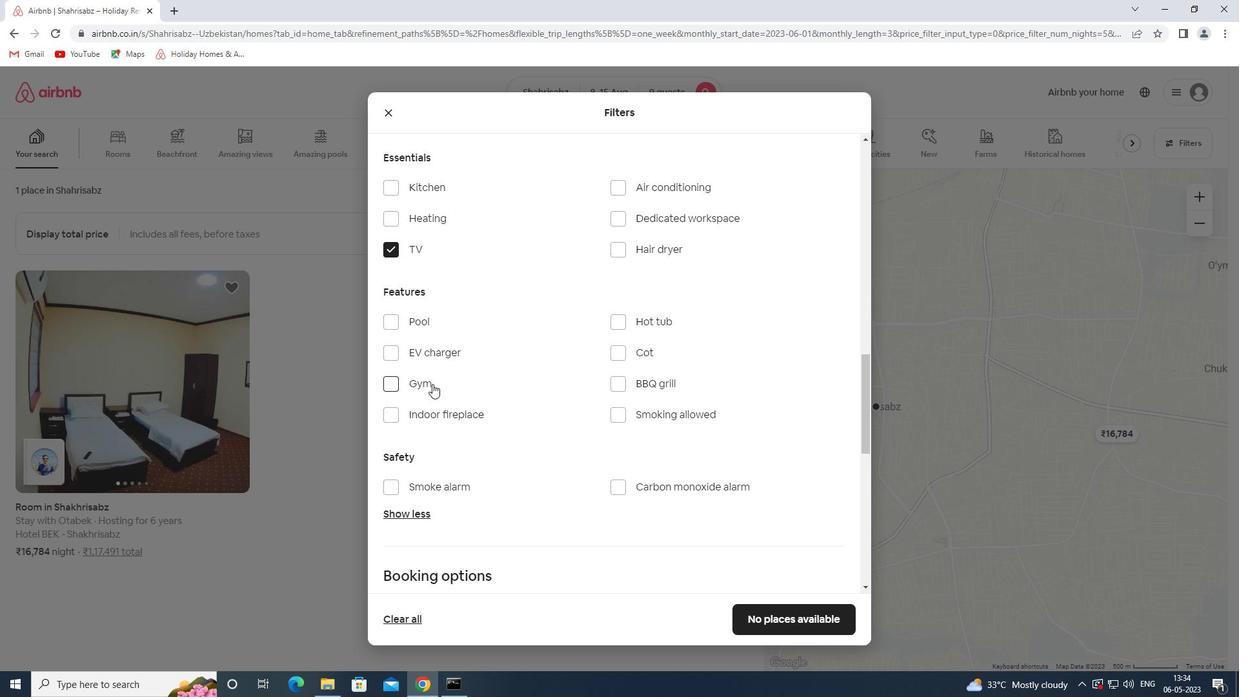 
Action: Mouse pressed left at (424, 381)
Screenshot: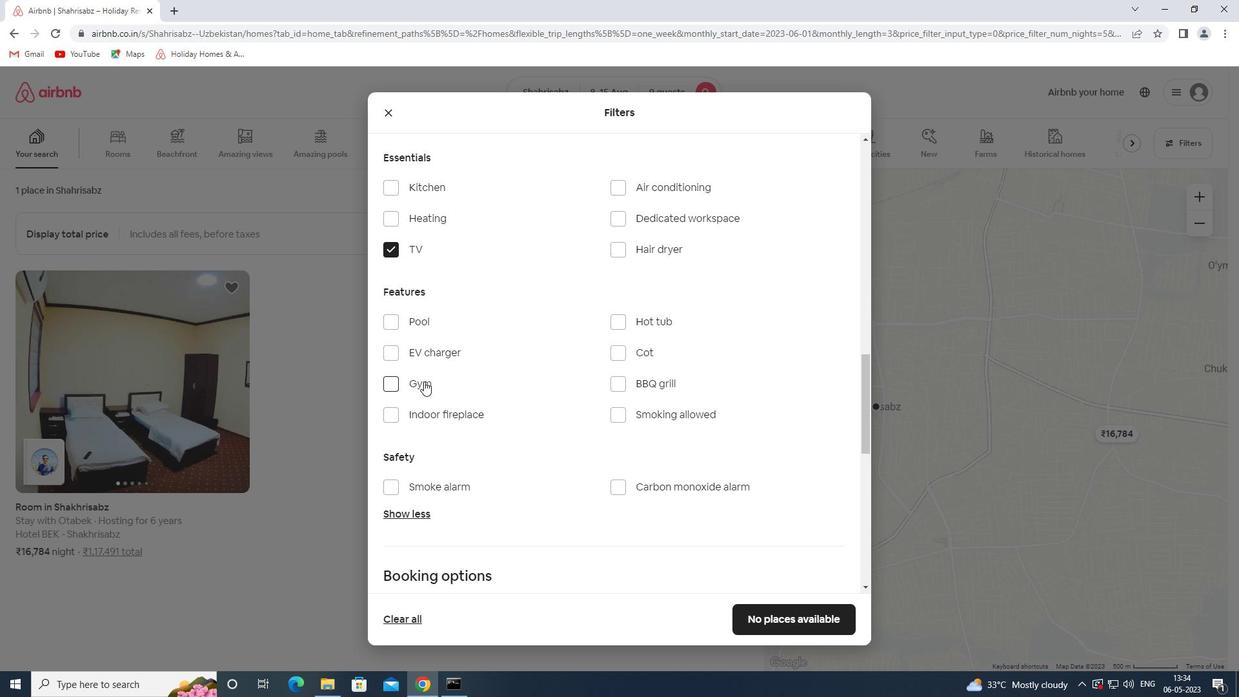
Action: Mouse moved to (679, 510)
Screenshot: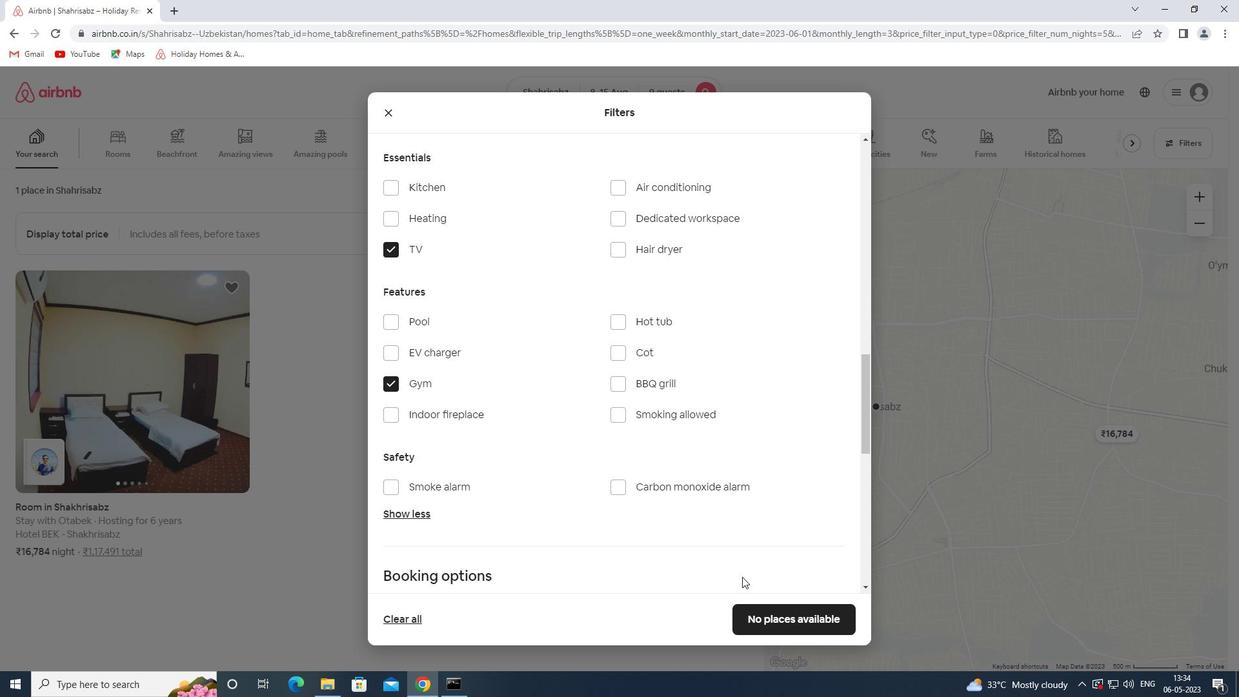 
Action: Mouse scrolled (679, 510) with delta (0, 0)
Screenshot: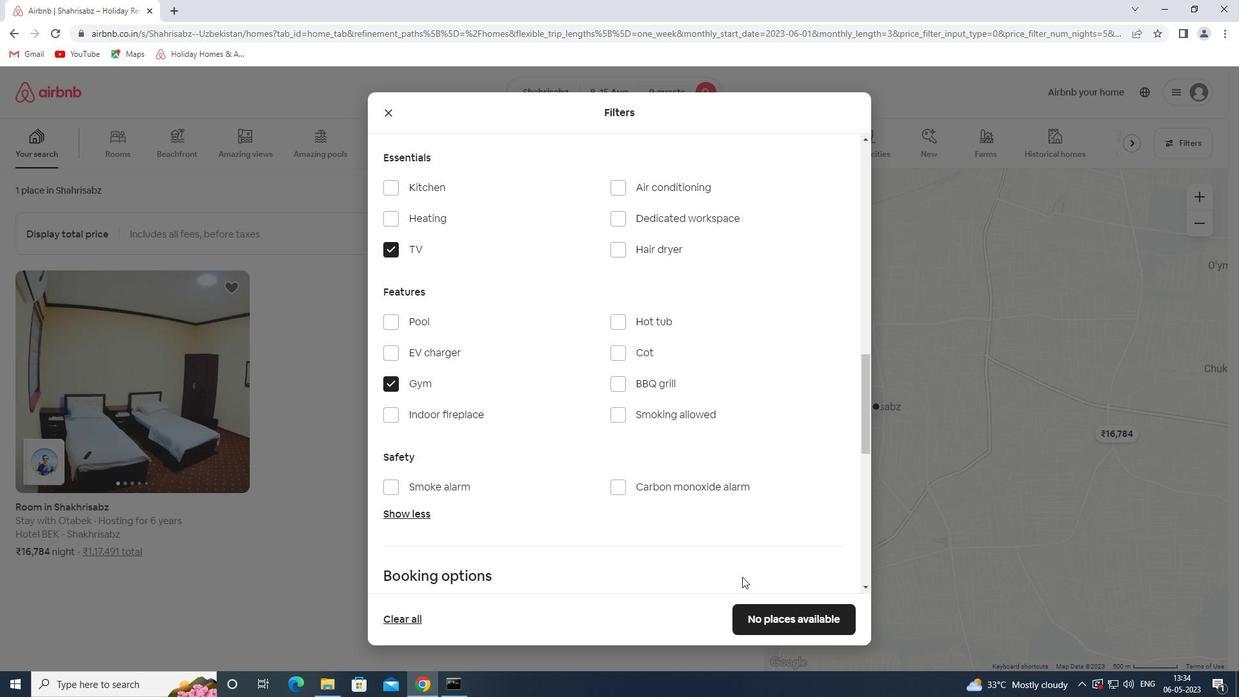 
Action: Mouse scrolled (679, 510) with delta (0, 0)
Screenshot: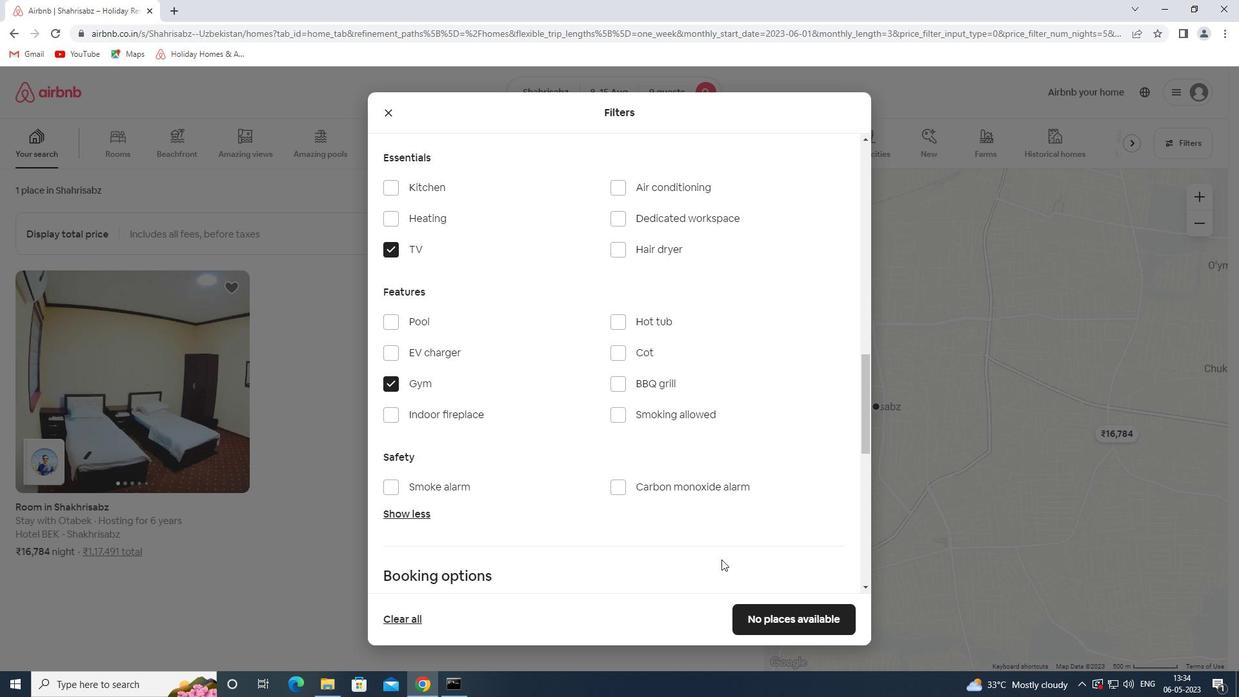 
Action: Mouse scrolled (679, 510) with delta (0, 0)
Screenshot: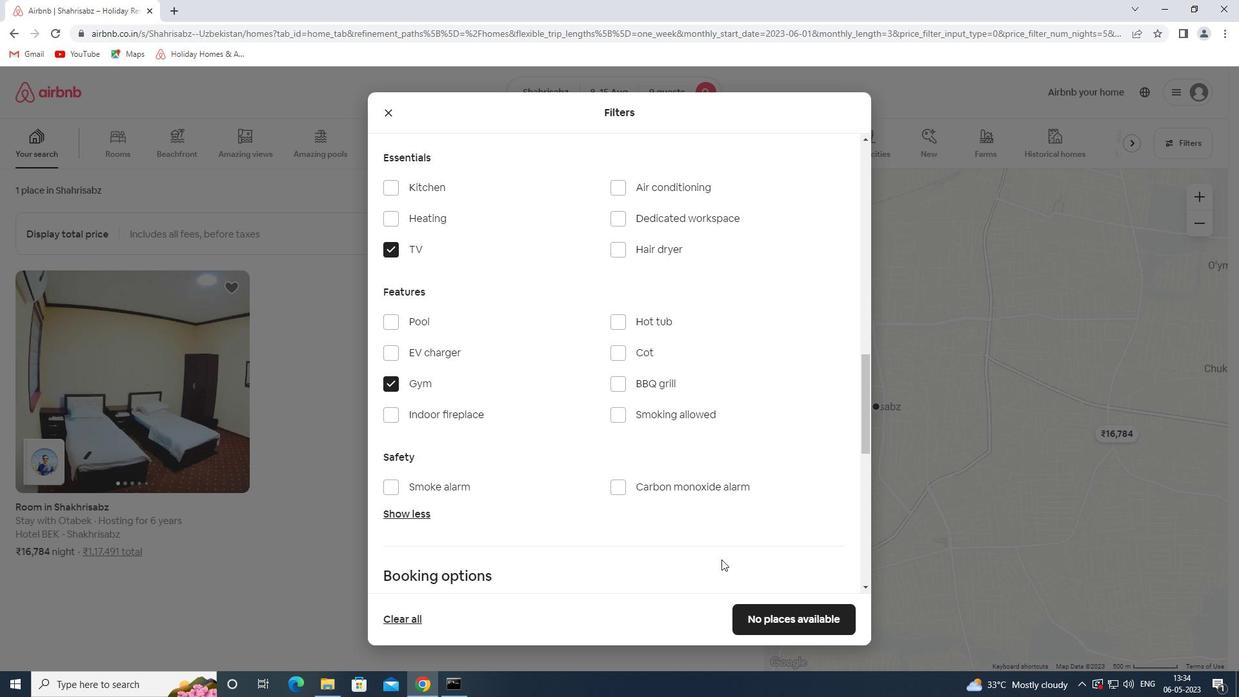 
Action: Mouse scrolled (679, 510) with delta (0, 0)
Screenshot: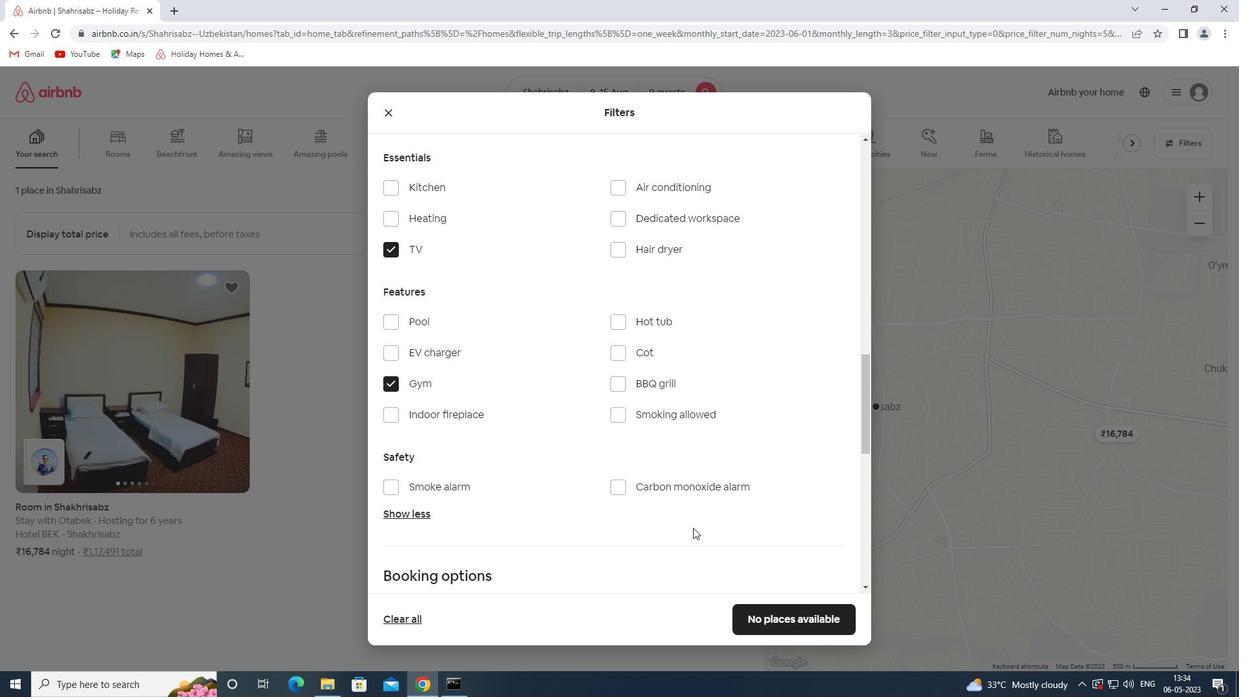 
Action: Mouse scrolled (679, 510) with delta (0, 0)
Screenshot: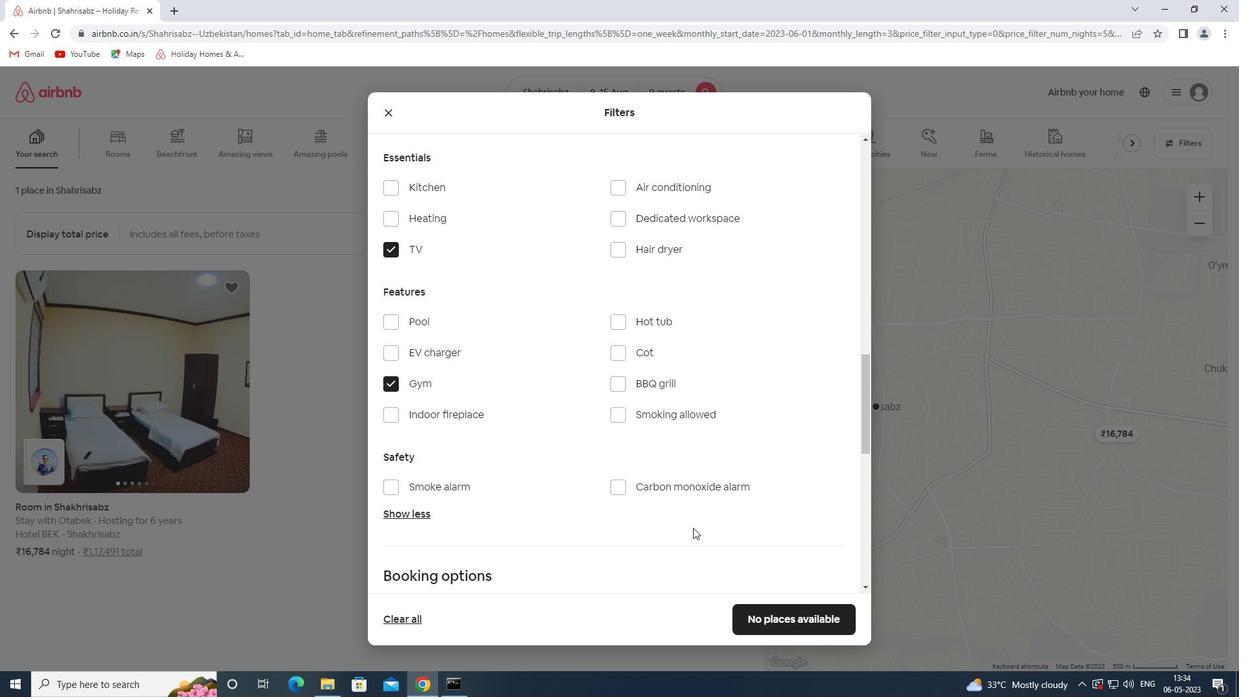 
Action: Mouse moved to (810, 342)
Screenshot: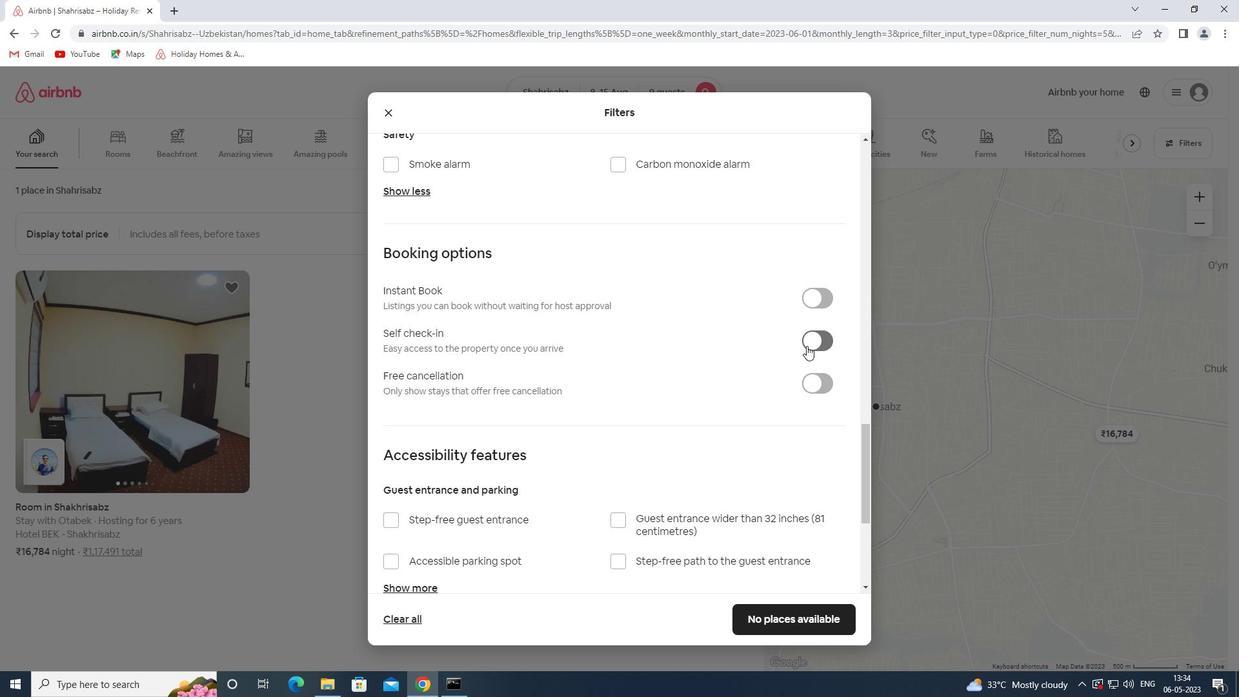 
Action: Mouse pressed left at (810, 342)
Screenshot: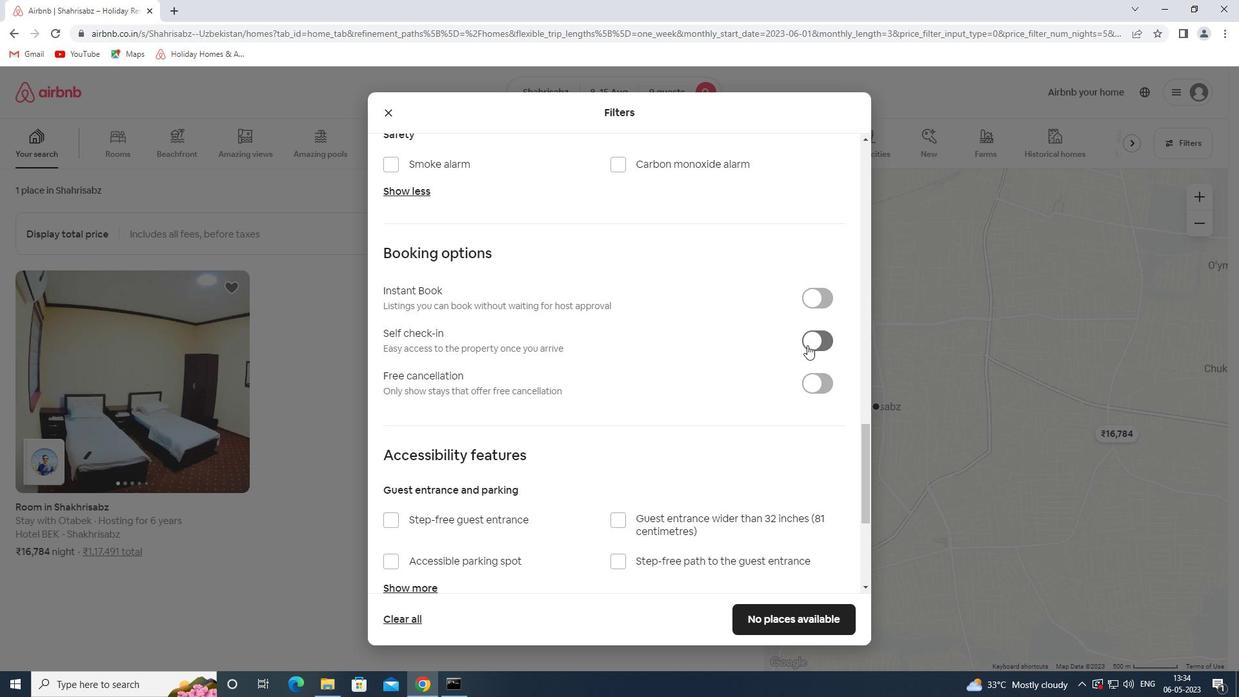 
Action: Mouse moved to (660, 450)
Screenshot: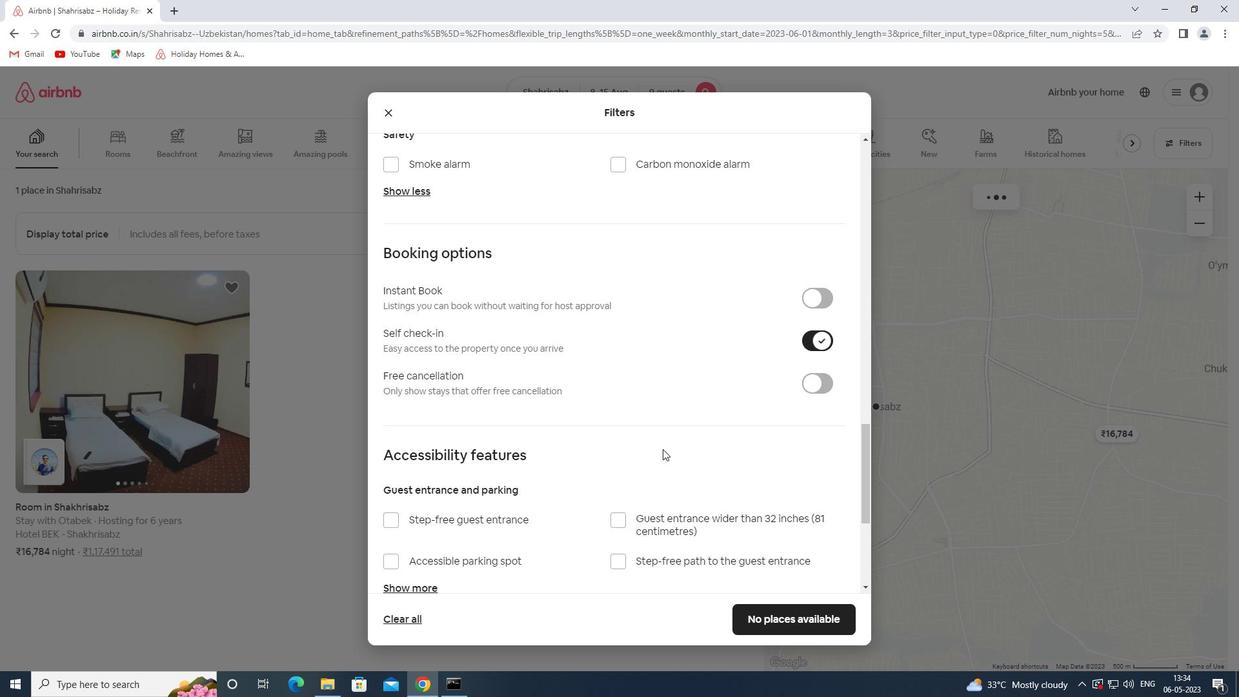 
Action: Mouse scrolled (660, 450) with delta (0, 0)
Screenshot: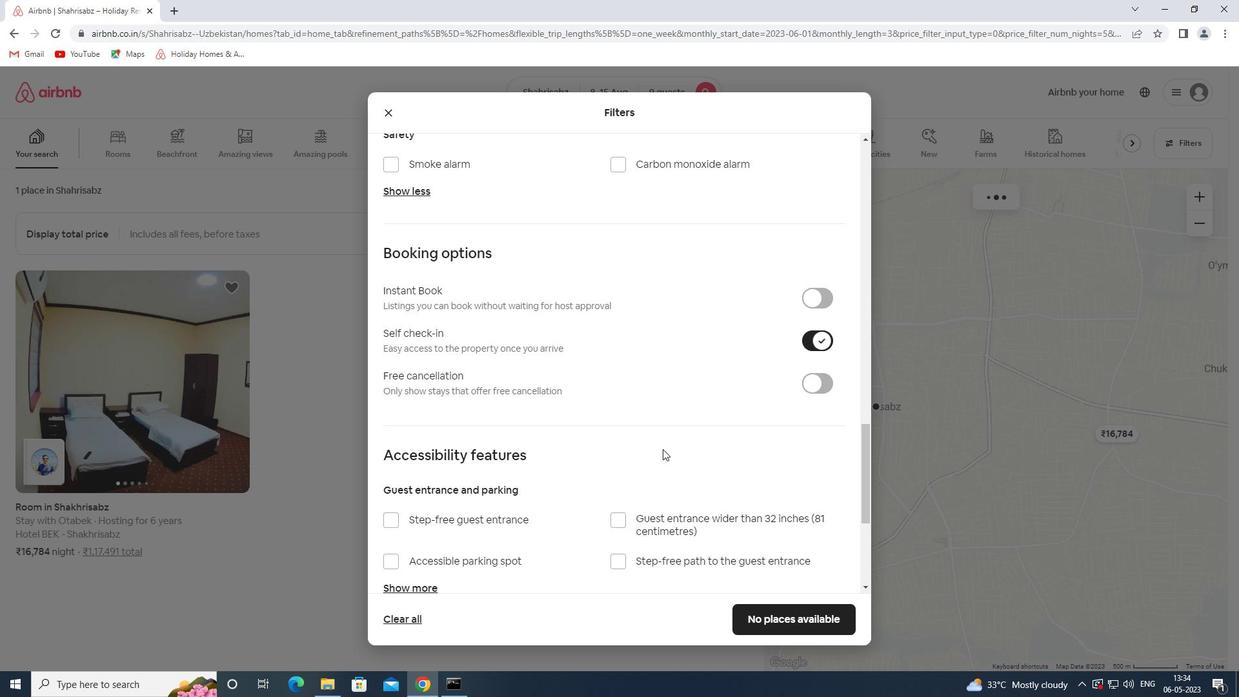 
Action: Mouse scrolled (660, 450) with delta (0, 0)
Screenshot: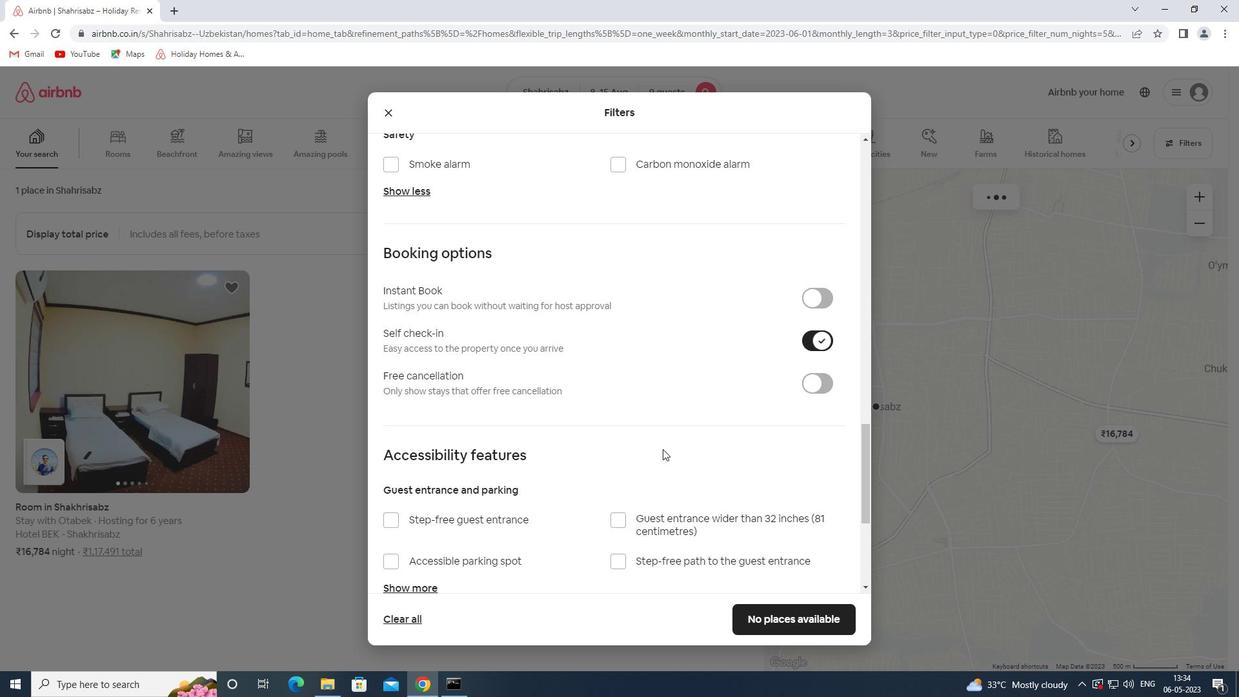 
Action: Mouse scrolled (660, 450) with delta (0, 0)
Screenshot: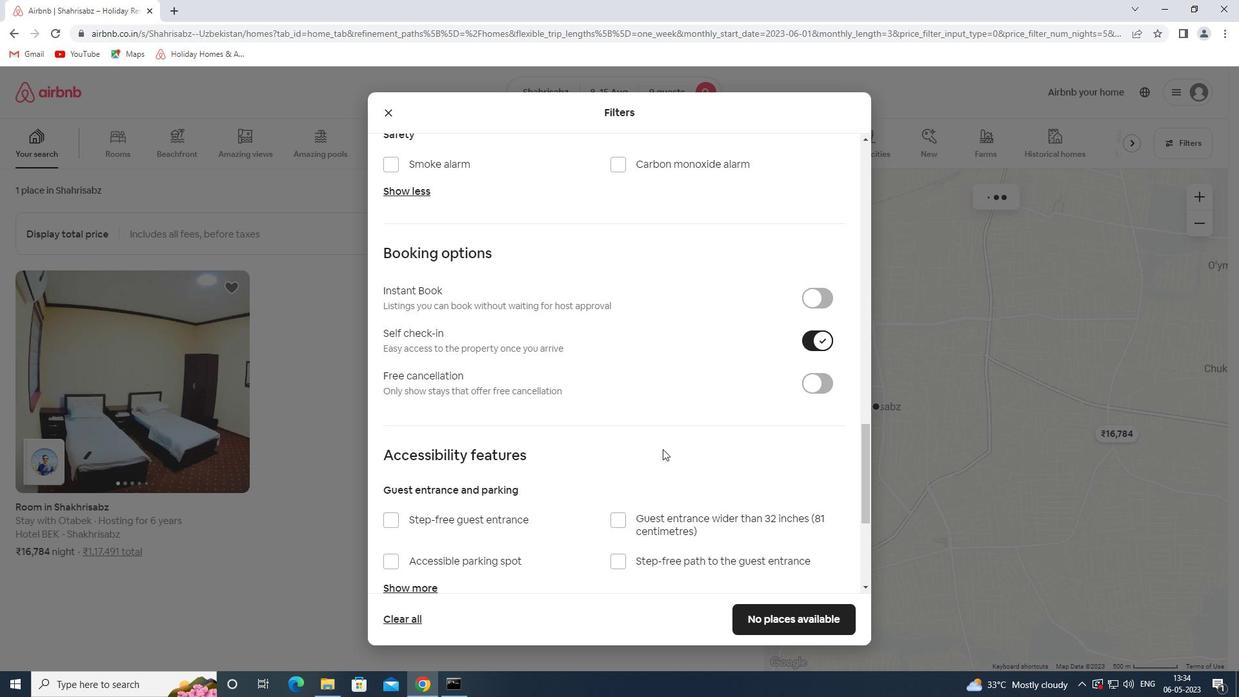 
Action: Mouse scrolled (660, 450) with delta (0, 0)
Screenshot: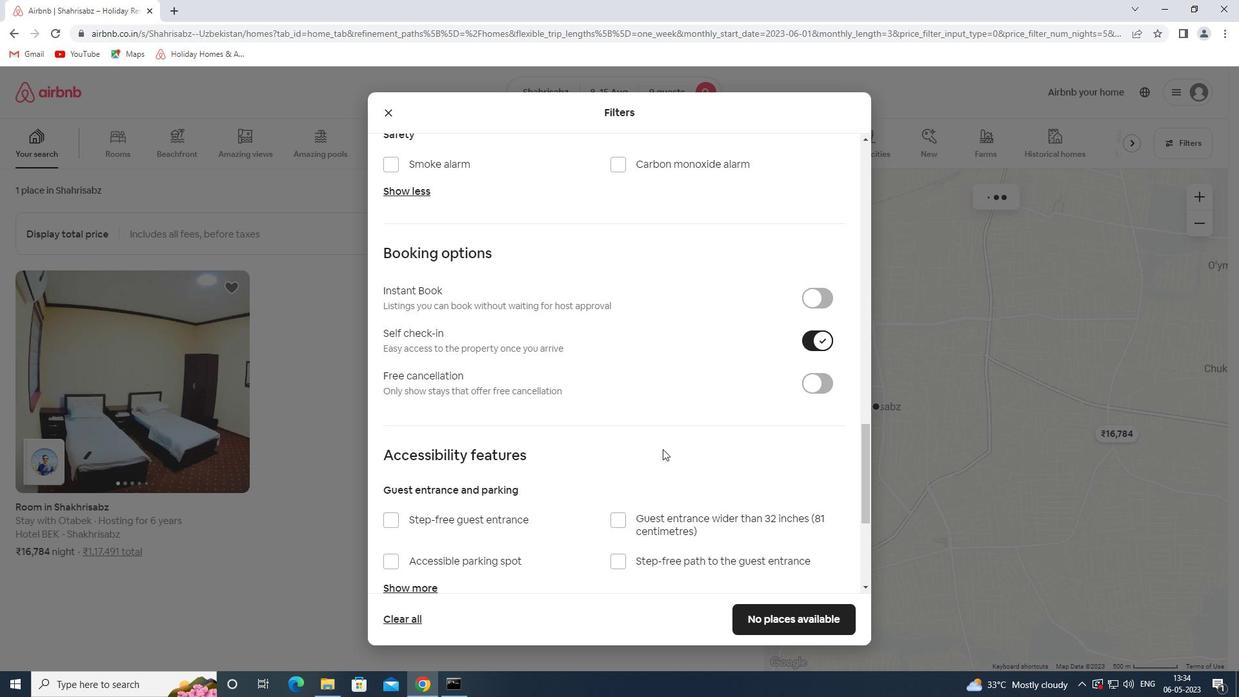 
Action: Mouse scrolled (660, 450) with delta (0, 0)
Screenshot: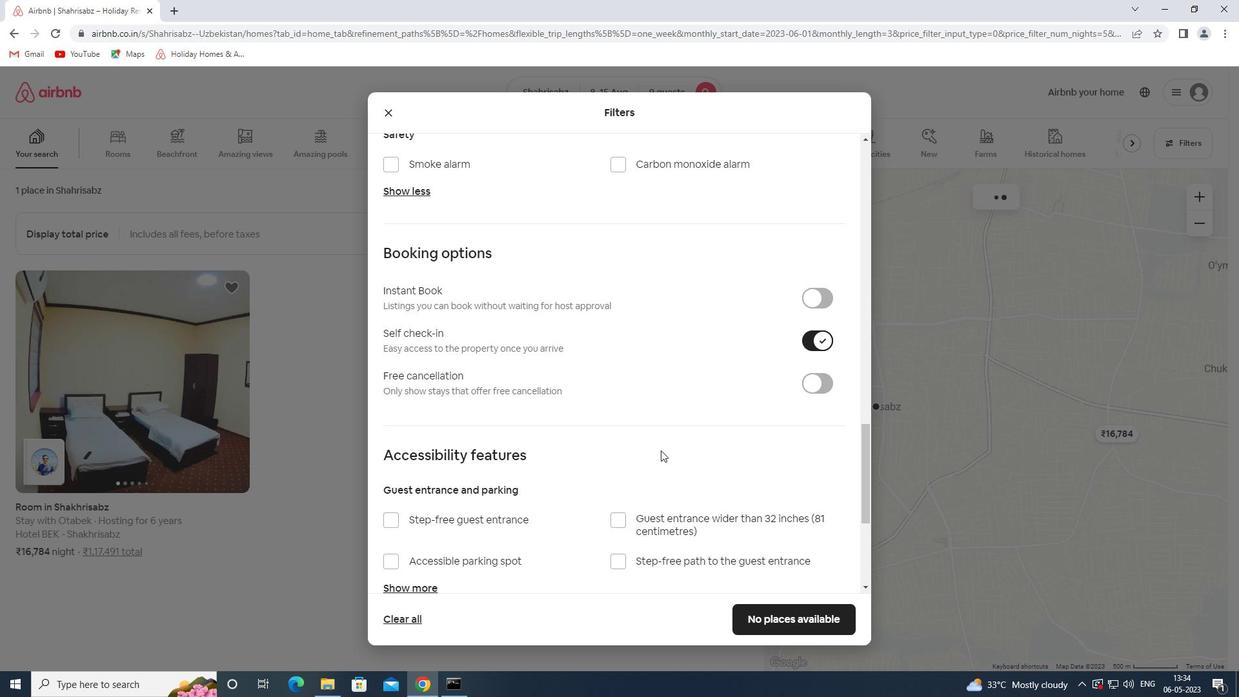 
Action: Mouse scrolled (660, 450) with delta (0, 0)
Screenshot: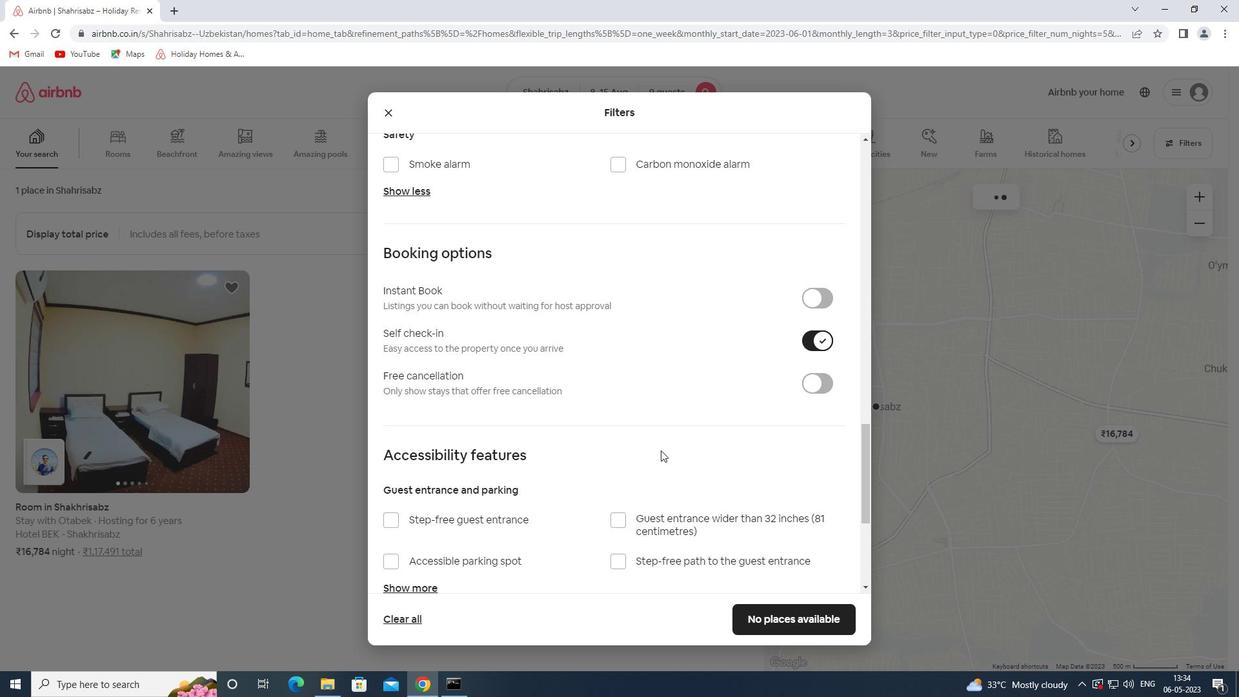 
Action: Mouse moved to (783, 622)
Screenshot: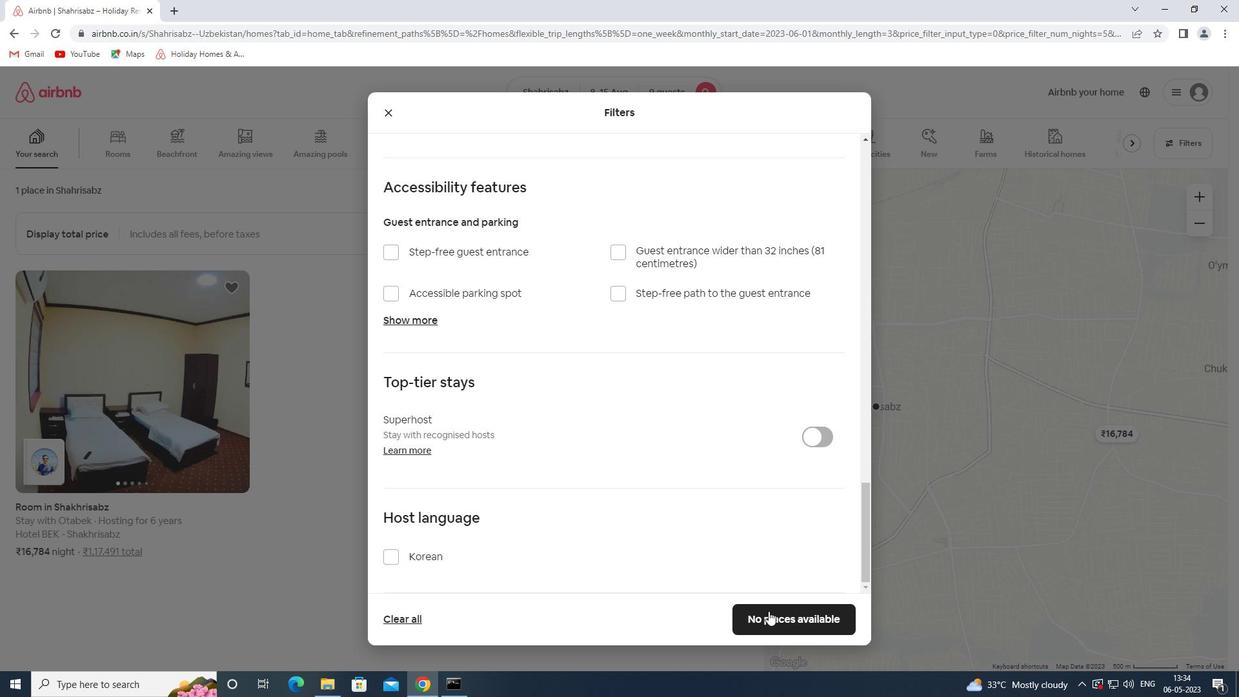 
Action: Mouse pressed left at (783, 622)
Screenshot: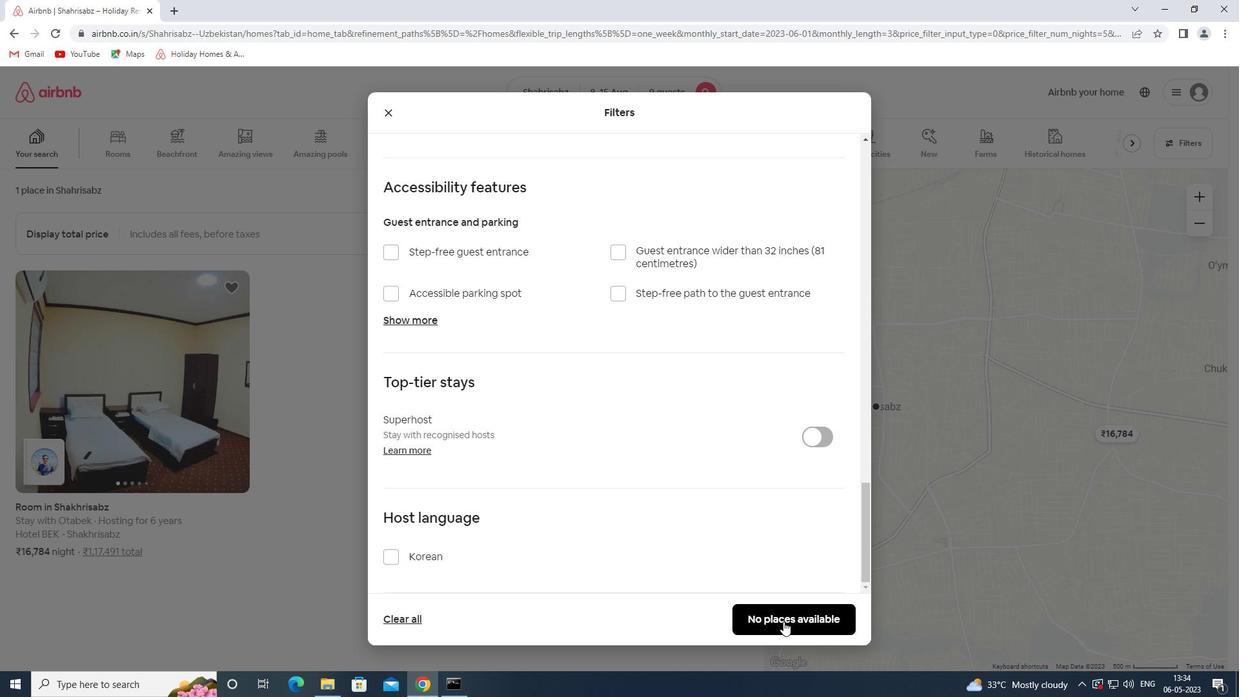 
Action: Mouse moved to (783, 623)
Screenshot: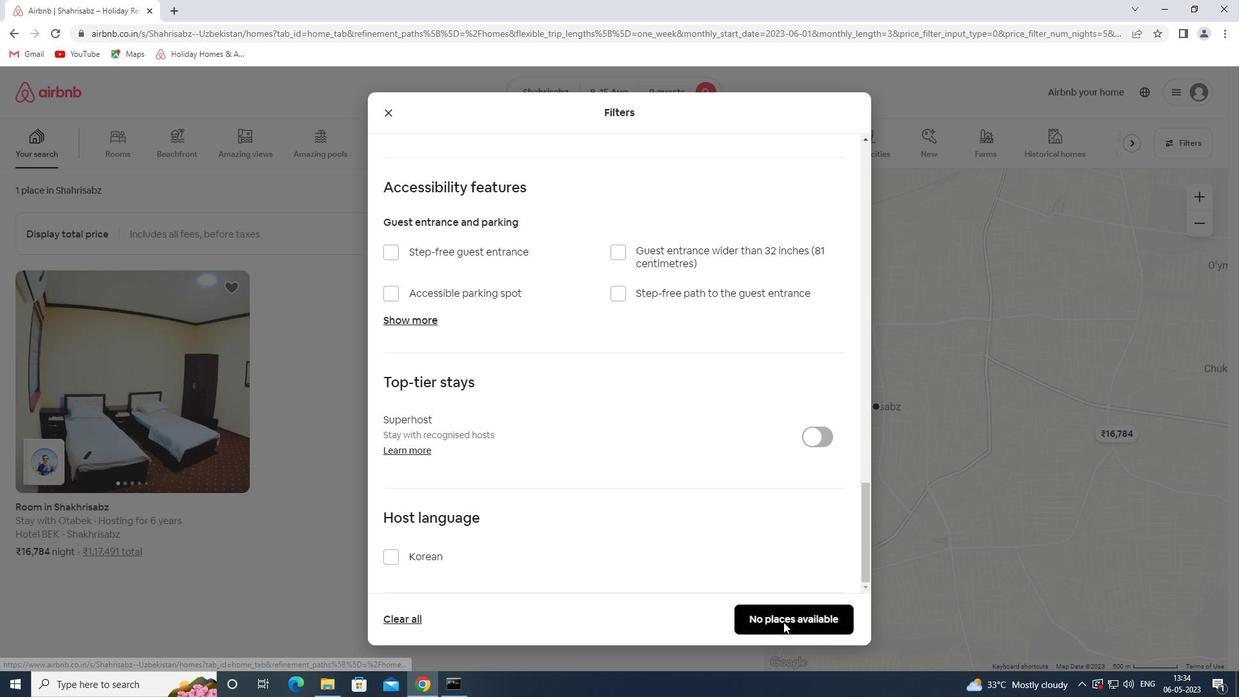 
